 Task: Send an email with the signature Alan Parker with the subject Follow up on our last conversation and the message Could you please clarify your request? from softage.1@softage.net to softage.4@softage.net and softage.5@softage.net with an attached document Proposal.doc
Action: Mouse moved to (472, 777)
Screenshot: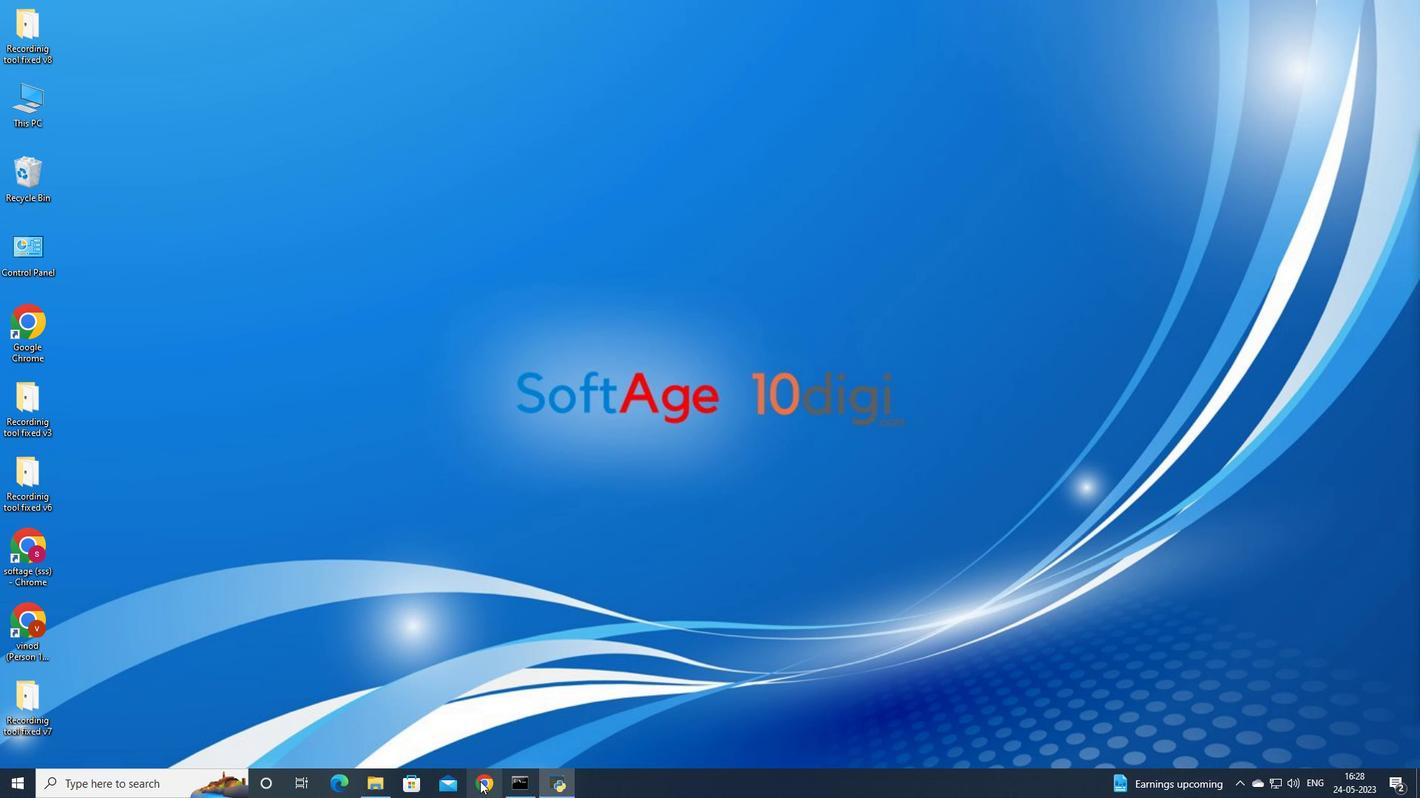 
Action: Mouse pressed left at (480, 781)
Screenshot: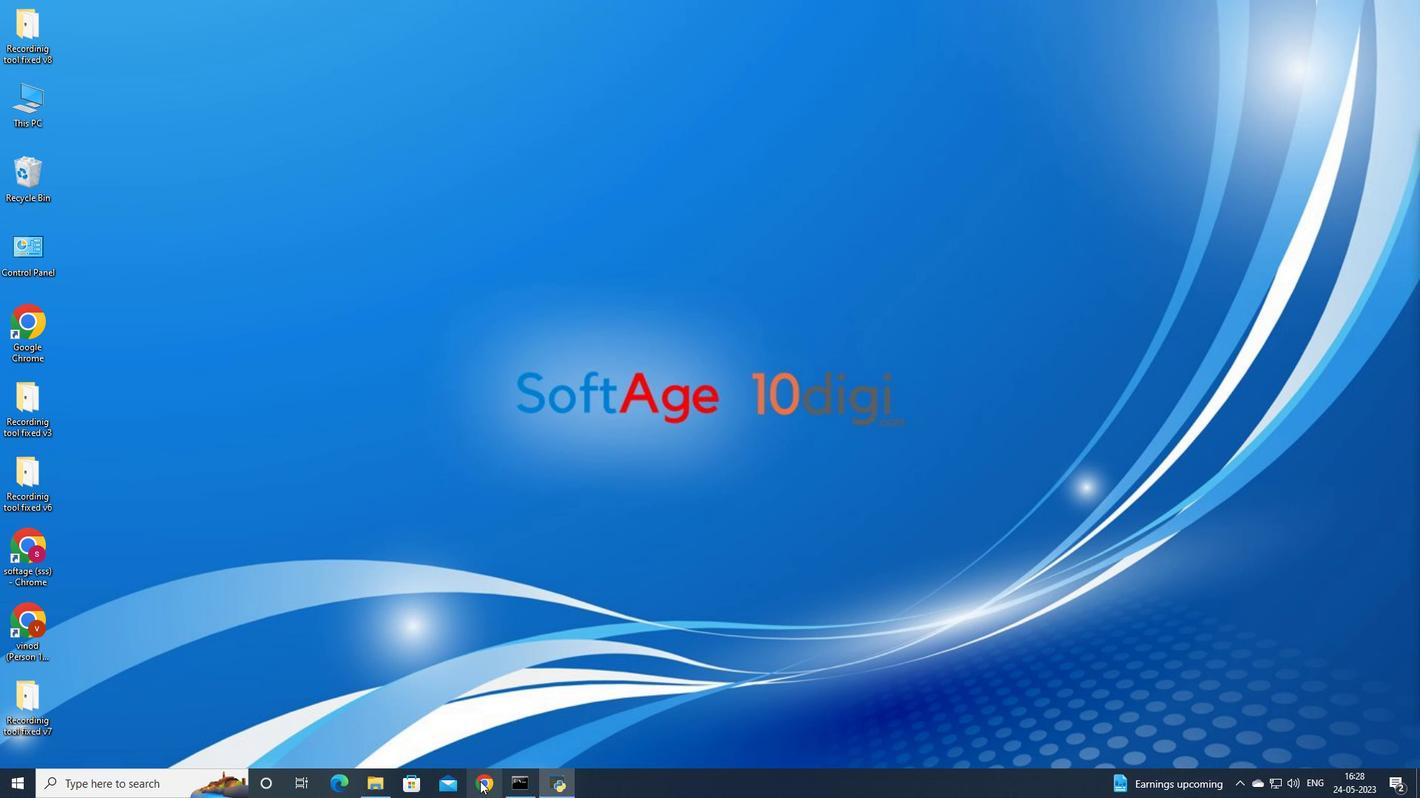 
Action: Mouse moved to (628, 500)
Screenshot: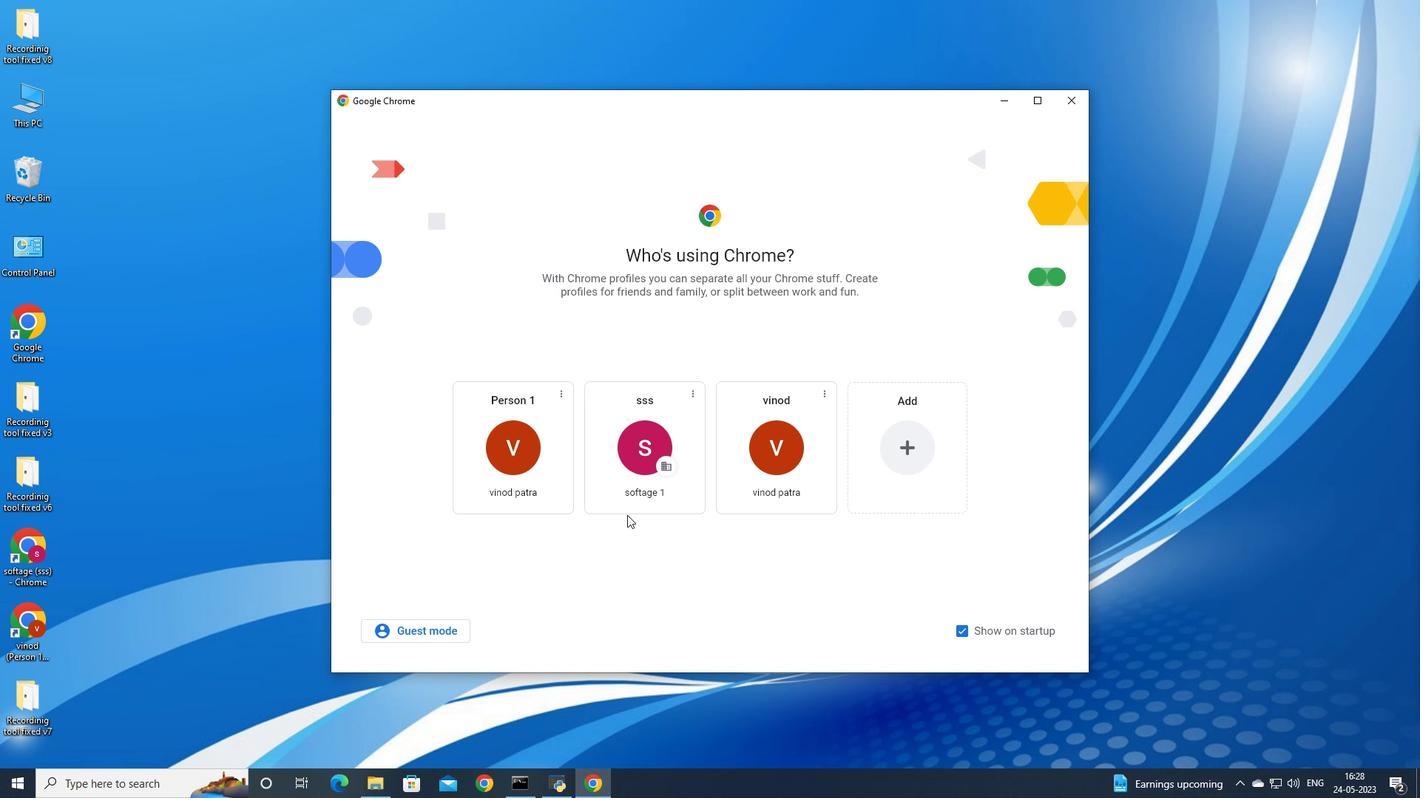 
Action: Mouse pressed left at (628, 500)
Screenshot: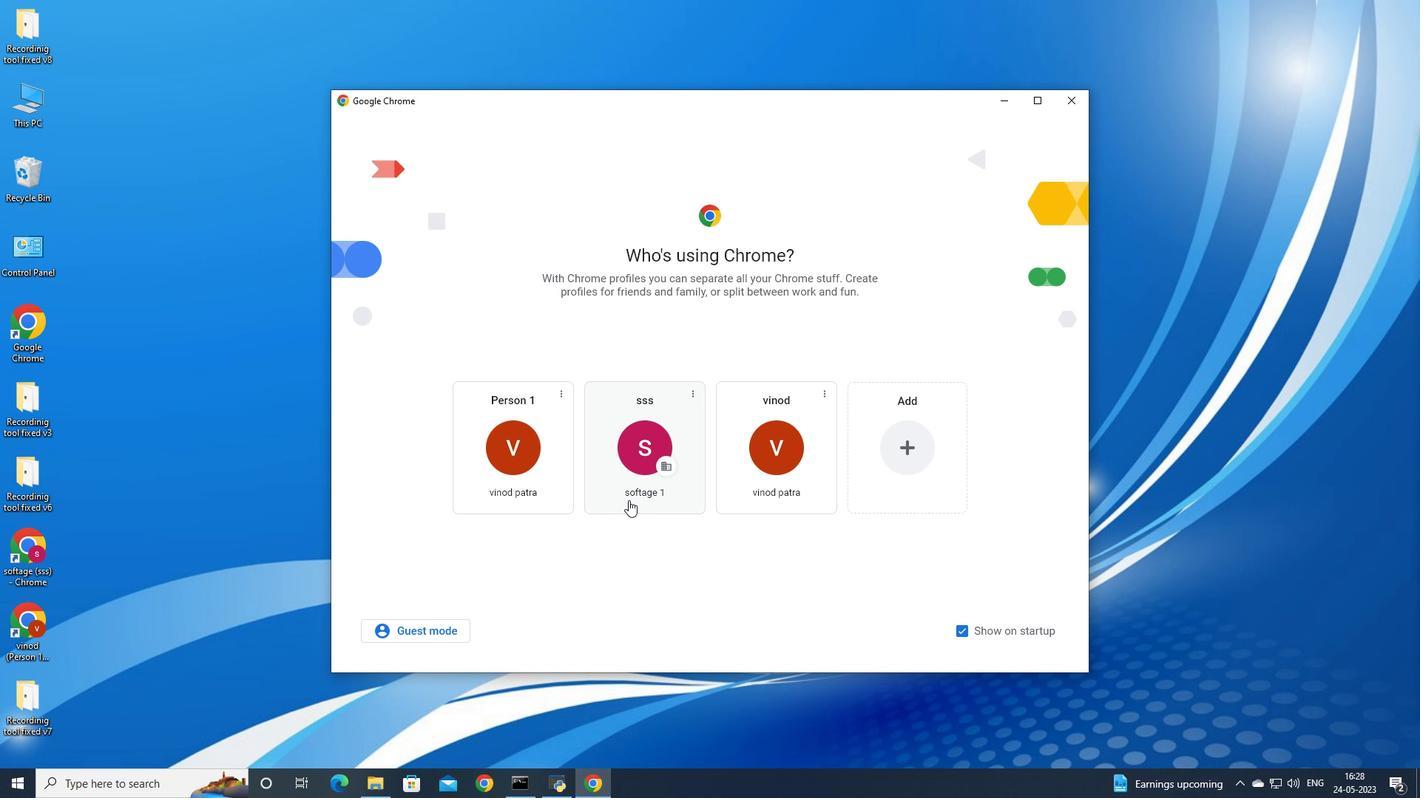 
Action: Mouse moved to (1276, 77)
Screenshot: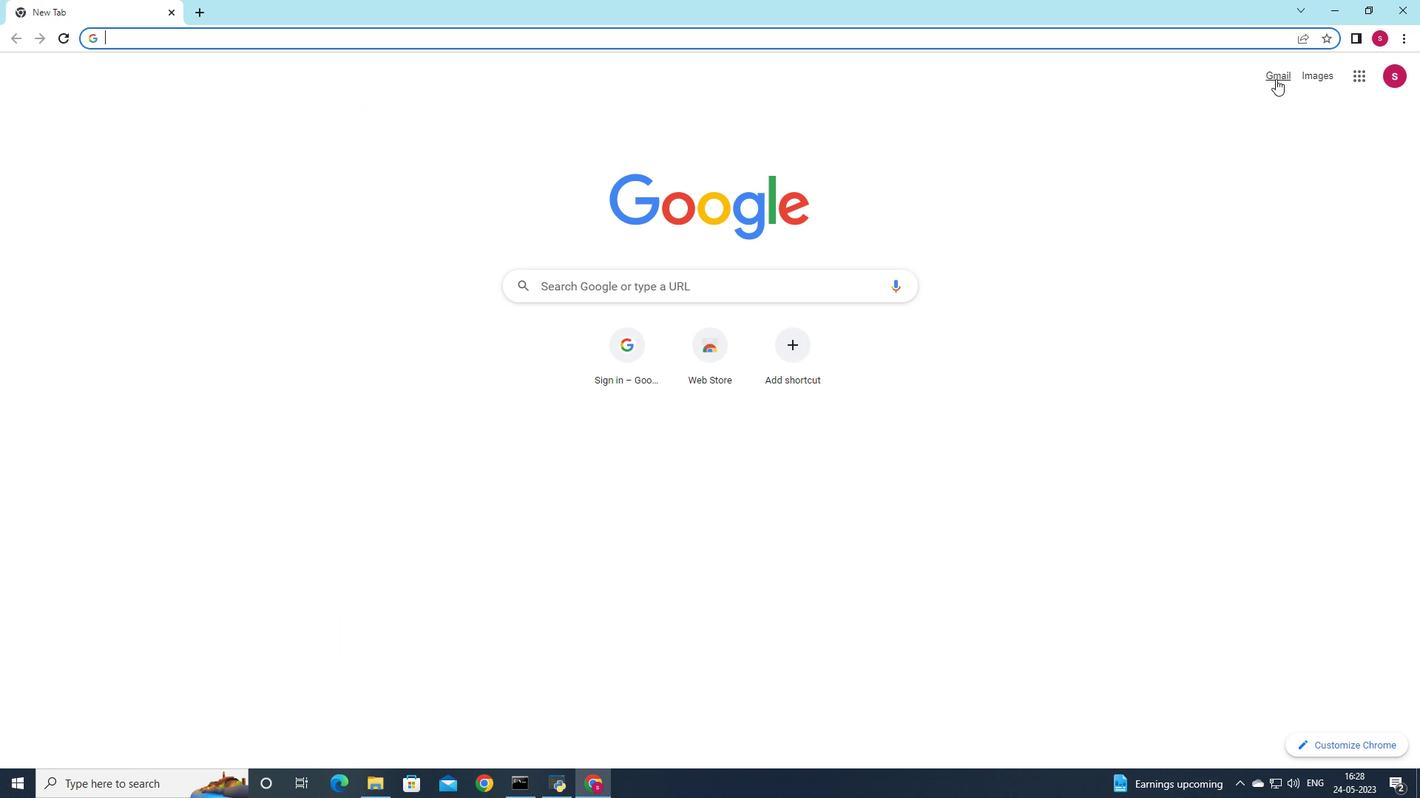 
Action: Mouse pressed left at (1276, 77)
Screenshot: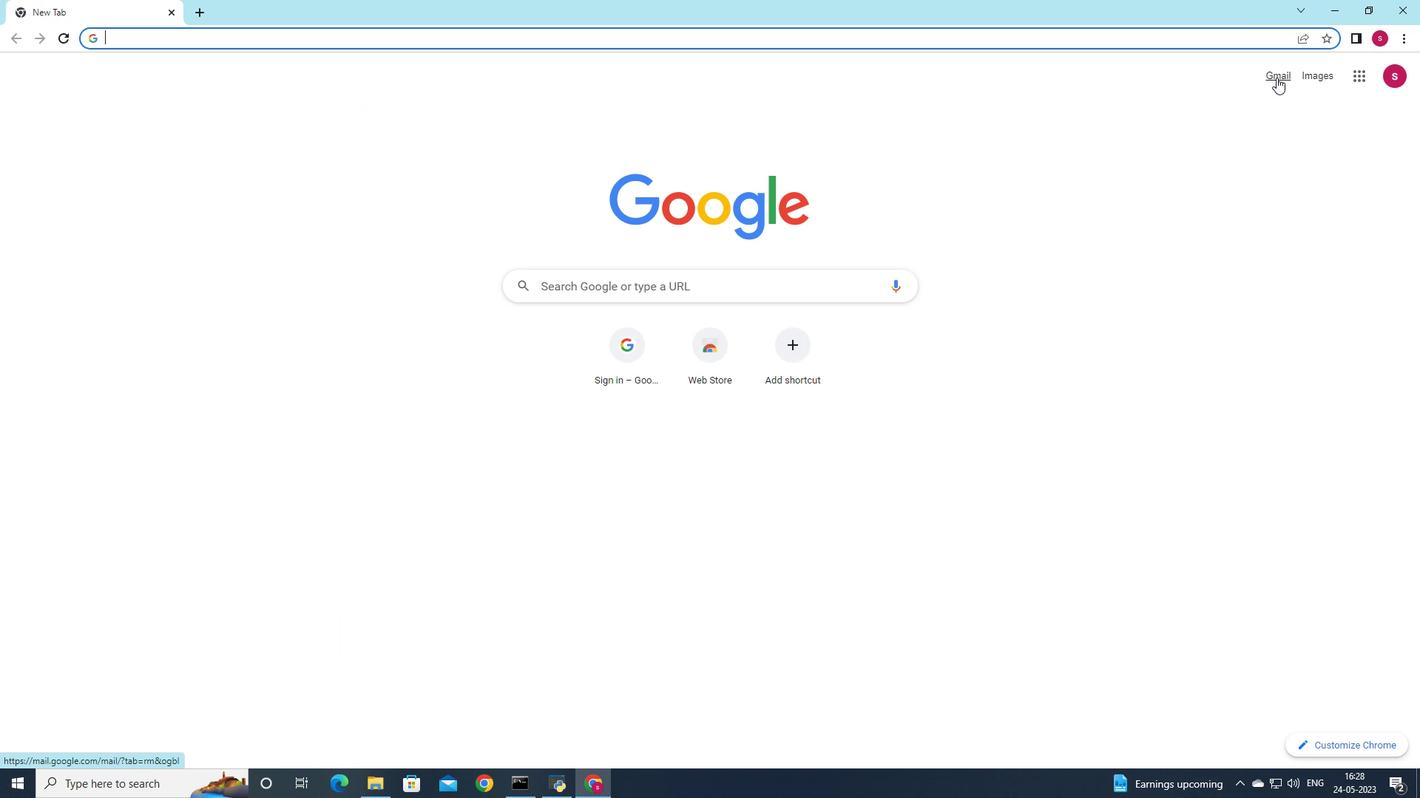 
Action: Mouse moved to (1261, 98)
Screenshot: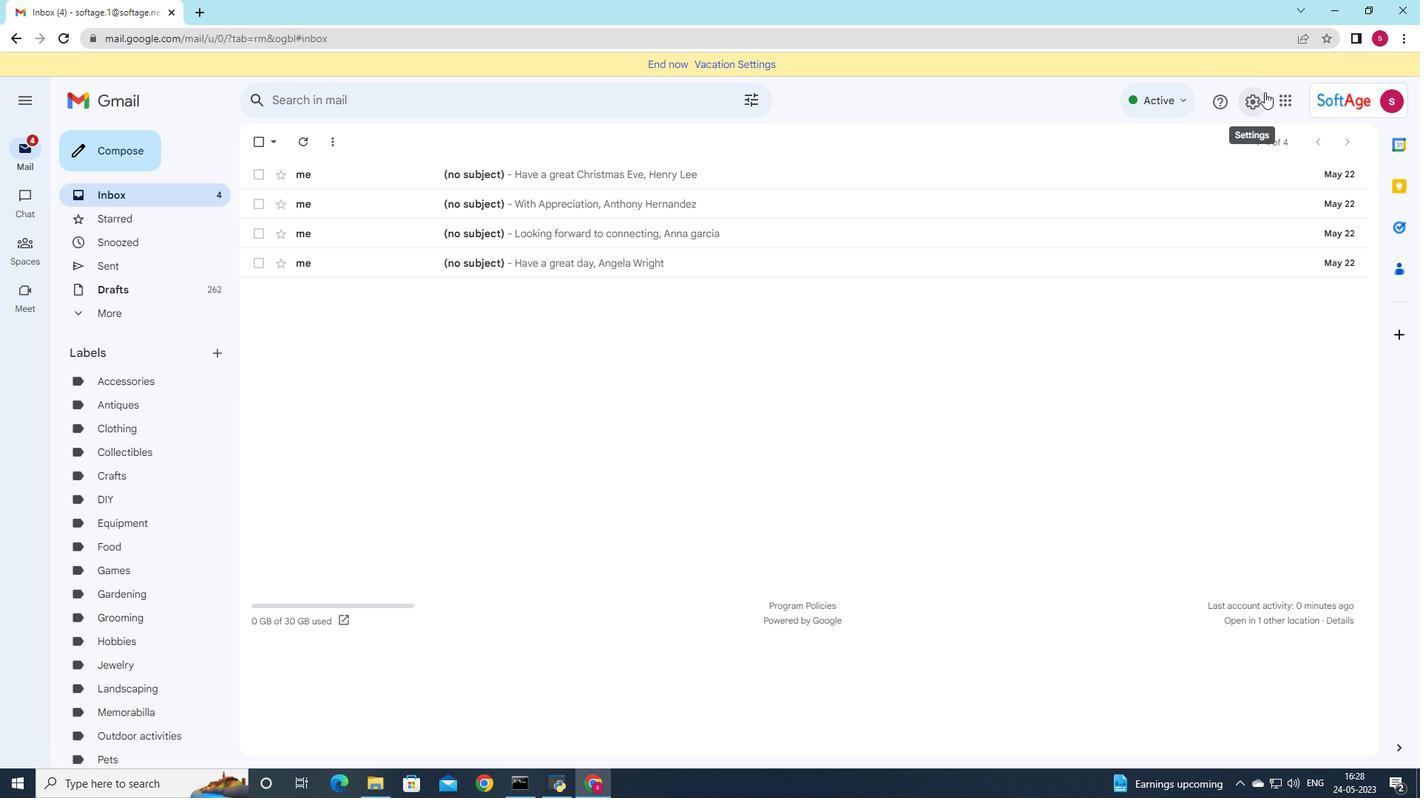 
Action: Mouse pressed left at (1261, 98)
Screenshot: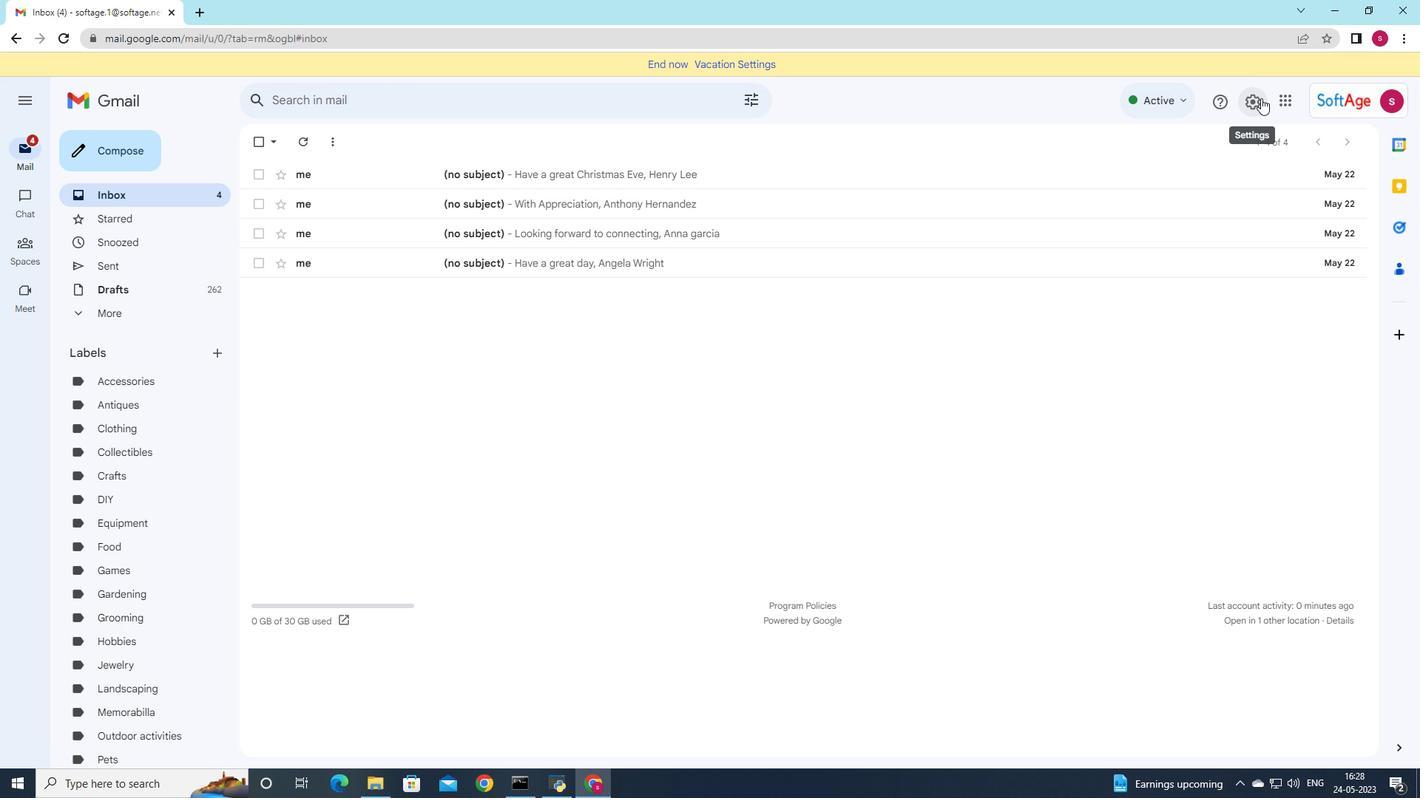 
Action: Mouse moved to (1281, 172)
Screenshot: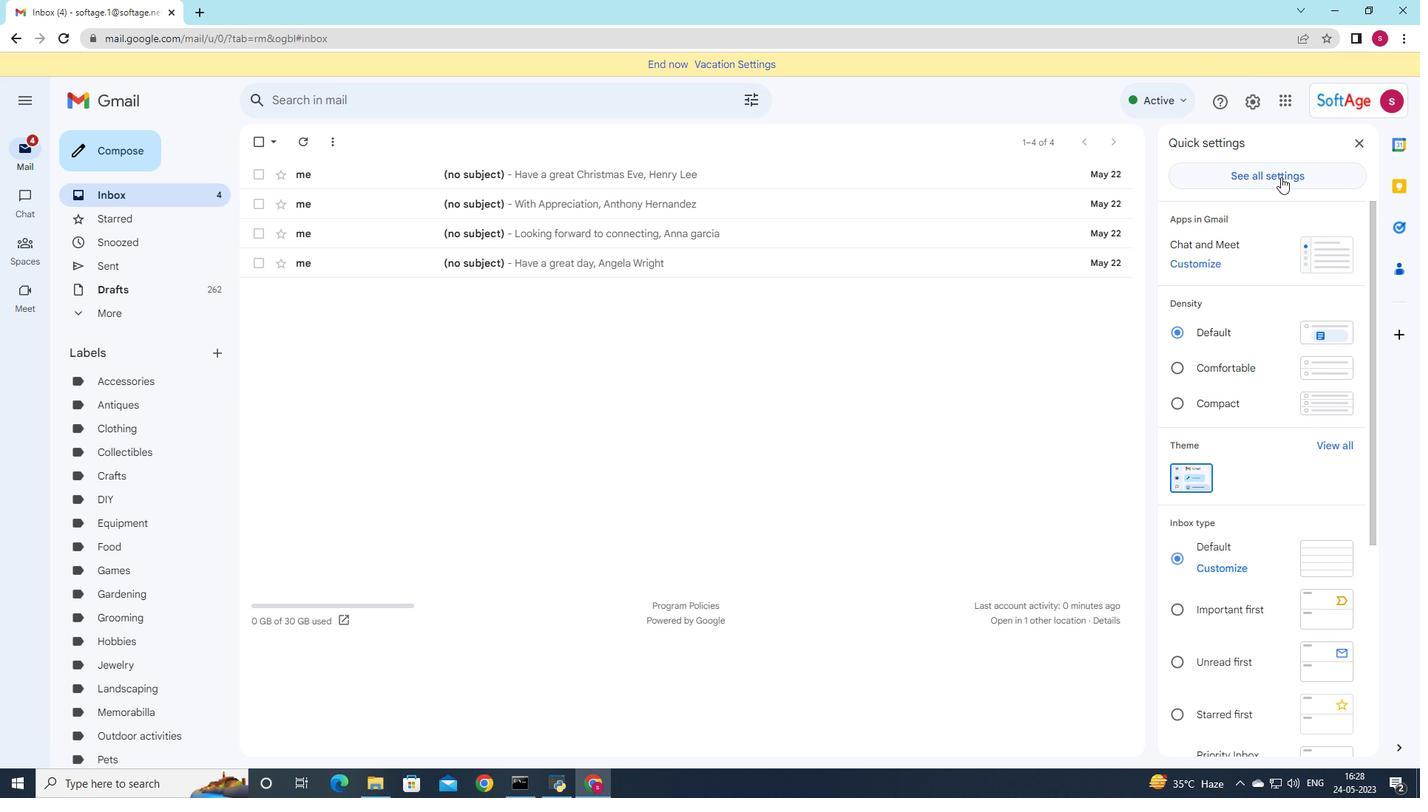 
Action: Mouse pressed left at (1281, 172)
Screenshot: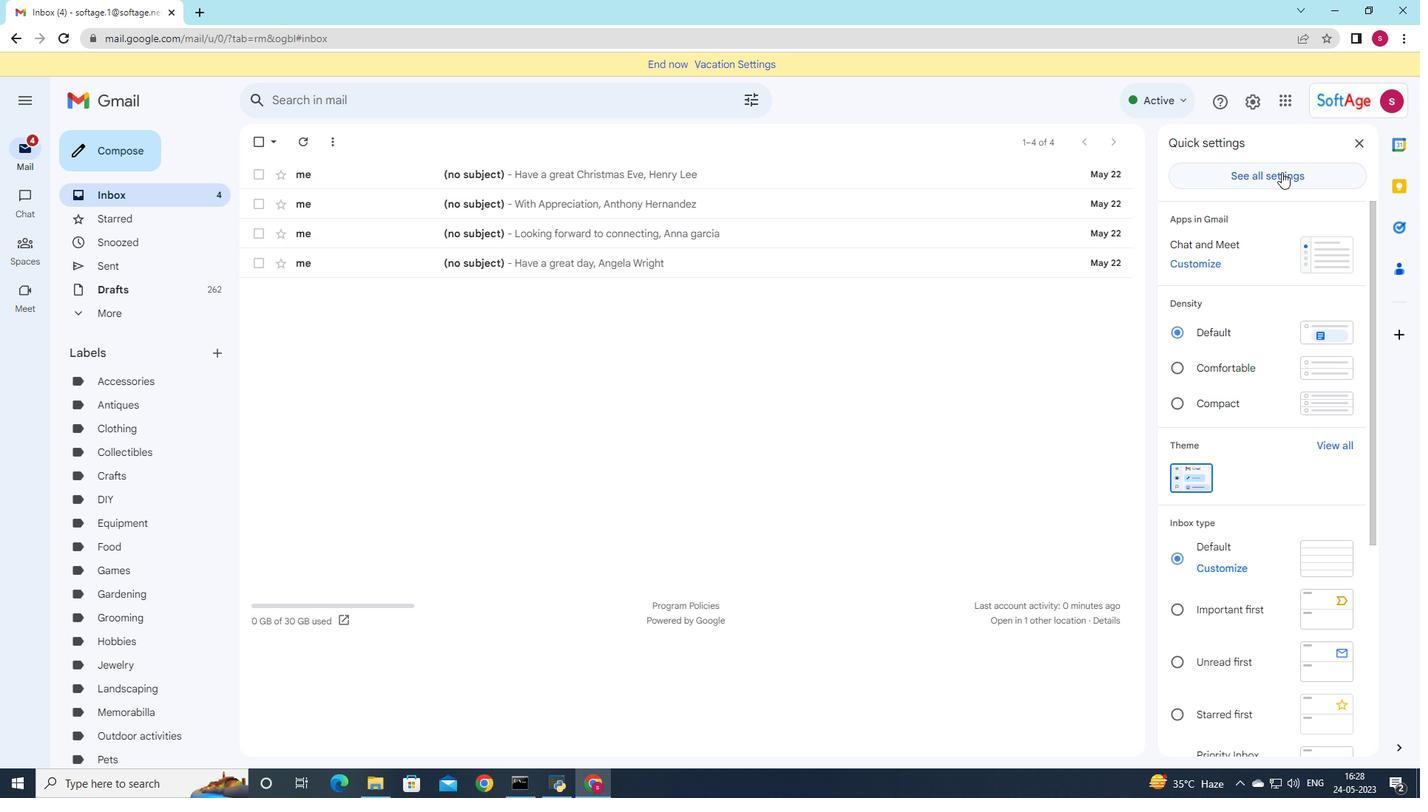 
Action: Mouse moved to (700, 247)
Screenshot: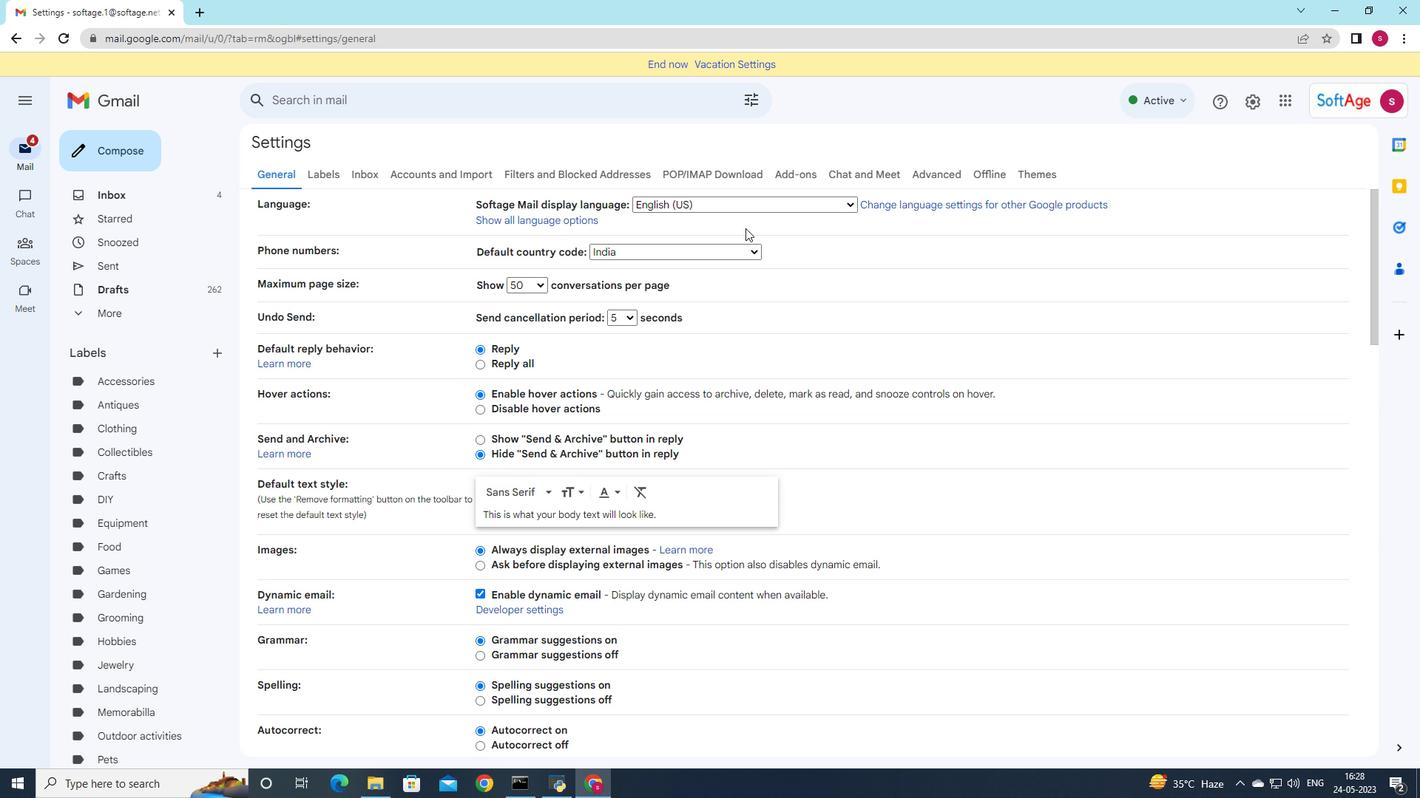 
Action: Mouse scrolled (700, 246) with delta (0, 0)
Screenshot: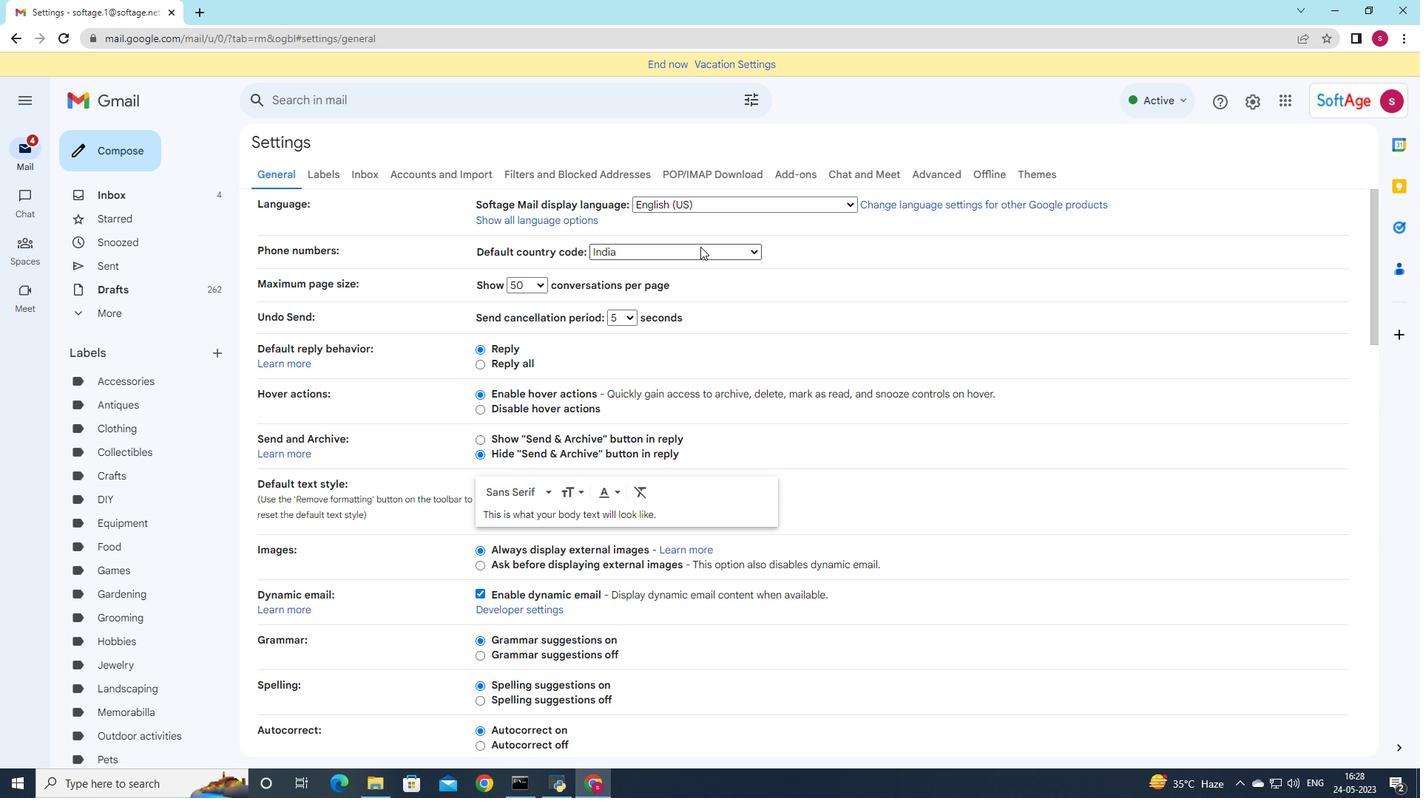 
Action: Mouse scrolled (700, 246) with delta (0, 0)
Screenshot: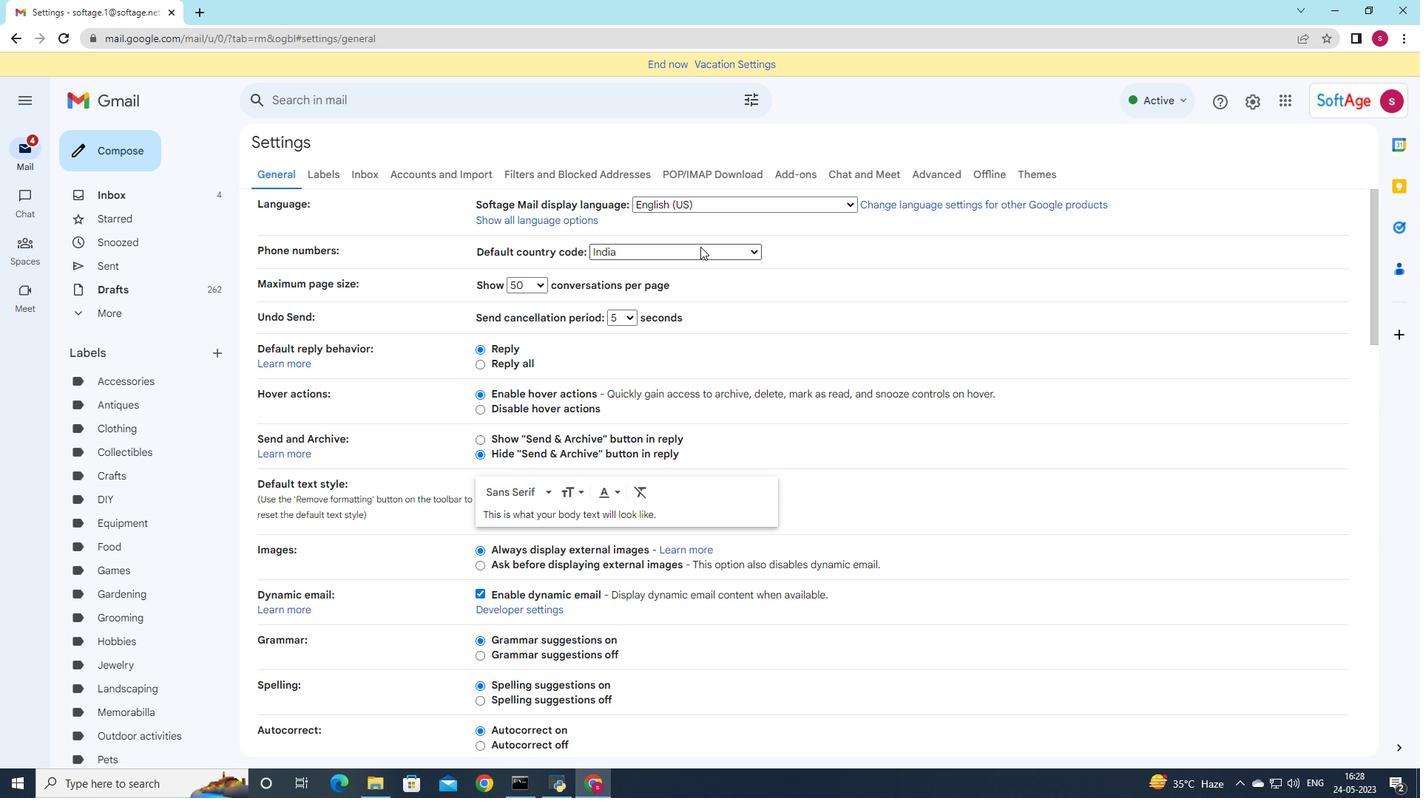 
Action: Mouse scrolled (700, 246) with delta (0, 0)
Screenshot: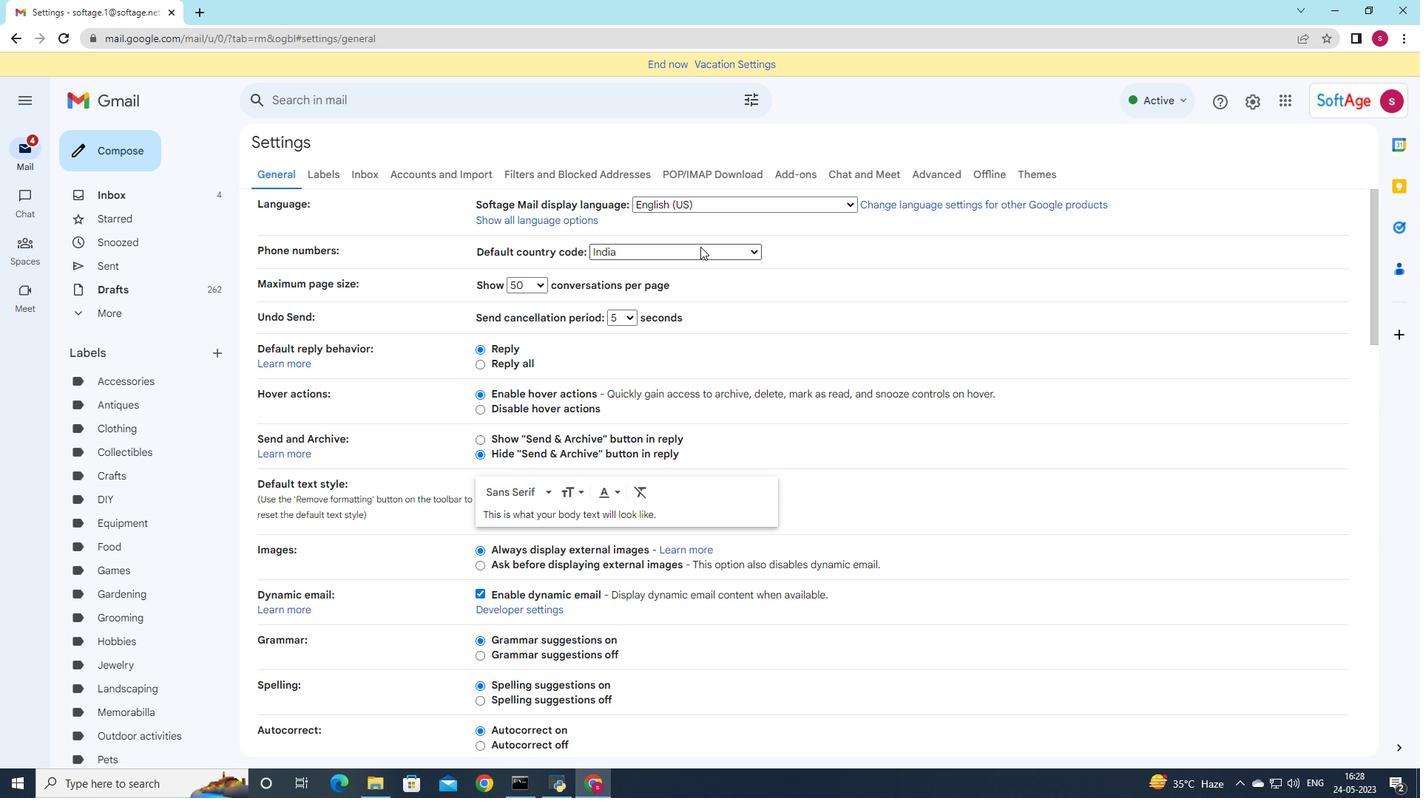 
Action: Mouse scrolled (700, 246) with delta (0, 0)
Screenshot: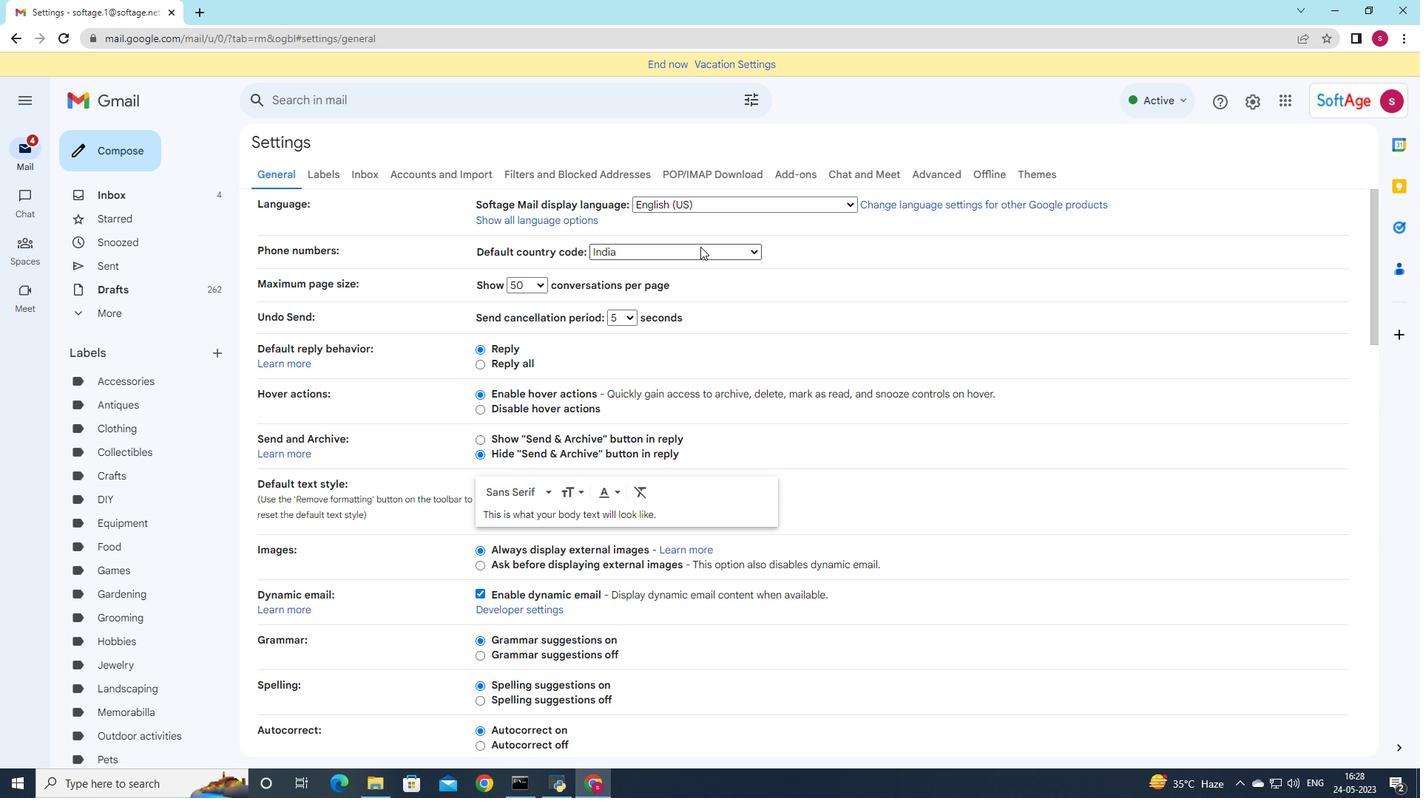 
Action: Mouse scrolled (700, 246) with delta (0, 0)
Screenshot: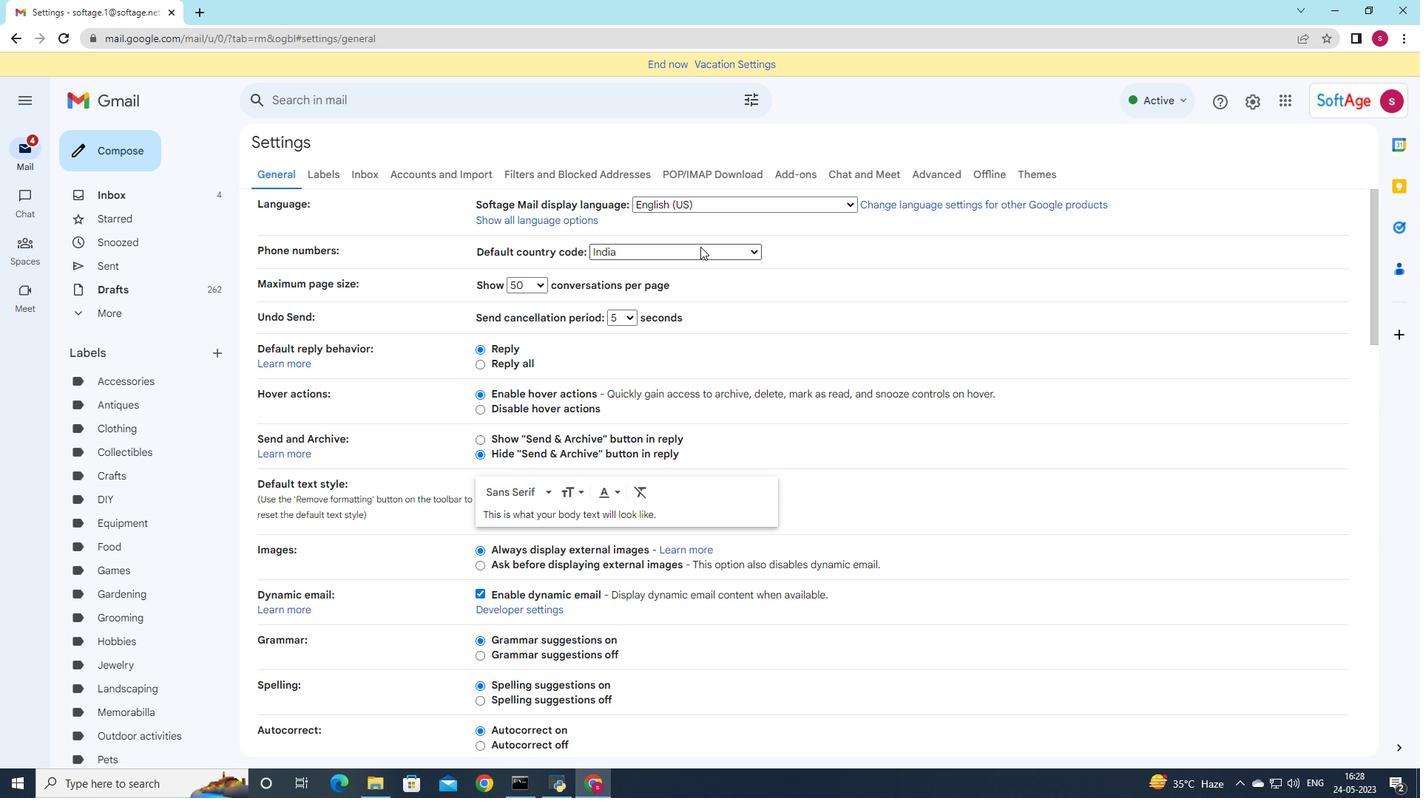 
Action: Mouse scrolled (700, 246) with delta (0, 0)
Screenshot: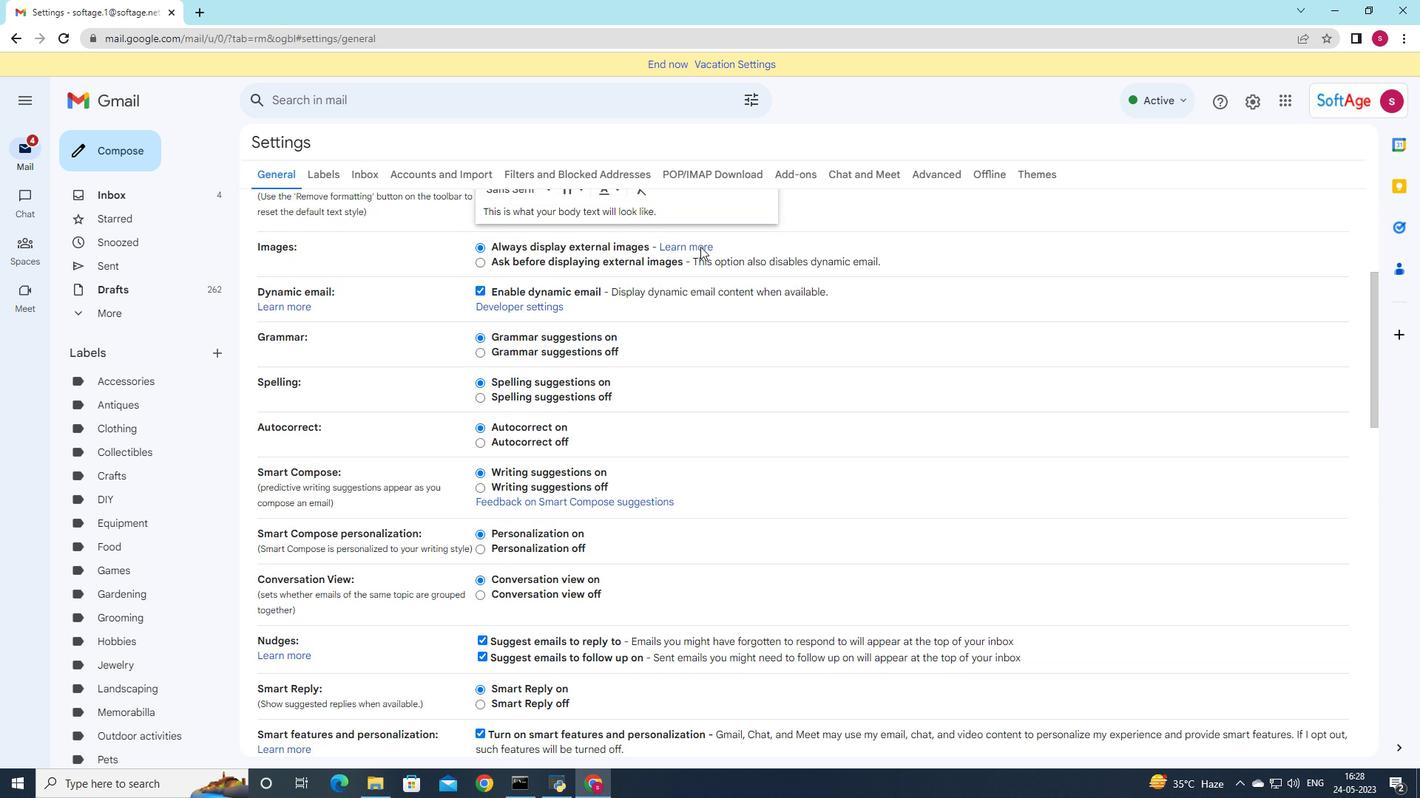 
Action: Mouse scrolled (700, 246) with delta (0, 0)
Screenshot: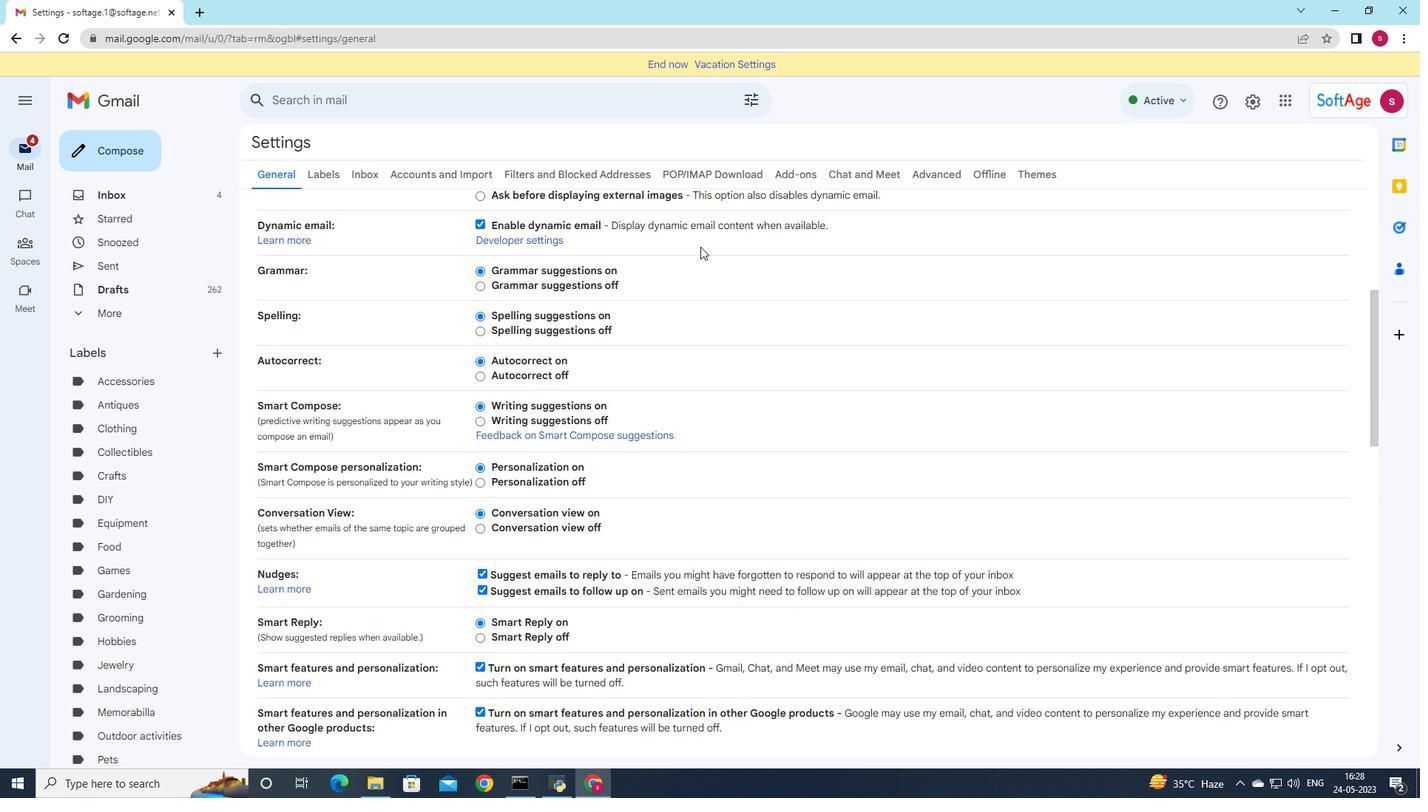 
Action: Mouse scrolled (700, 246) with delta (0, 0)
Screenshot: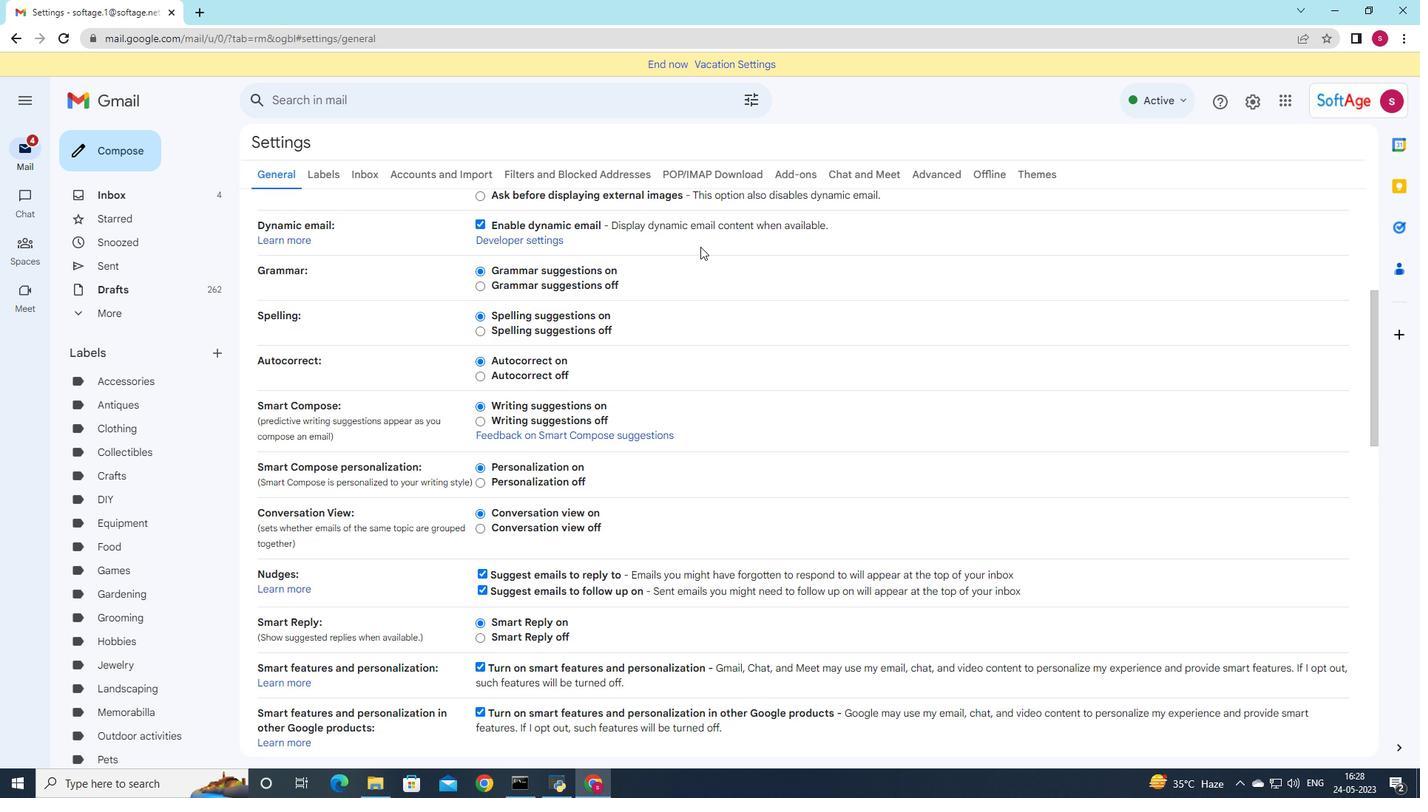 
Action: Mouse scrolled (700, 246) with delta (0, 0)
Screenshot: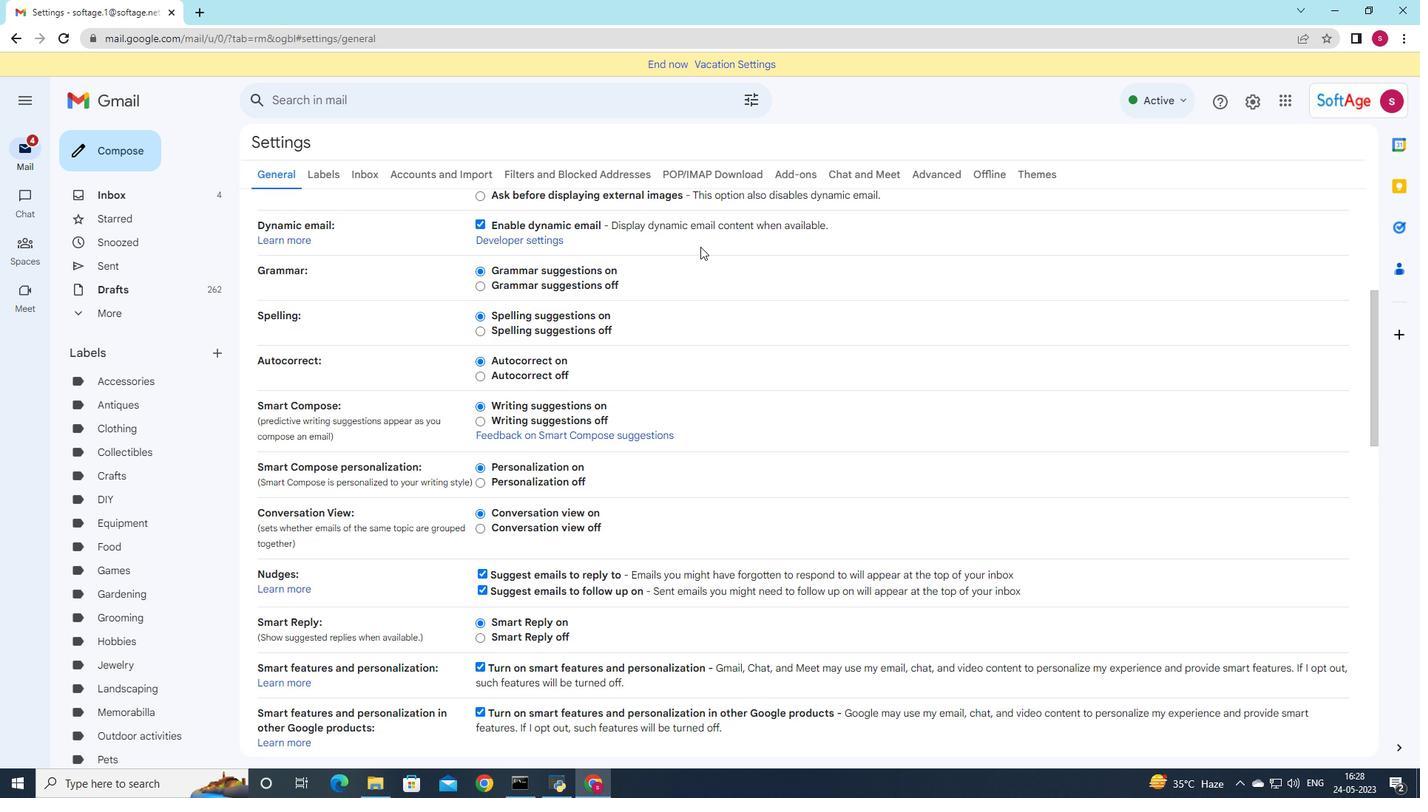 
Action: Mouse scrolled (700, 246) with delta (0, 0)
Screenshot: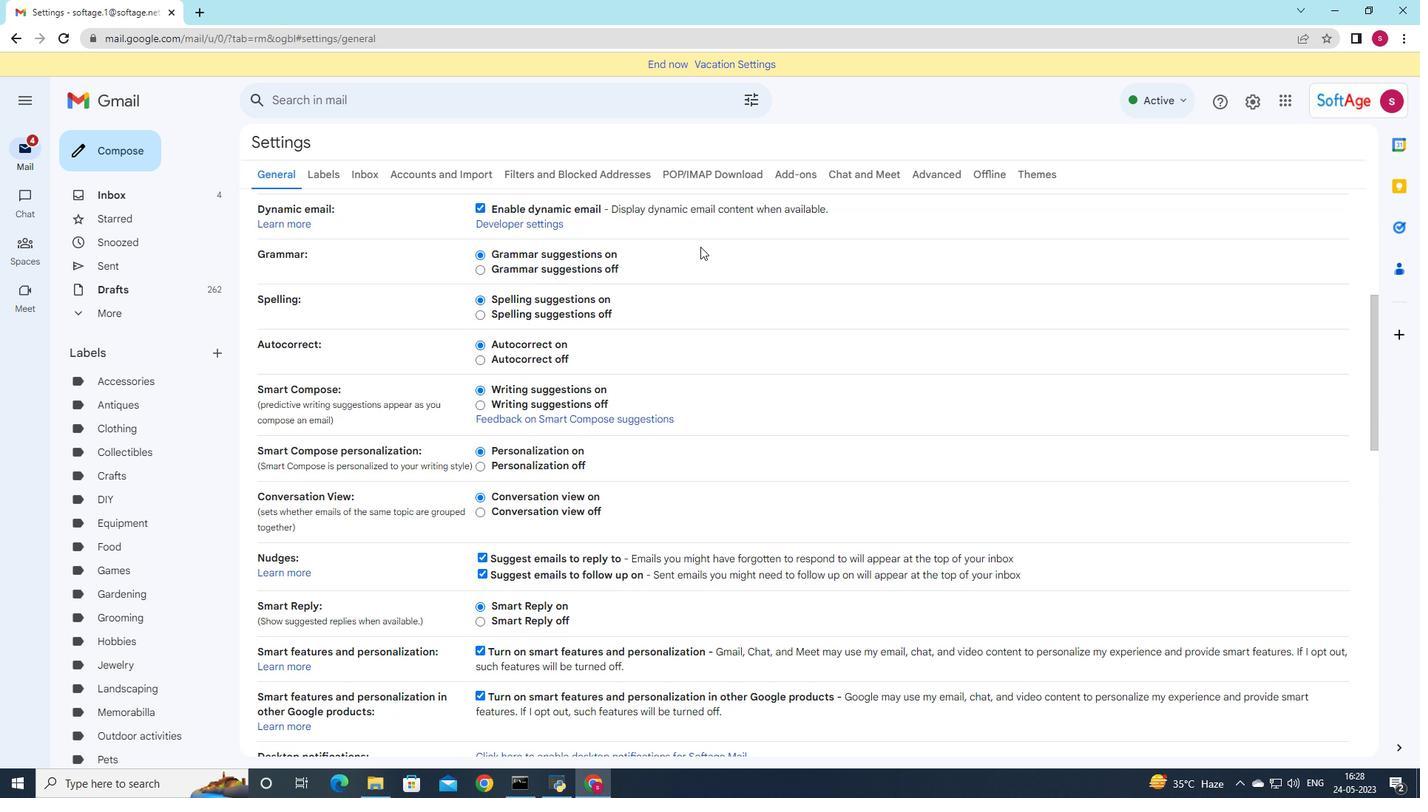 
Action: Mouse scrolled (700, 246) with delta (0, 0)
Screenshot: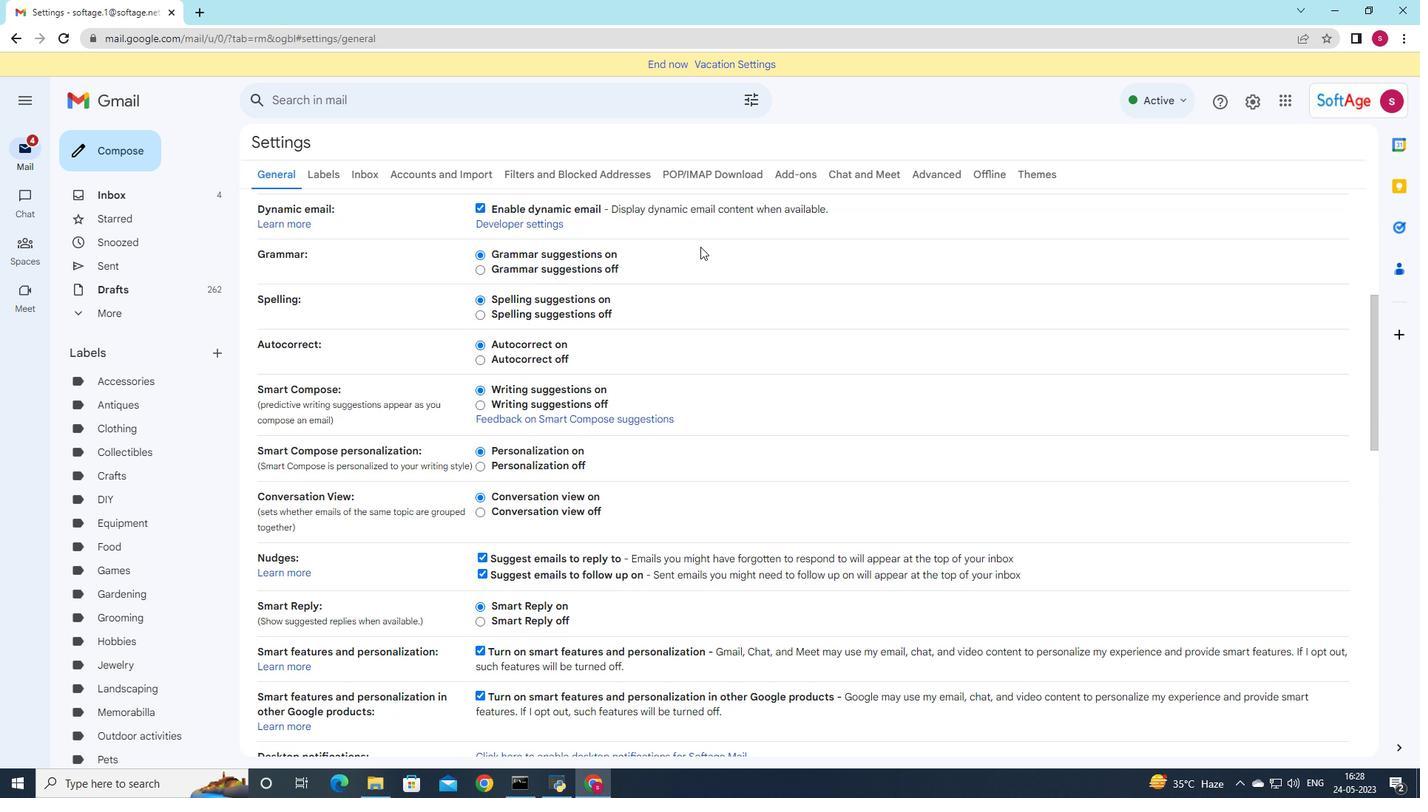 
Action: Mouse scrolled (700, 246) with delta (0, 0)
Screenshot: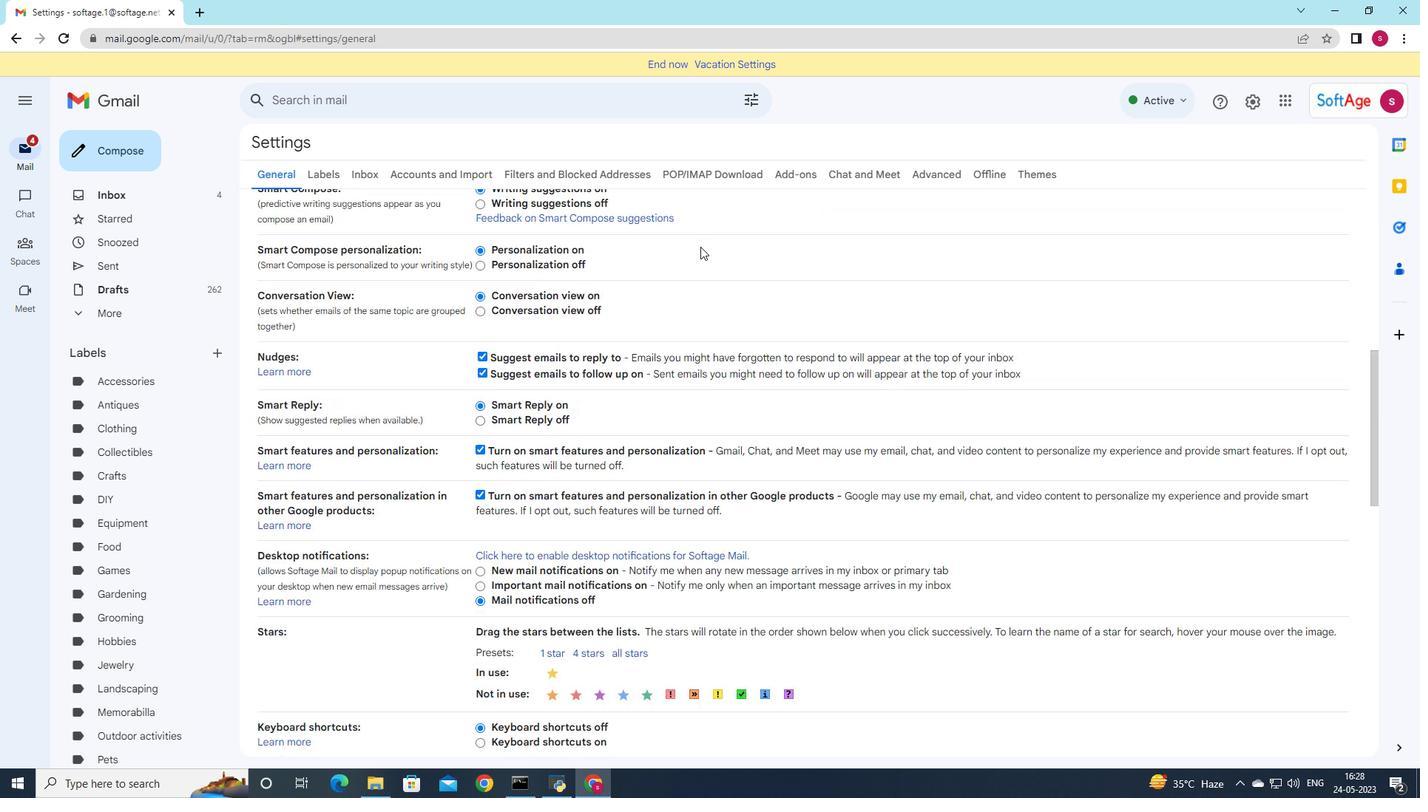 
Action: Mouse scrolled (700, 246) with delta (0, 0)
Screenshot: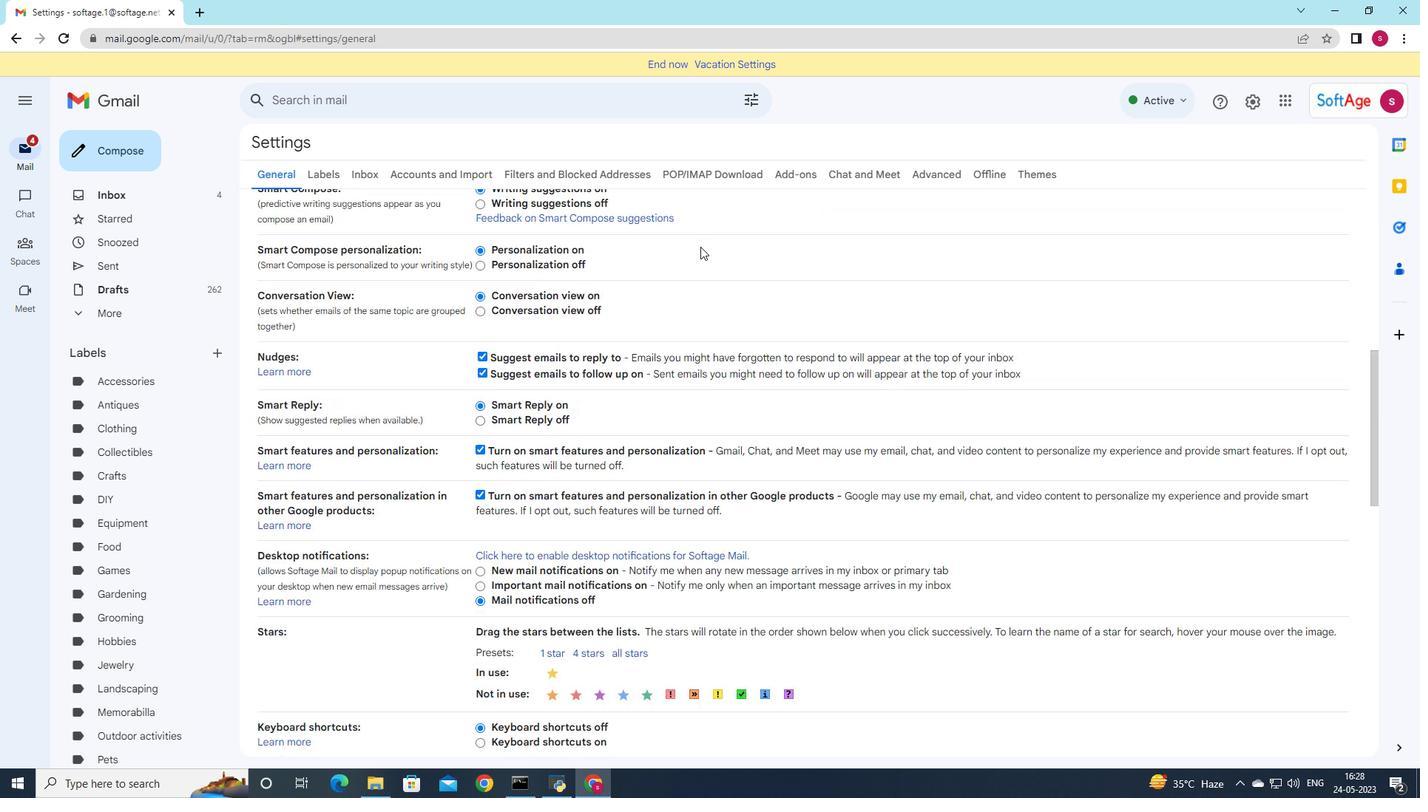 
Action: Mouse moved to (644, 563)
Screenshot: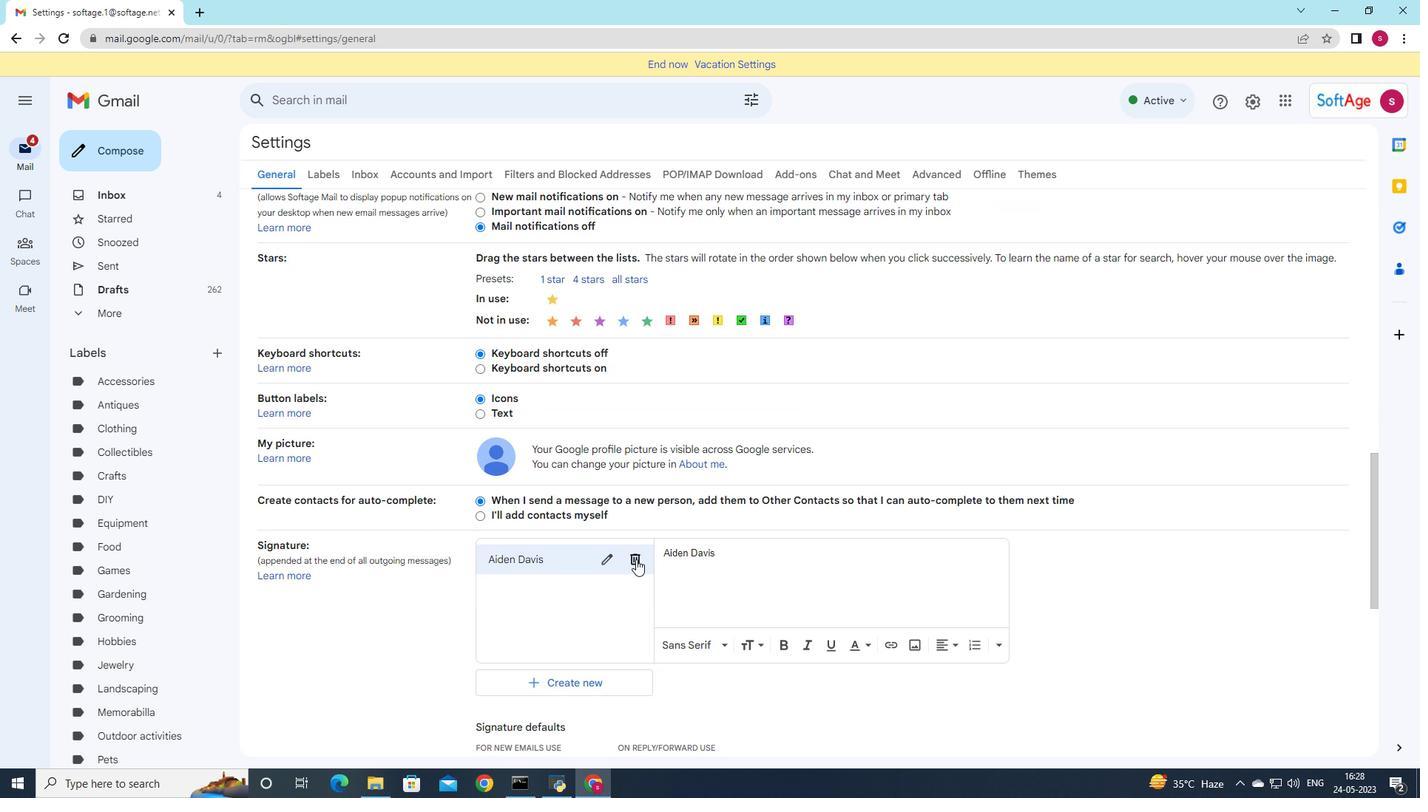 
Action: Mouse pressed left at (644, 563)
Screenshot: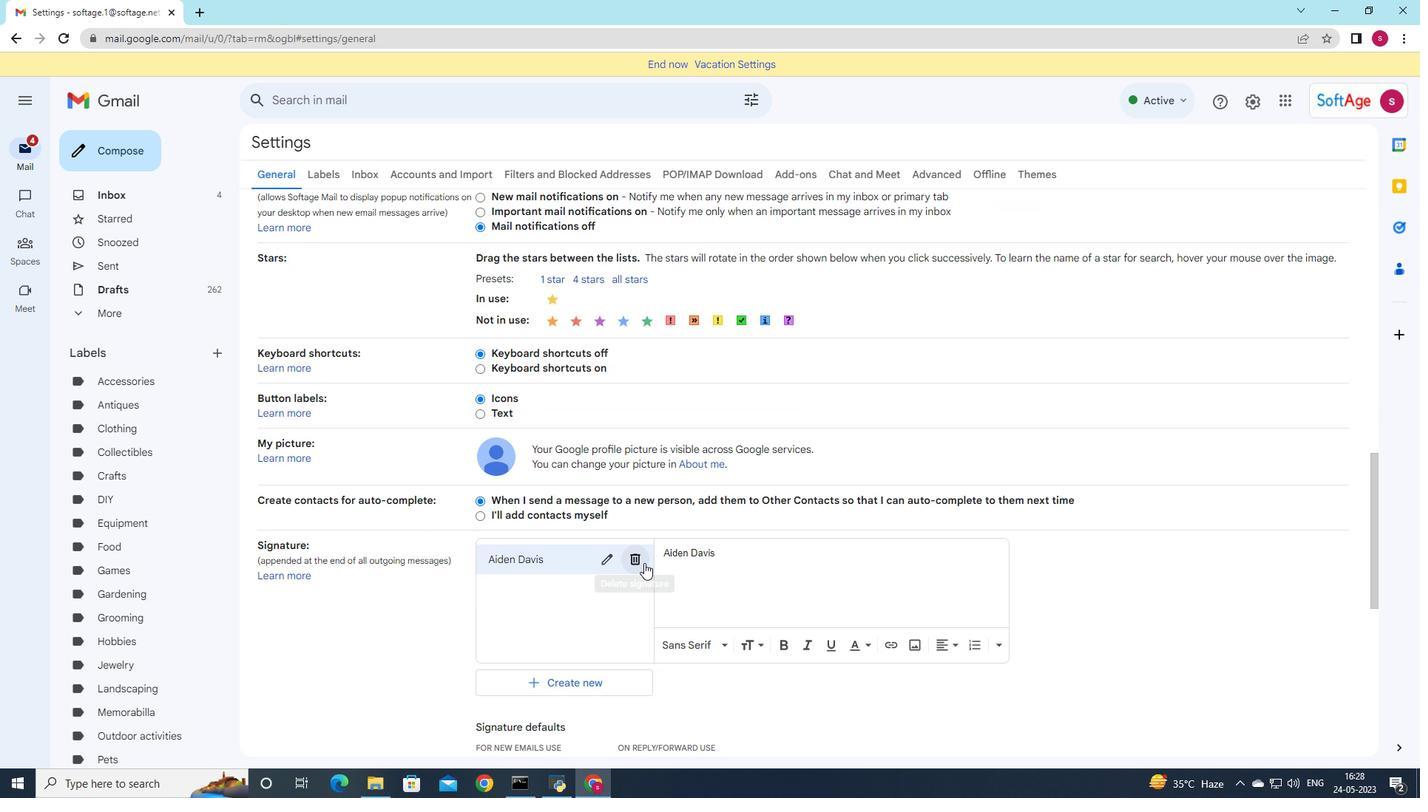 
Action: Mouse moved to (844, 446)
Screenshot: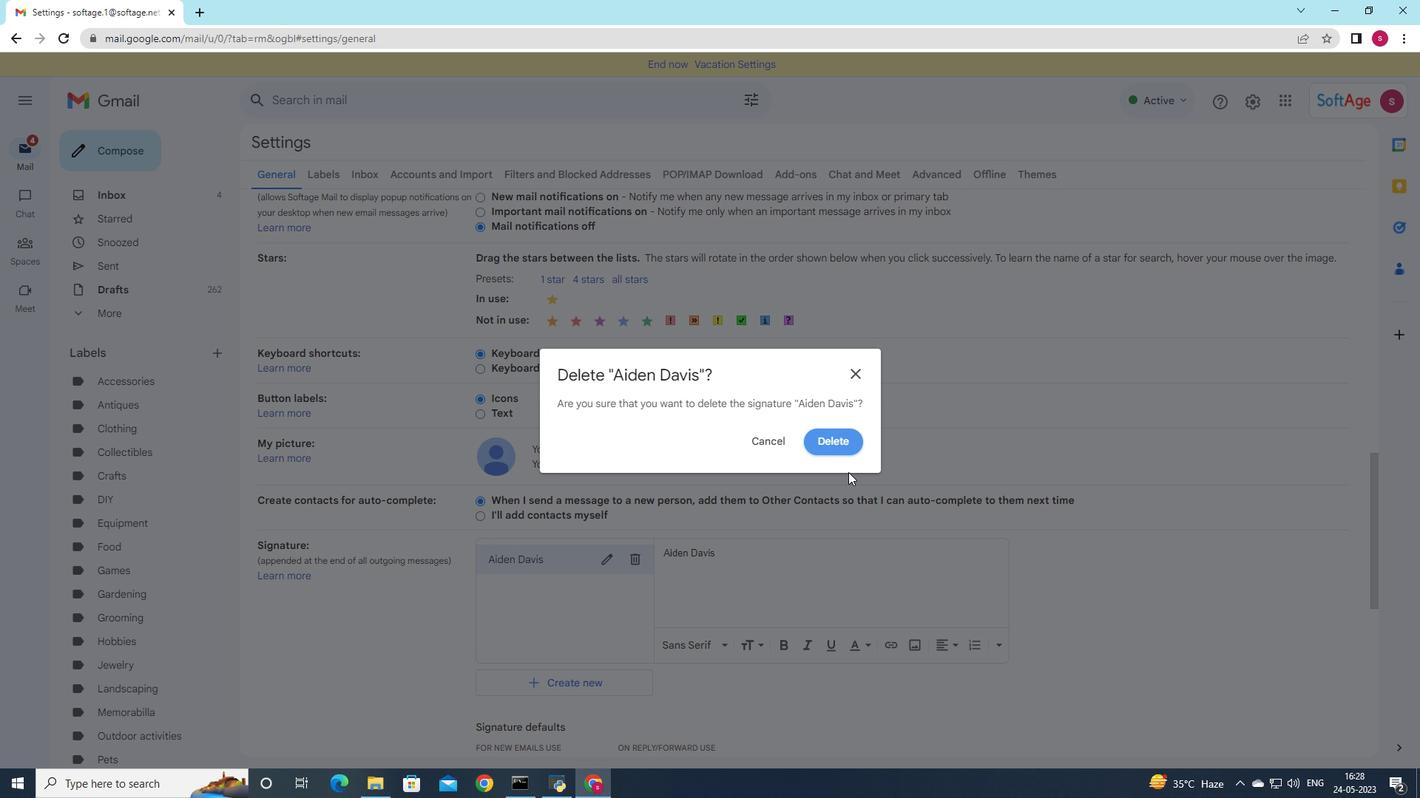 
Action: Mouse pressed left at (844, 446)
Screenshot: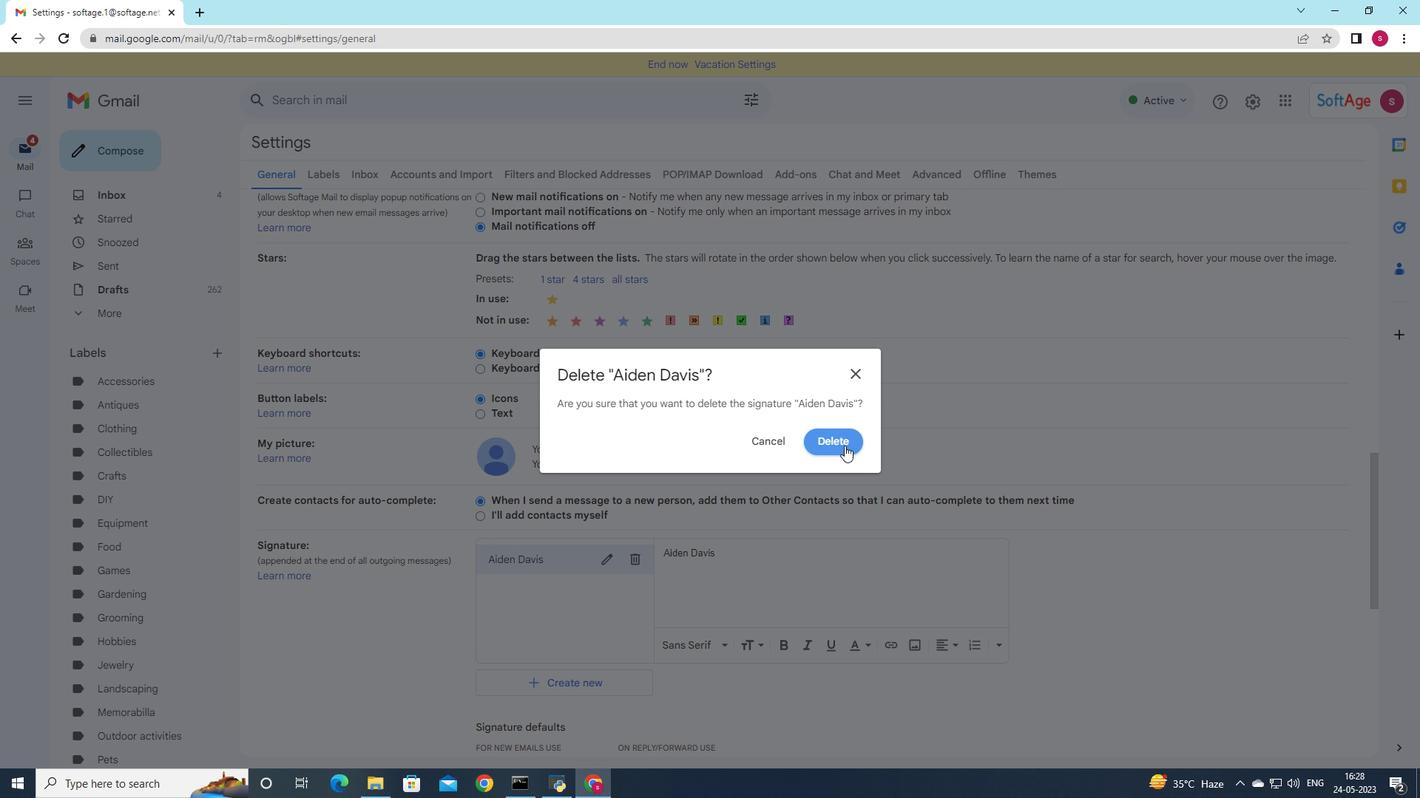 
Action: Mouse moved to (532, 571)
Screenshot: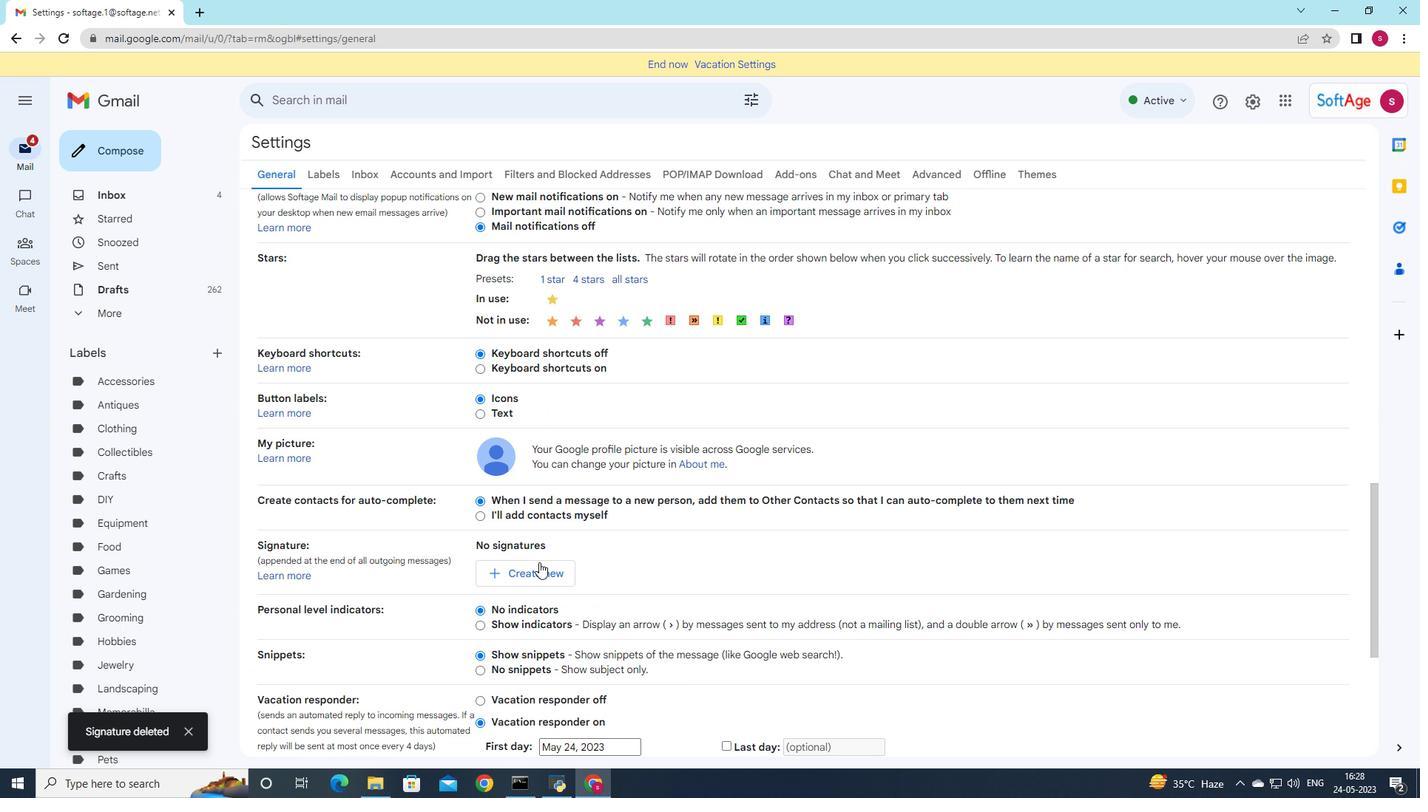 
Action: Mouse pressed left at (532, 571)
Screenshot: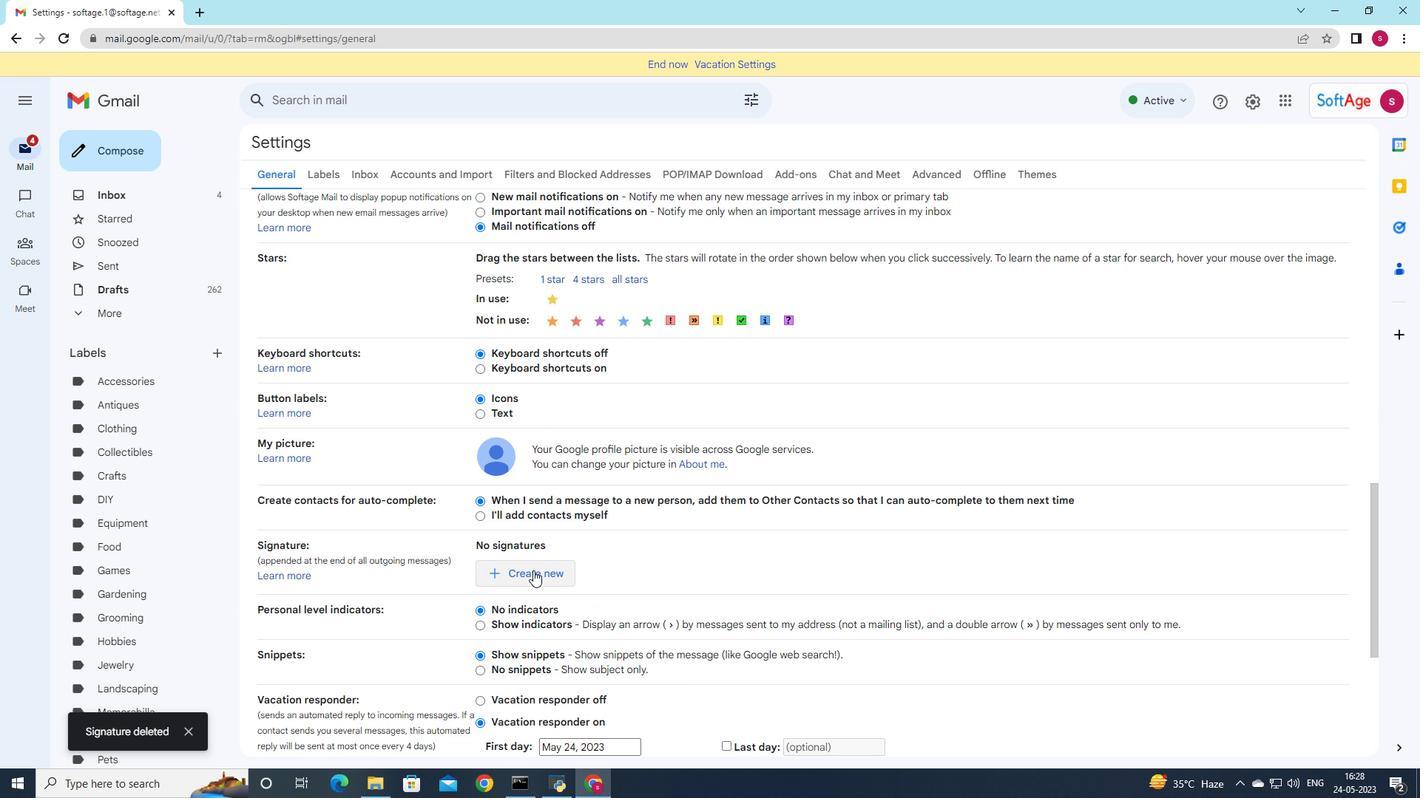 
Action: Mouse moved to (1119, 397)
Screenshot: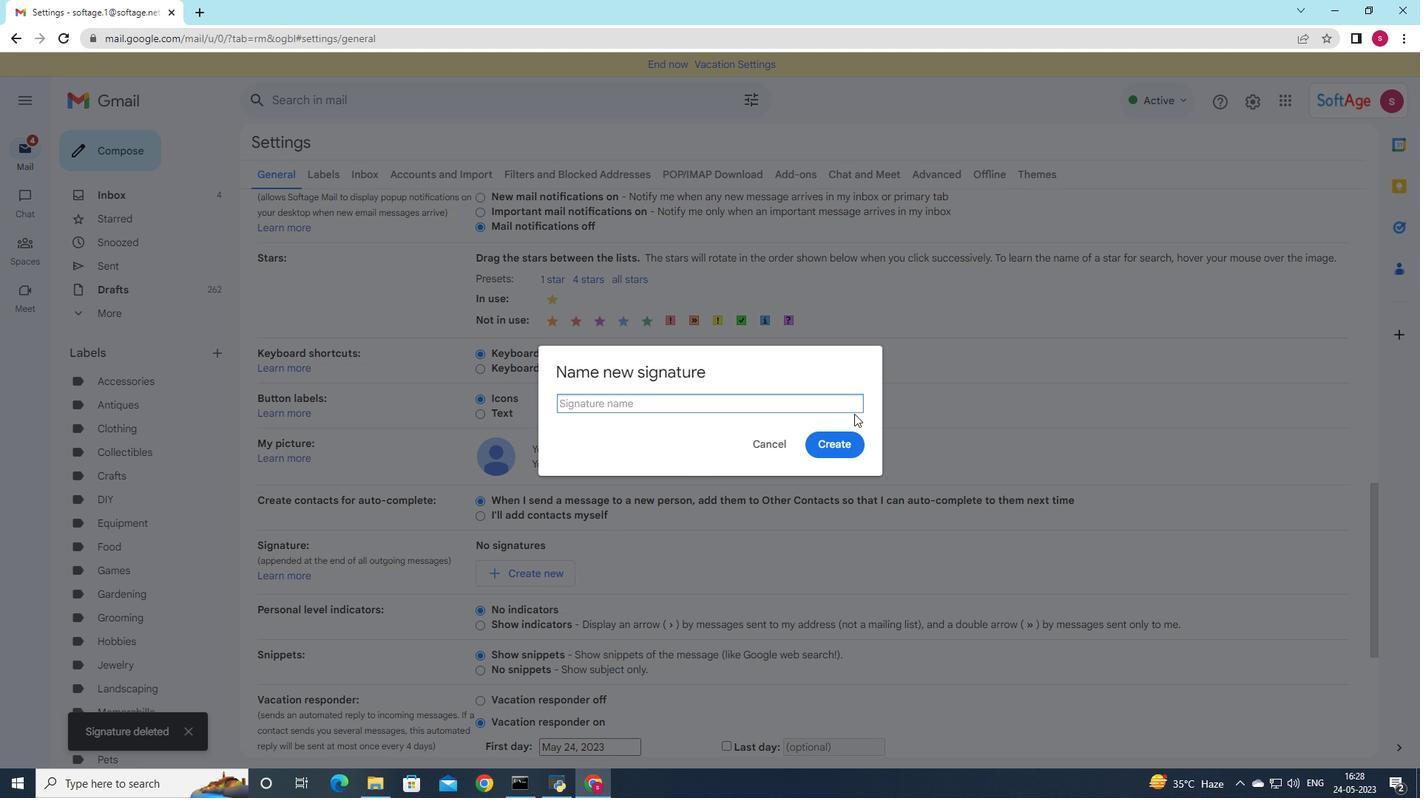 
Action: Key pressed <Key.shift>Alan<Key.space><Key.shift><Key.shift><Key.shift><Key.shift><Key.shift><Key.shift><Key.shift><Key.shift><Key.shift><Key.shift><Key.shift><Key.shift><Key.shift><Key.shift>Parker
Screenshot: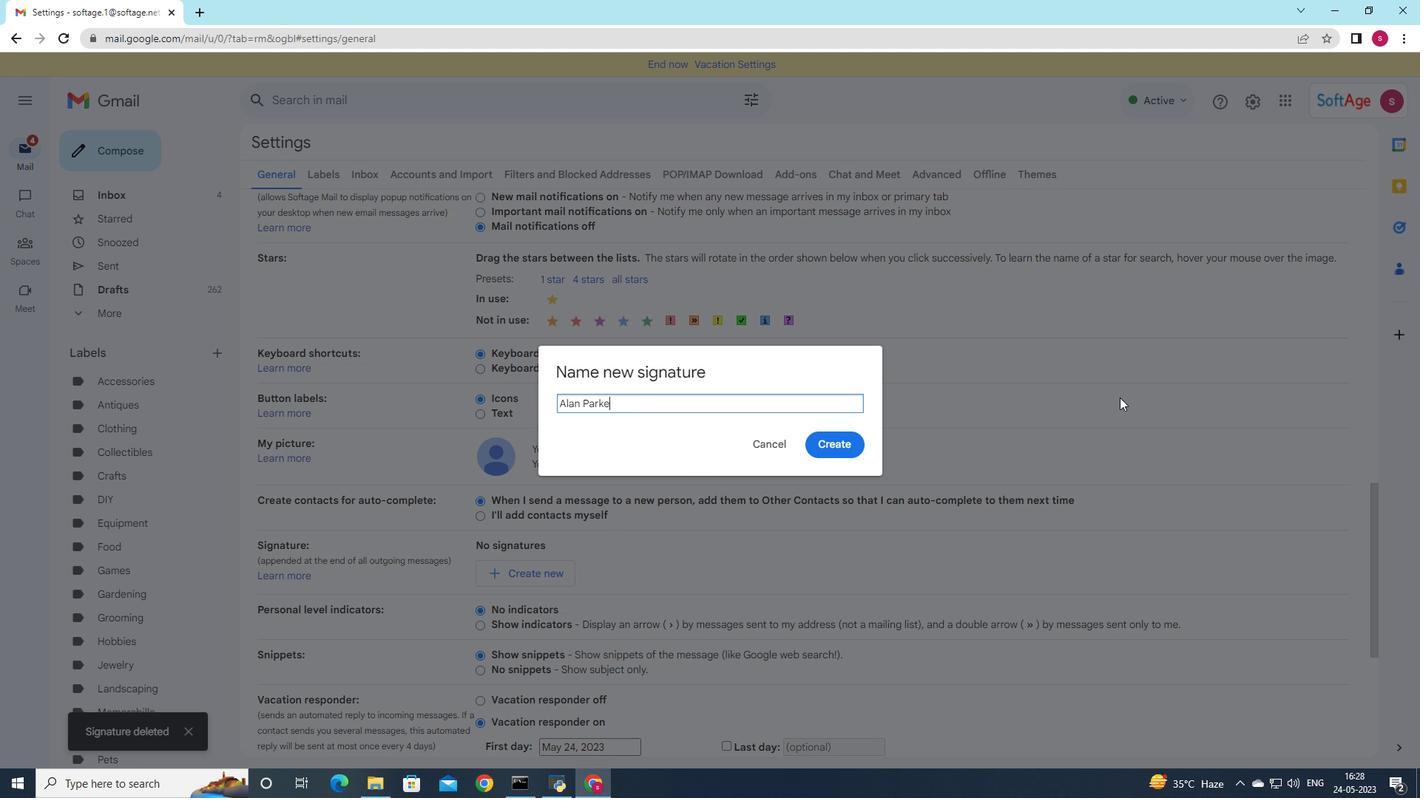 
Action: Mouse moved to (835, 439)
Screenshot: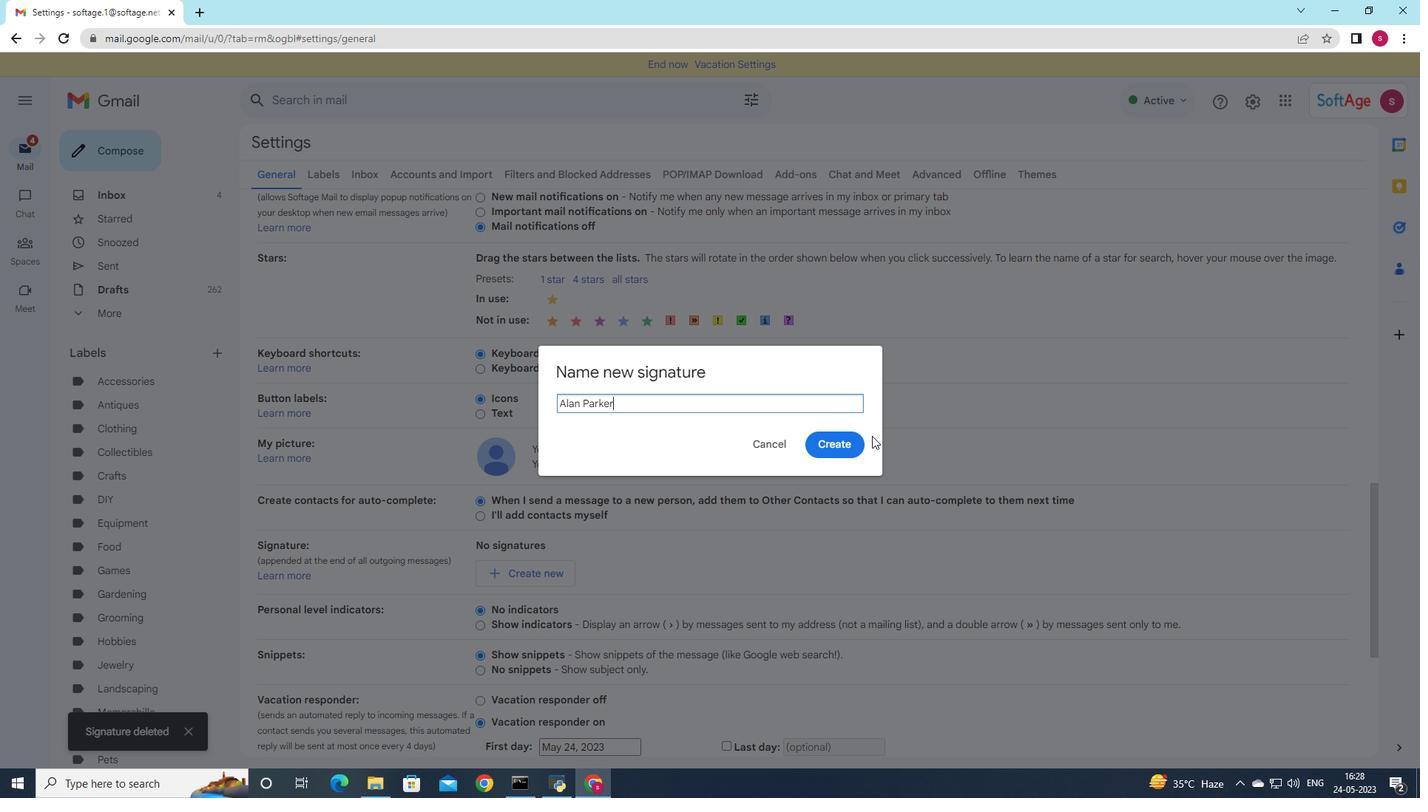 
Action: Mouse pressed left at (835, 439)
Screenshot: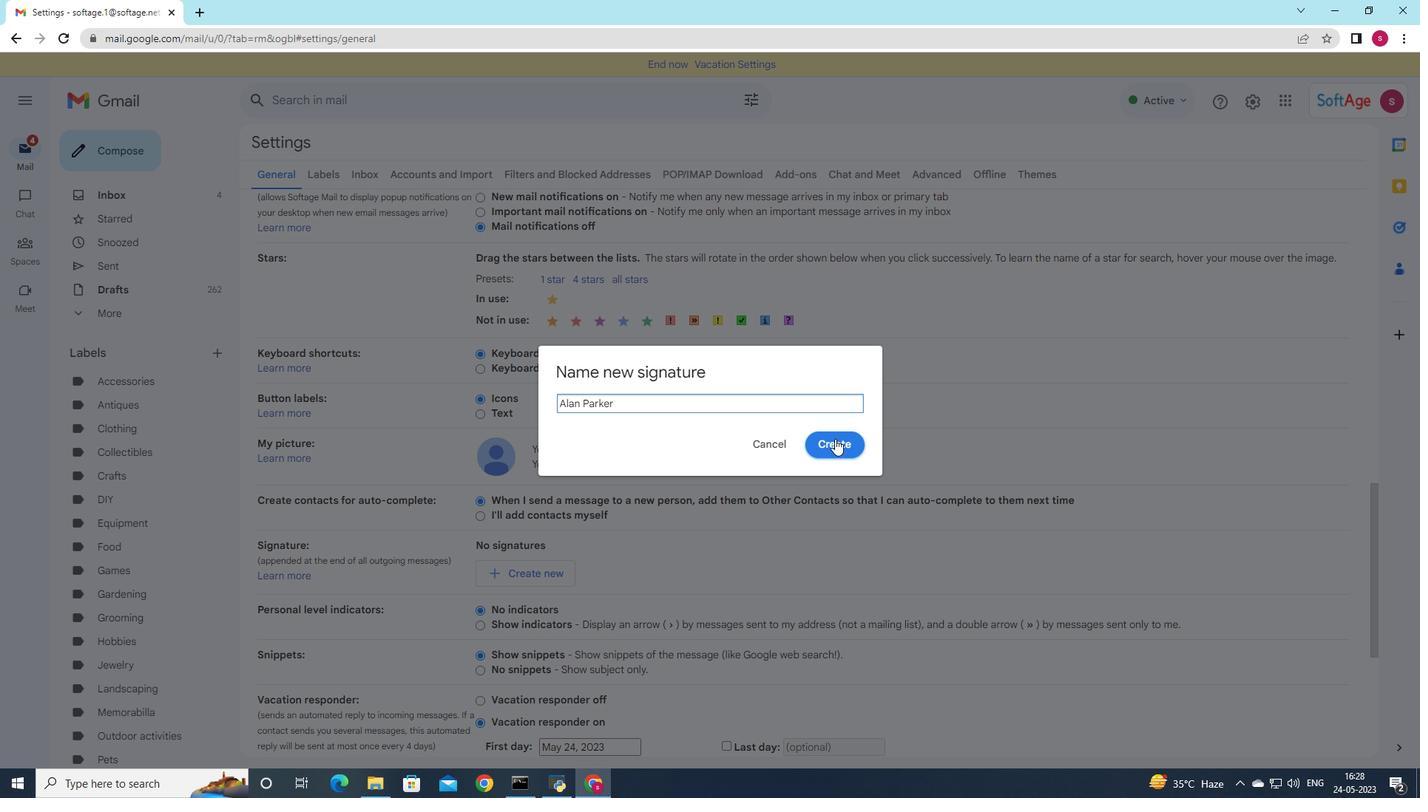 
Action: Mouse moved to (675, 501)
Screenshot: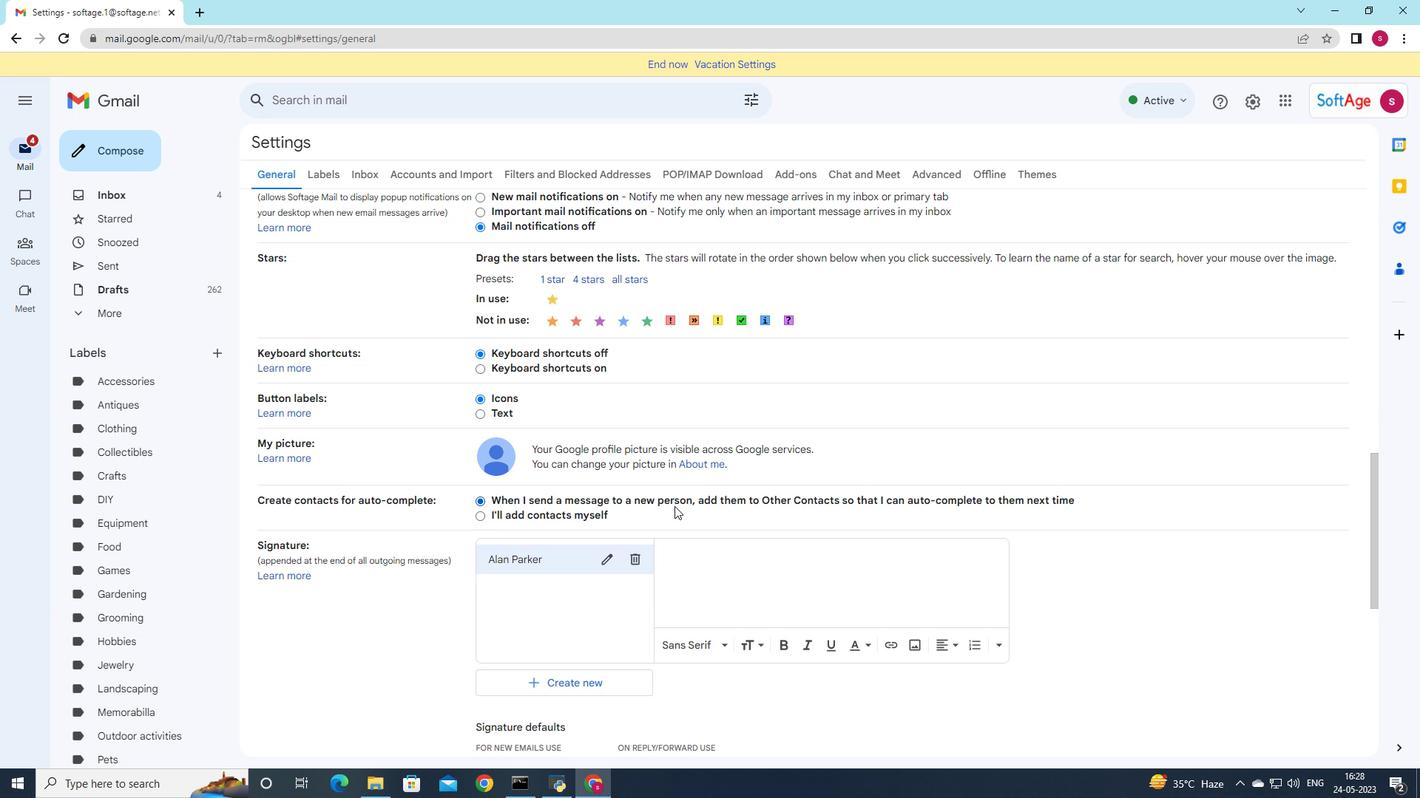 
Action: Mouse scrolled (675, 500) with delta (0, 0)
Screenshot: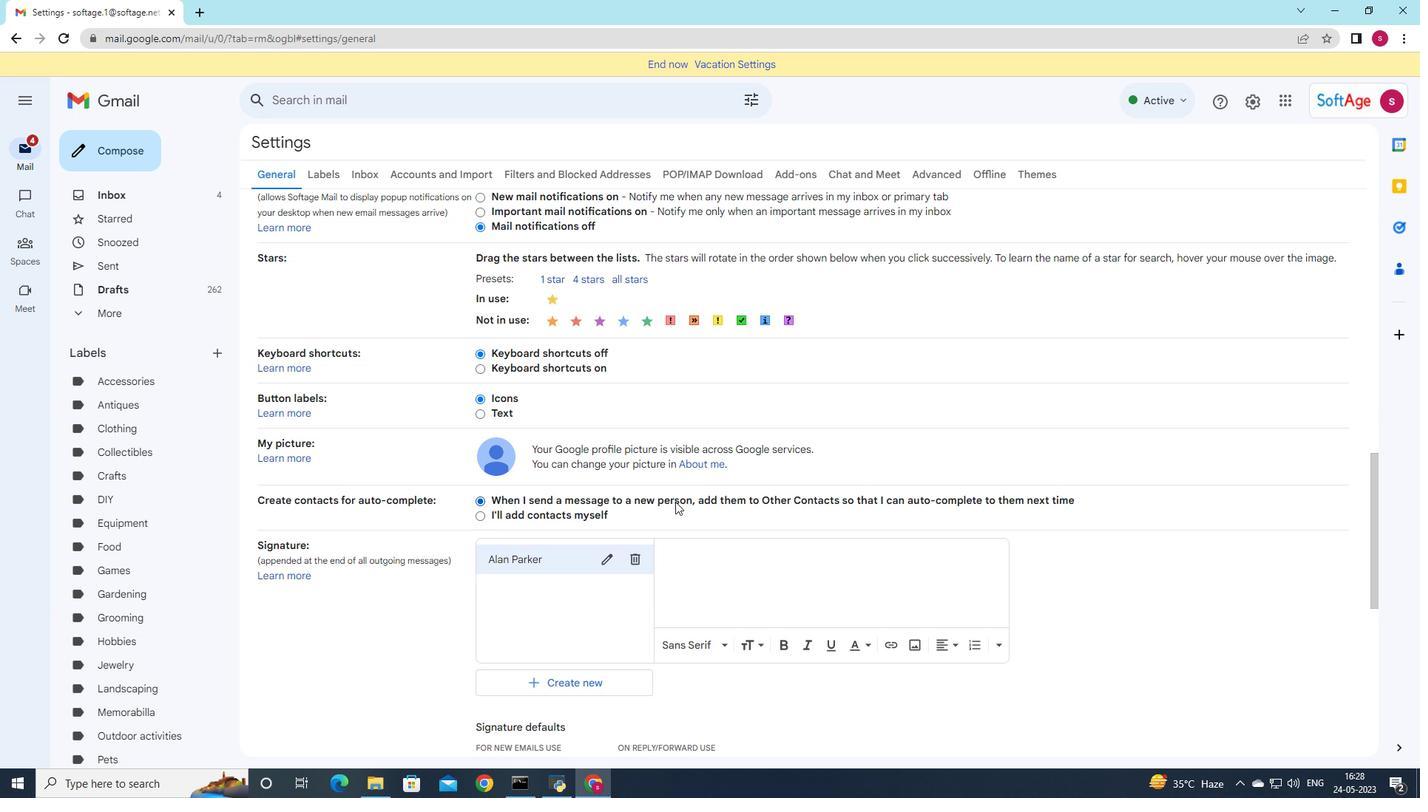 
Action: Mouse scrolled (675, 500) with delta (0, 0)
Screenshot: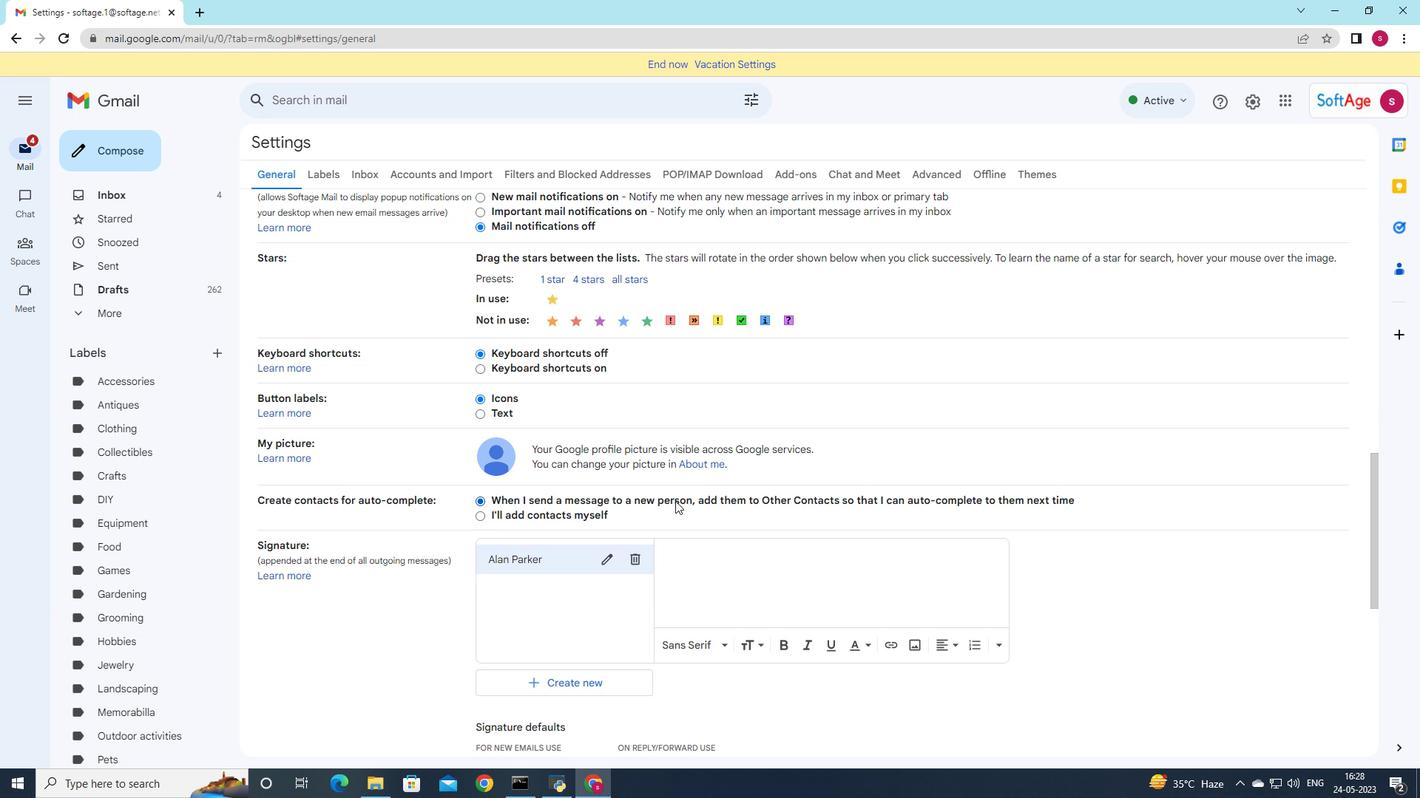
Action: Mouse scrolled (675, 500) with delta (0, 0)
Screenshot: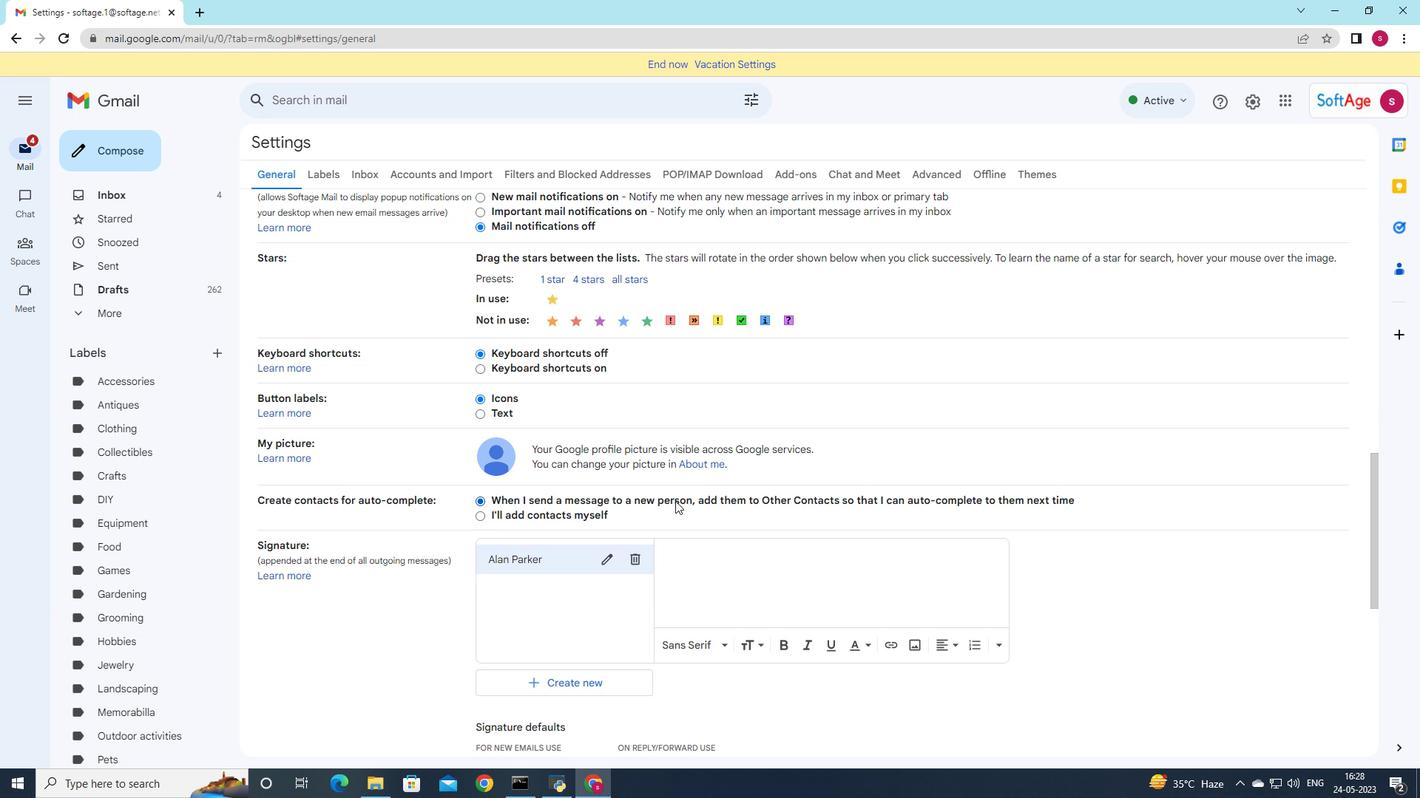
Action: Mouse scrolled (675, 500) with delta (0, 0)
Screenshot: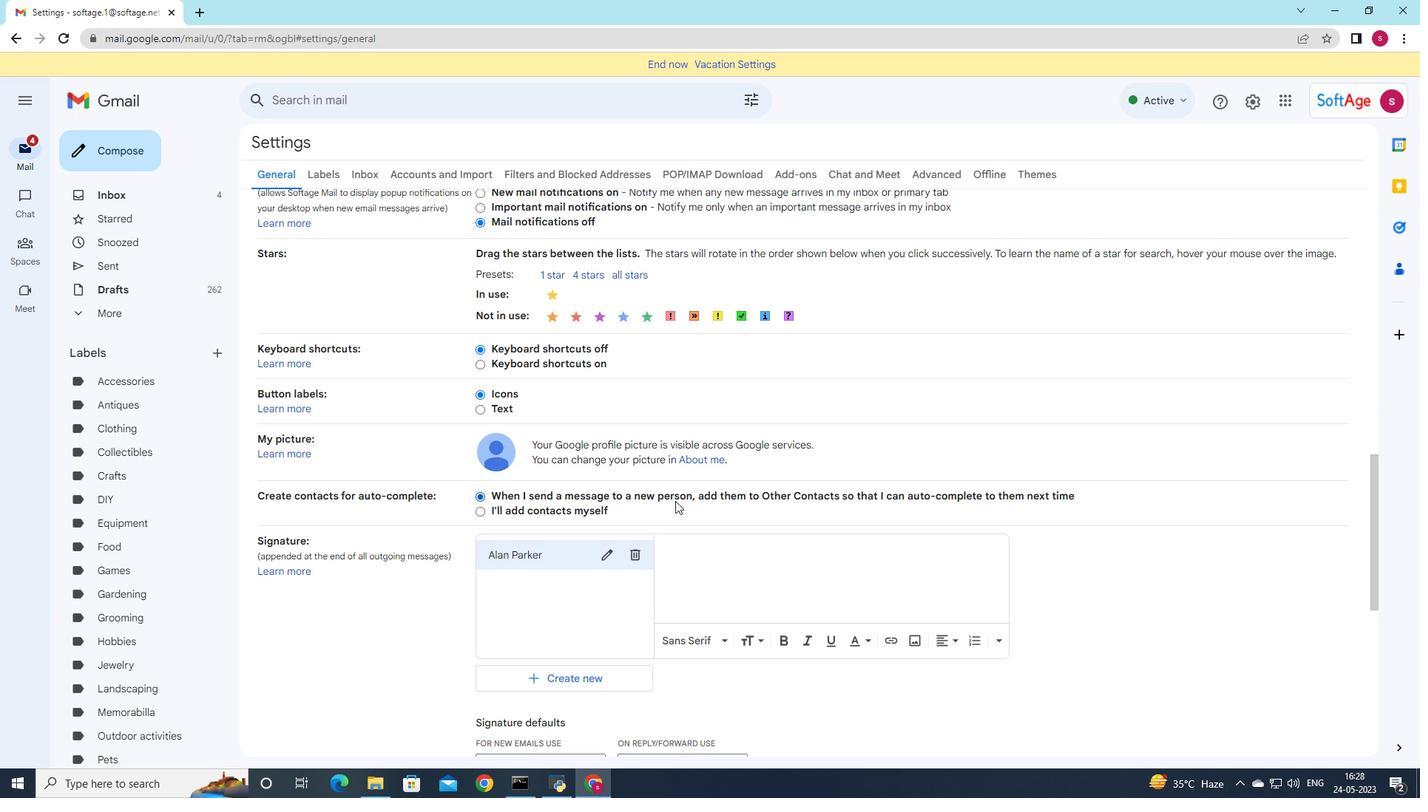 
Action: Mouse moved to (803, 260)
Screenshot: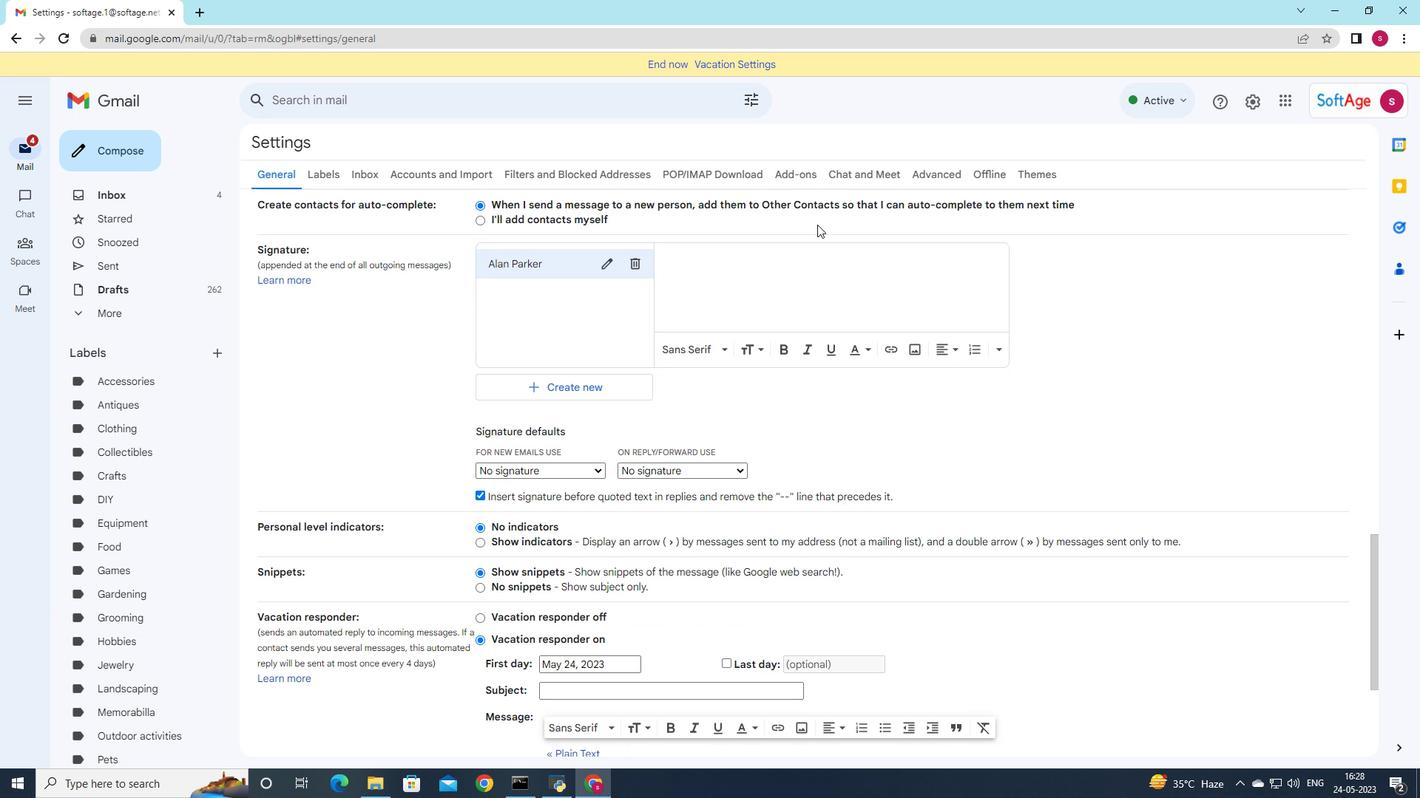 
Action: Mouse pressed left at (803, 260)
Screenshot: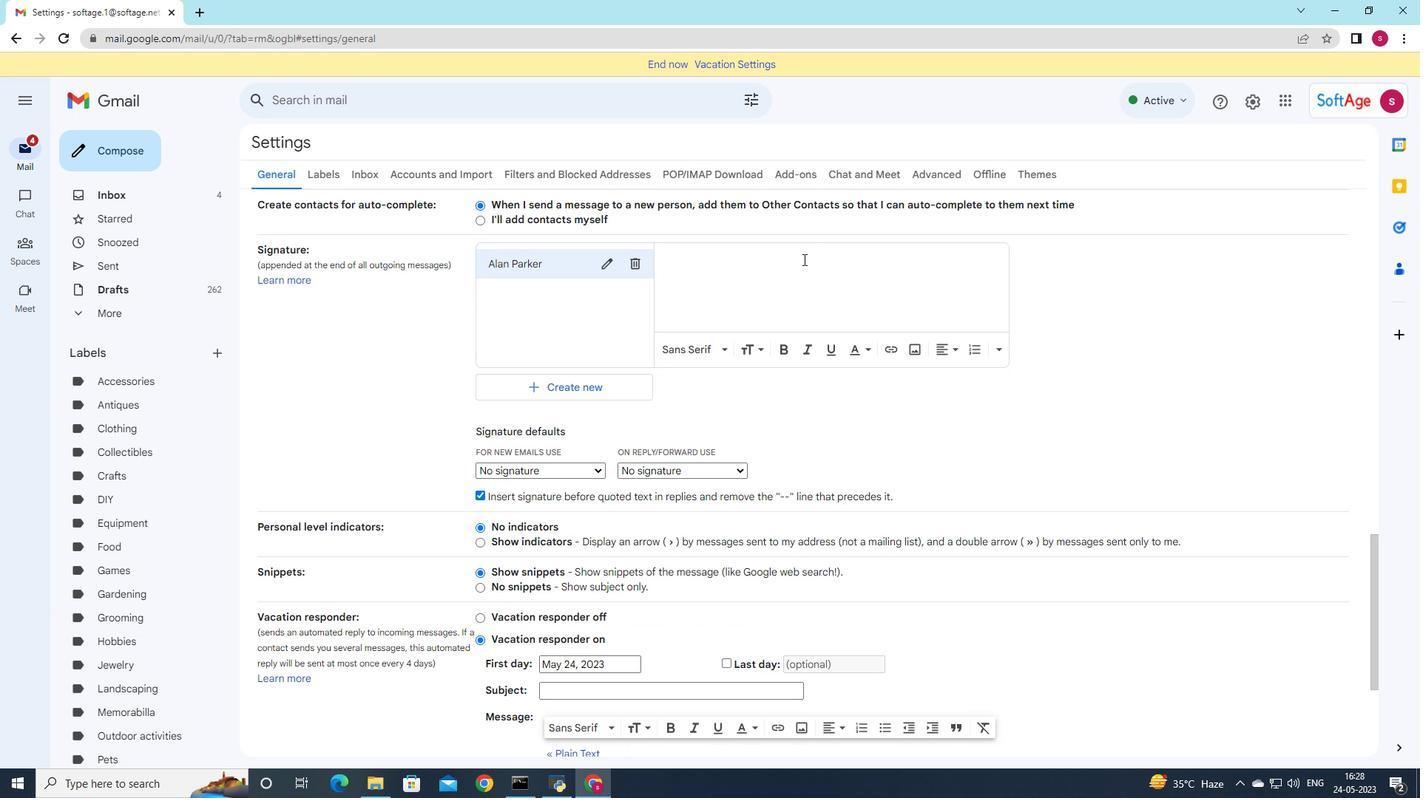 
Action: Key pressed <Key.shift>Alan<Key.space><Key.shift>parker
Screenshot: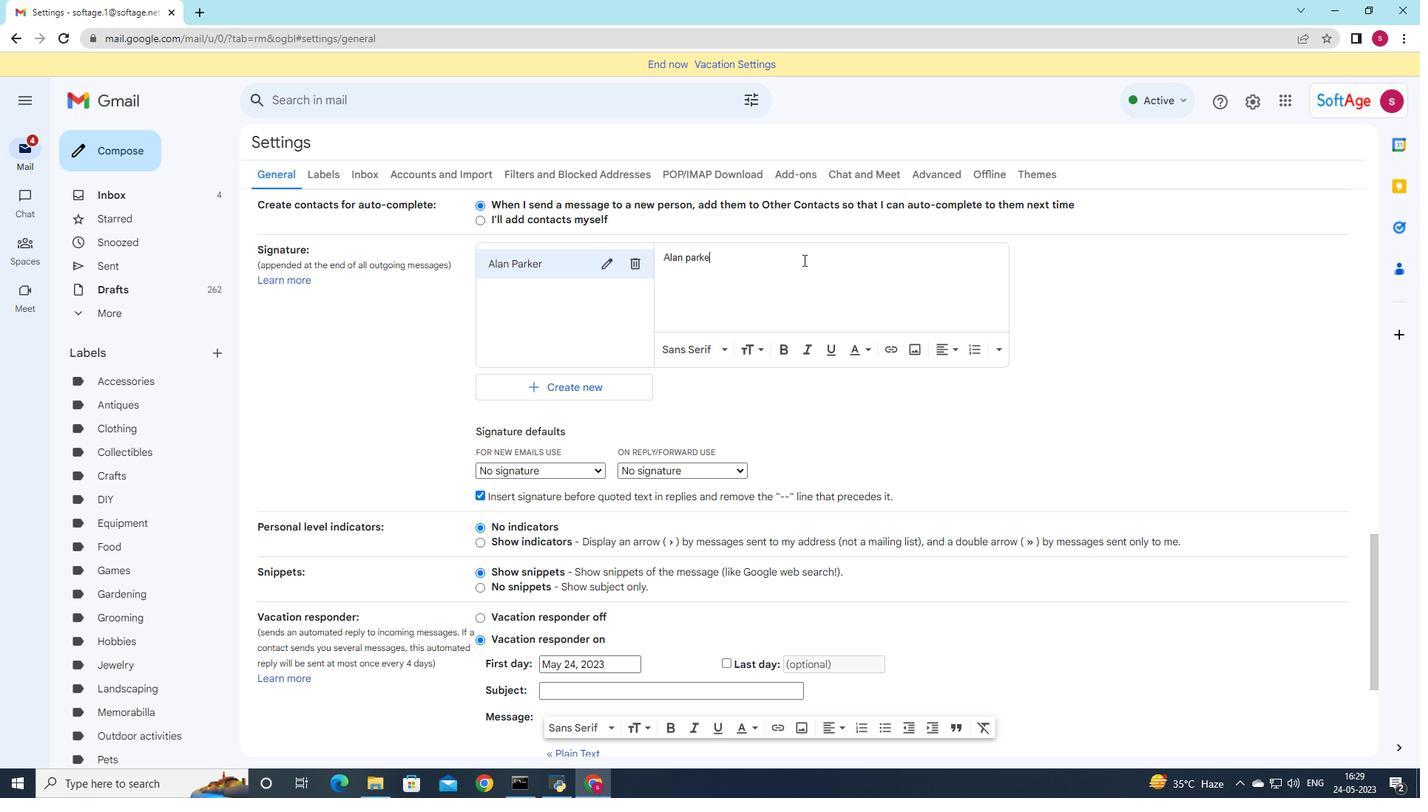 
Action: Mouse moved to (593, 474)
Screenshot: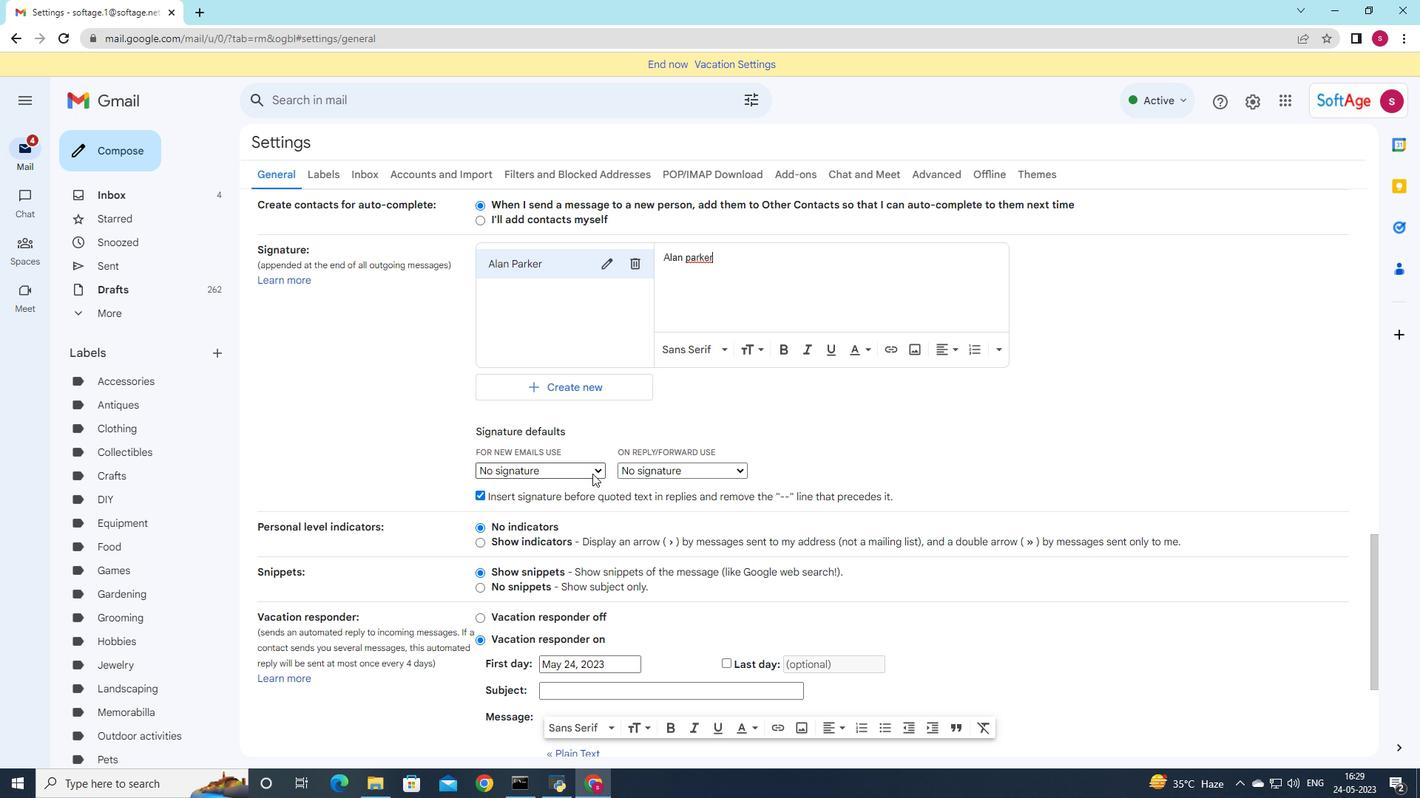 
Action: Mouse pressed left at (593, 474)
Screenshot: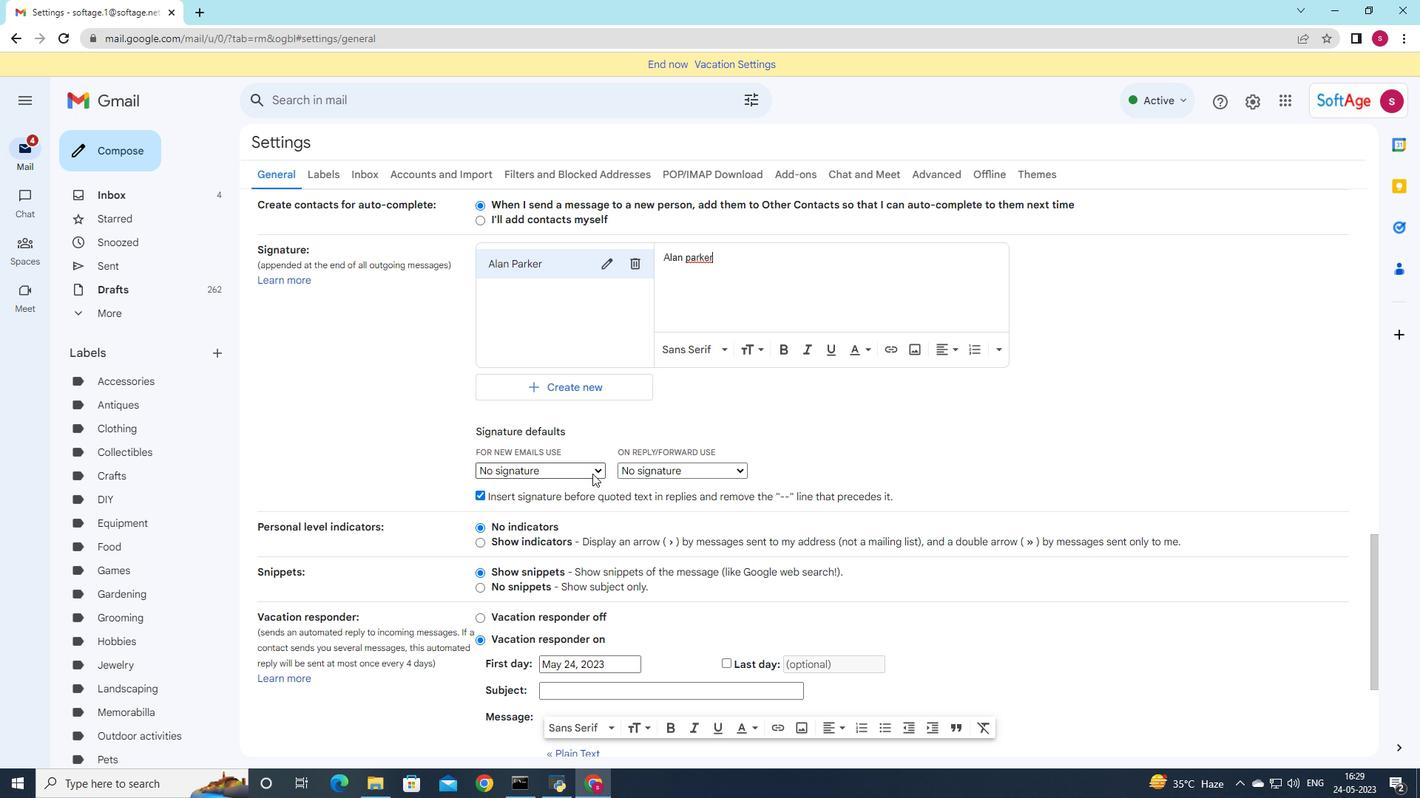 
Action: Mouse moved to (591, 496)
Screenshot: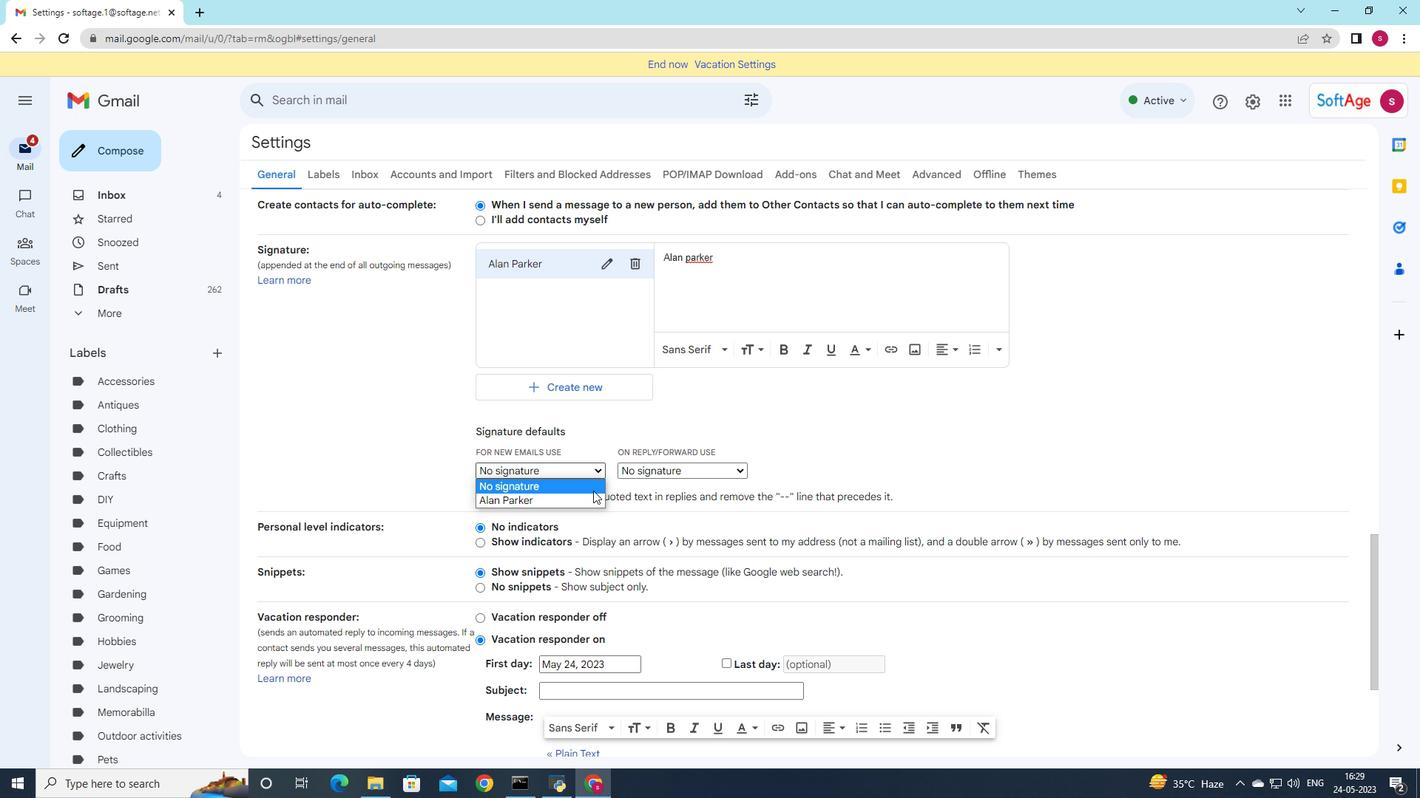 
Action: Mouse pressed left at (591, 496)
Screenshot: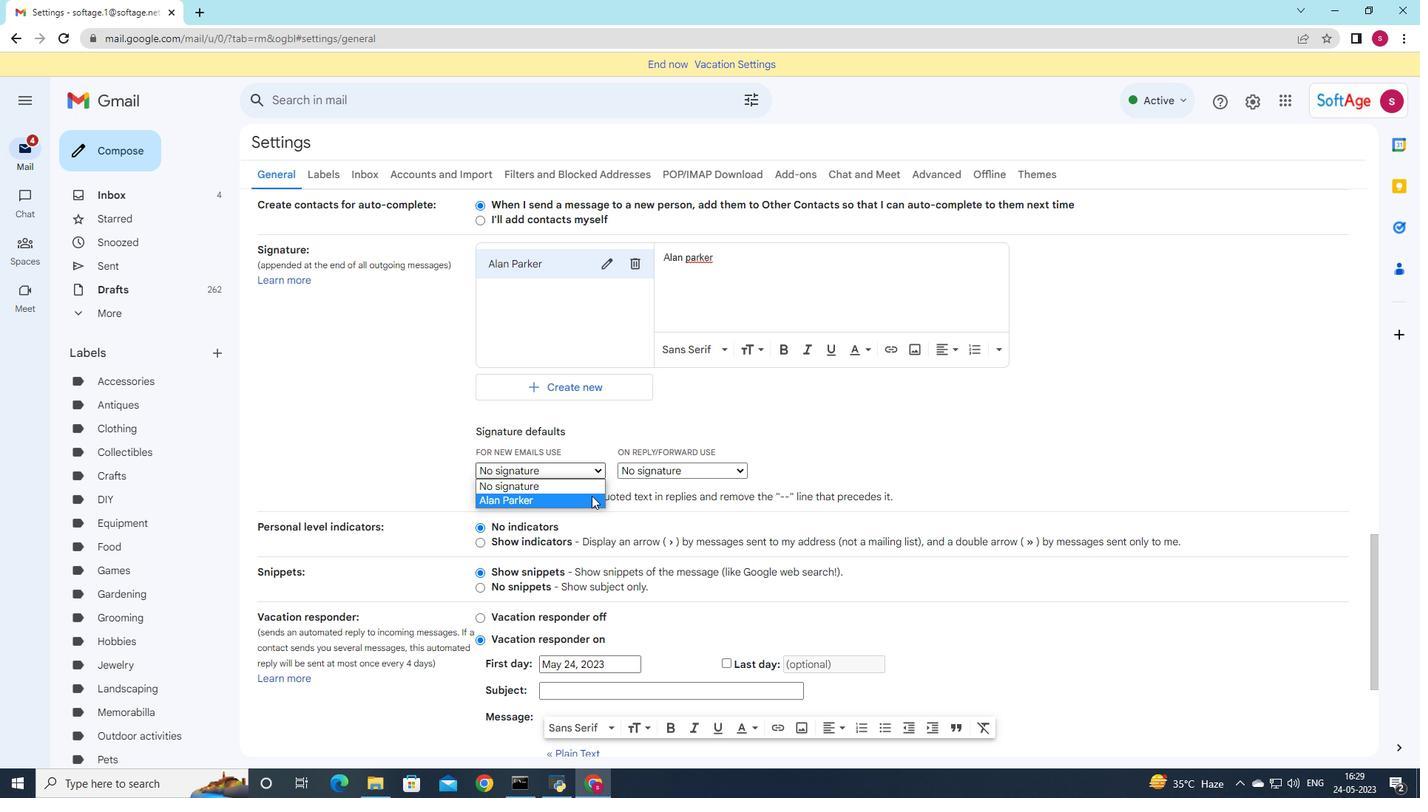 
Action: Mouse moved to (641, 476)
Screenshot: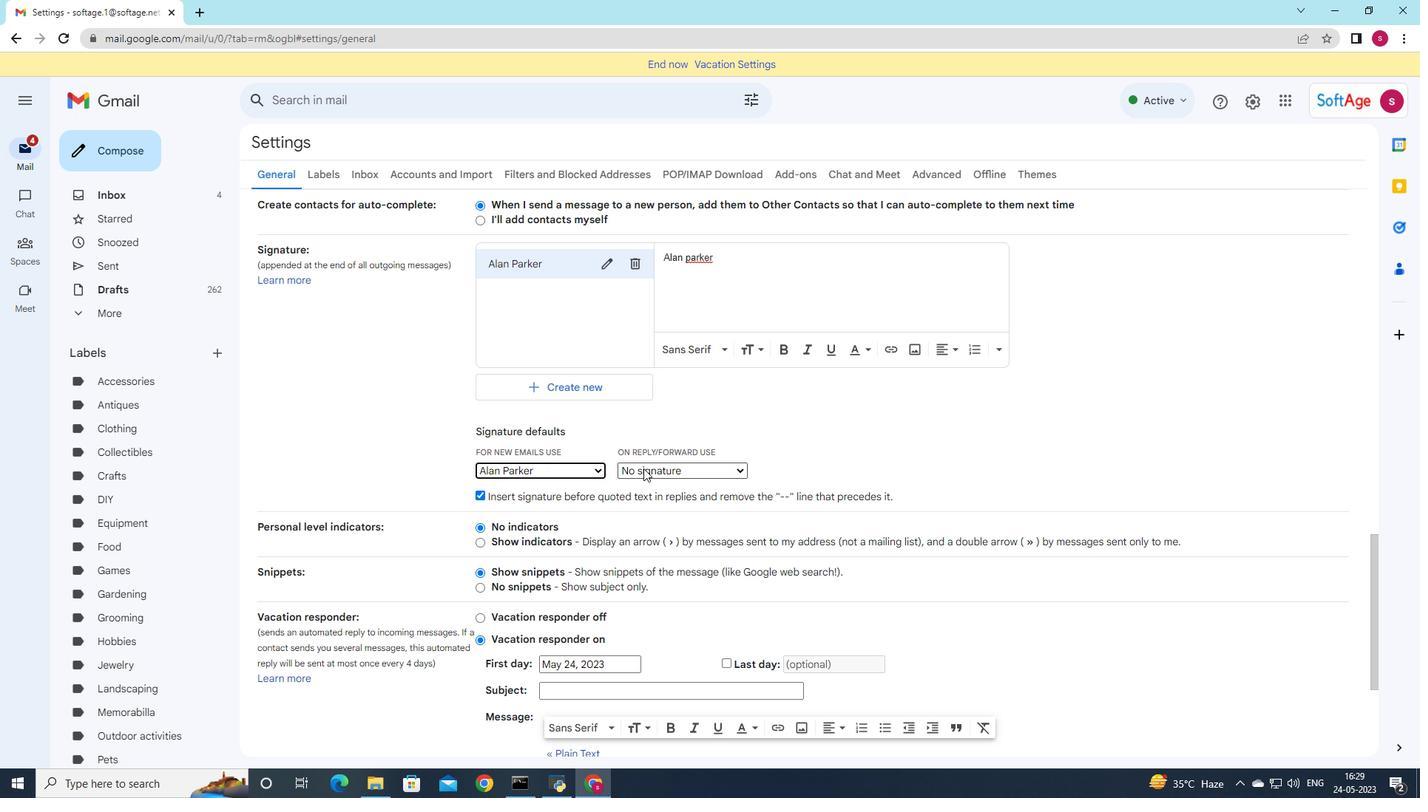 
Action: Mouse pressed left at (643, 468)
Screenshot: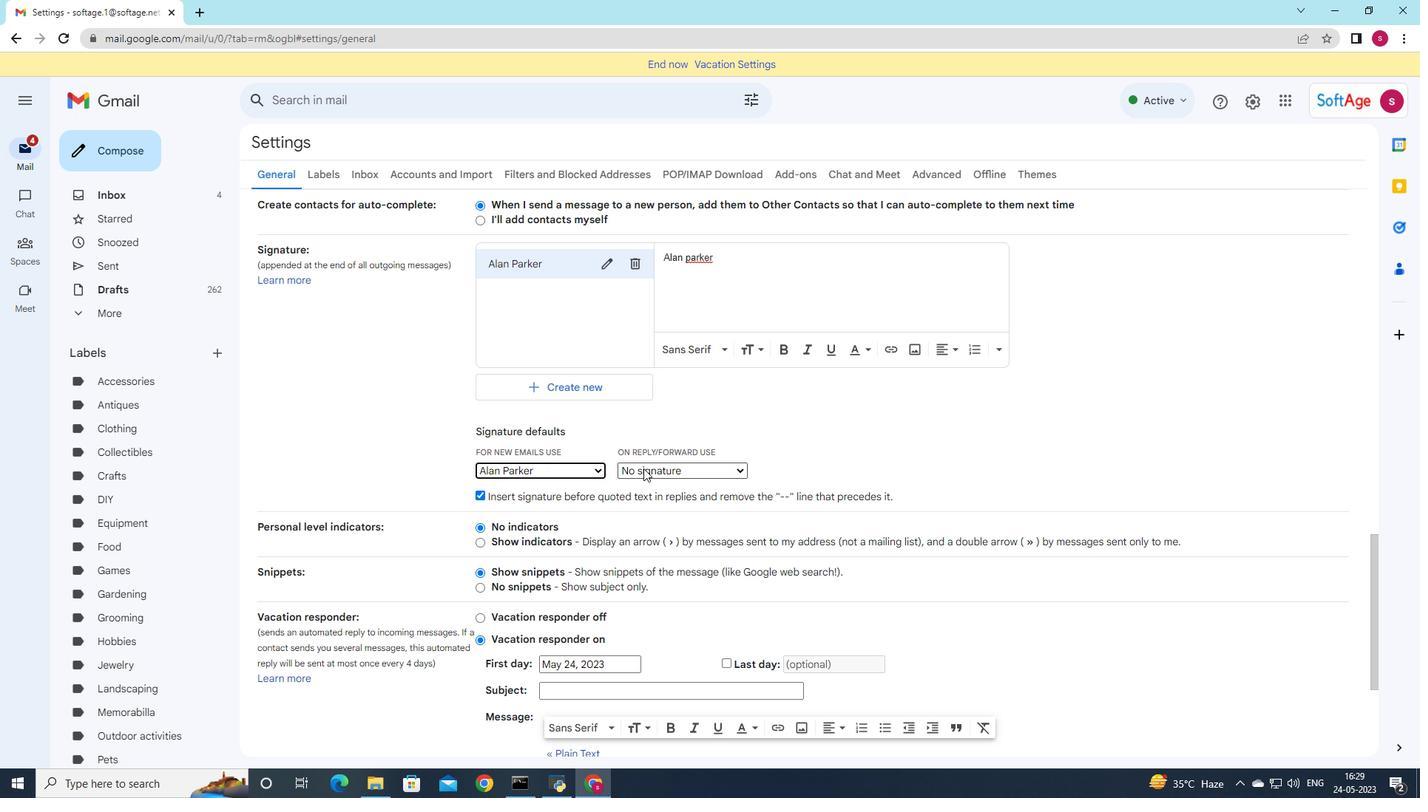 
Action: Mouse moved to (634, 496)
Screenshot: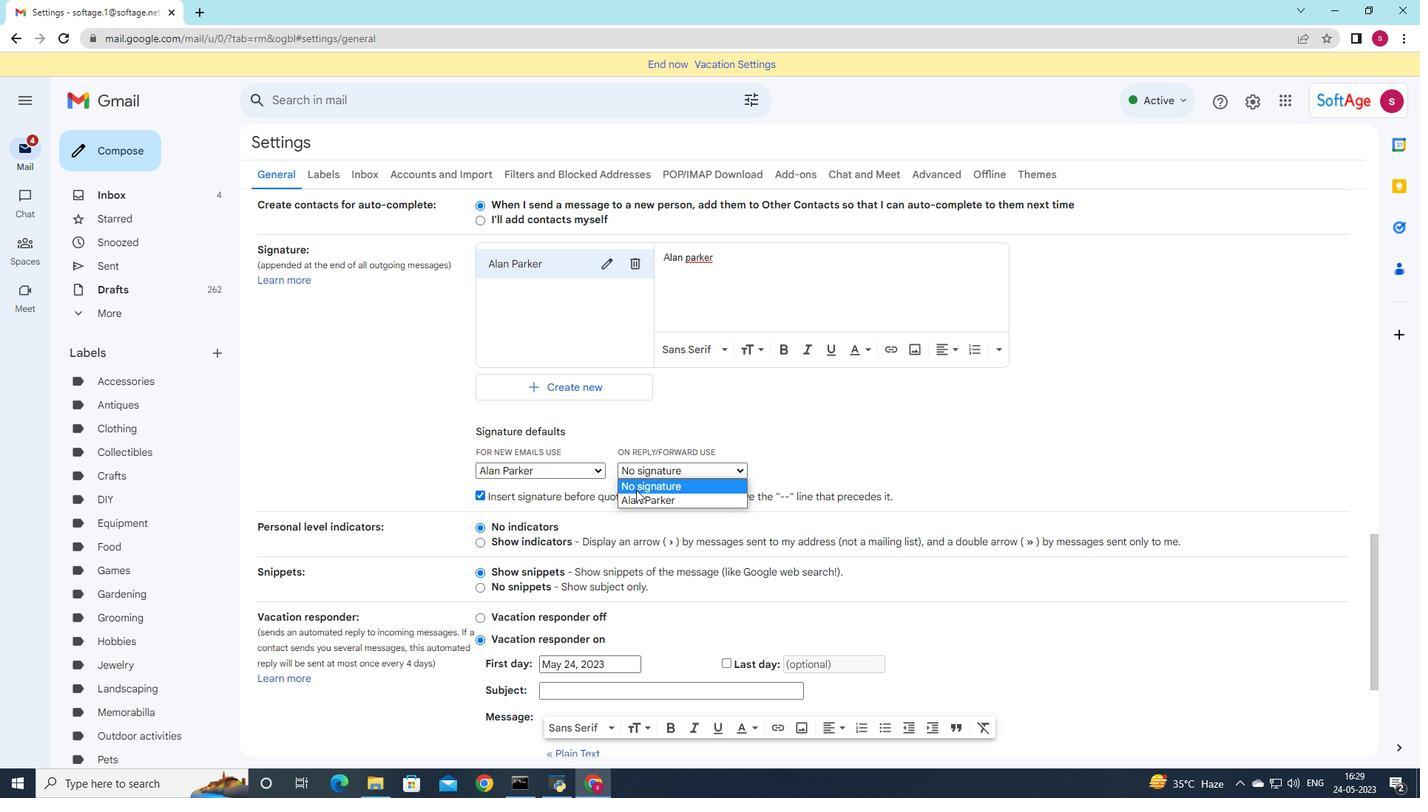 
Action: Mouse pressed left at (634, 496)
Screenshot: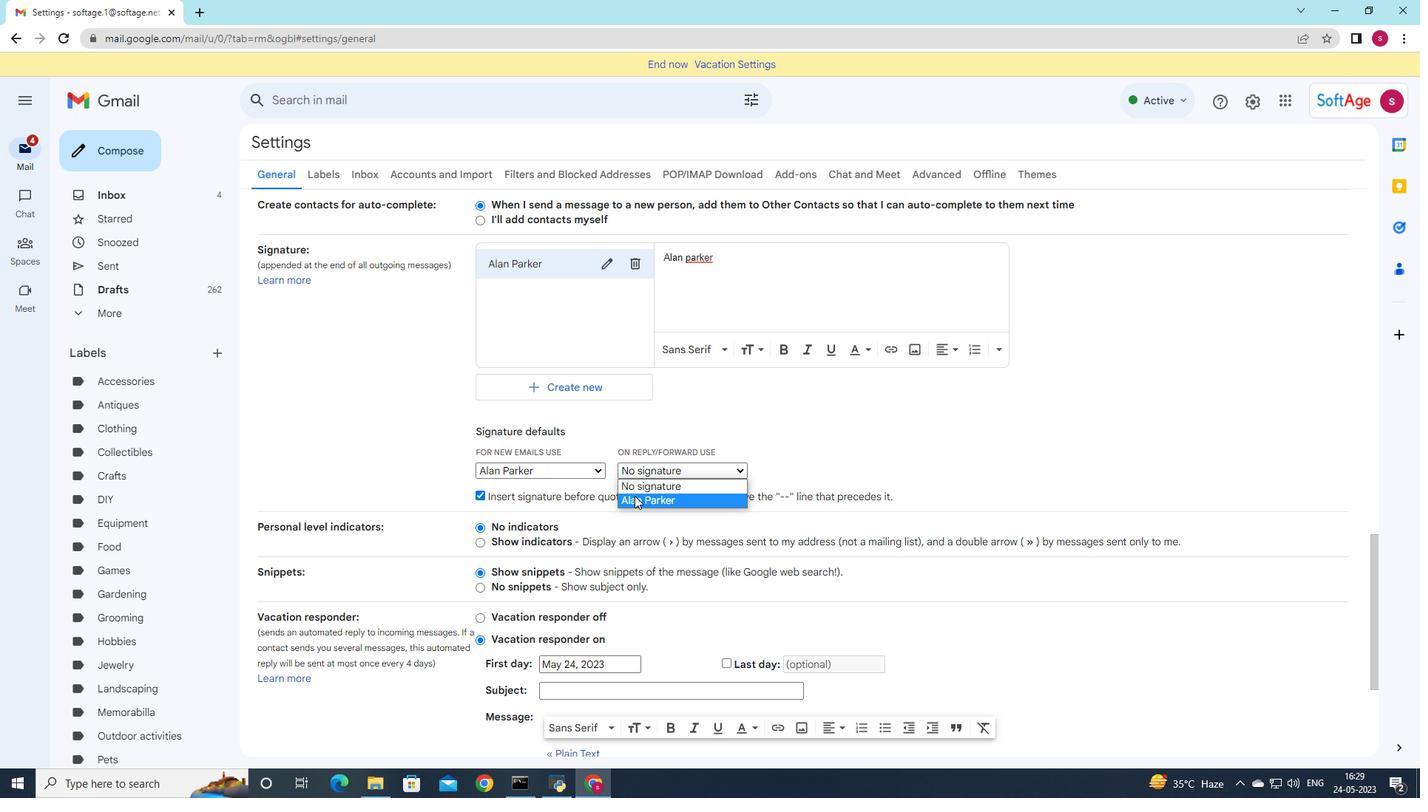 
Action: Mouse moved to (521, 495)
Screenshot: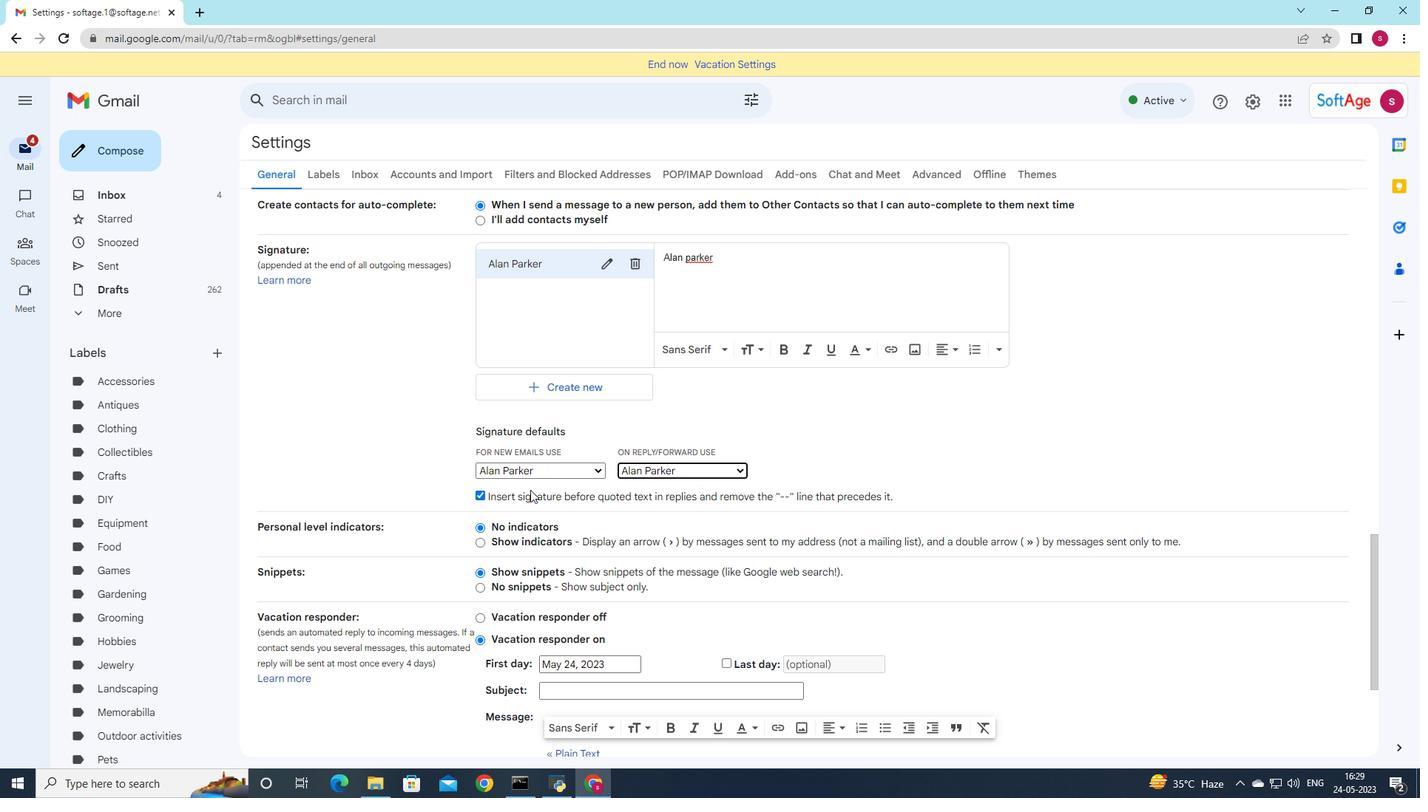 
Action: Mouse scrolled (521, 494) with delta (0, 0)
Screenshot: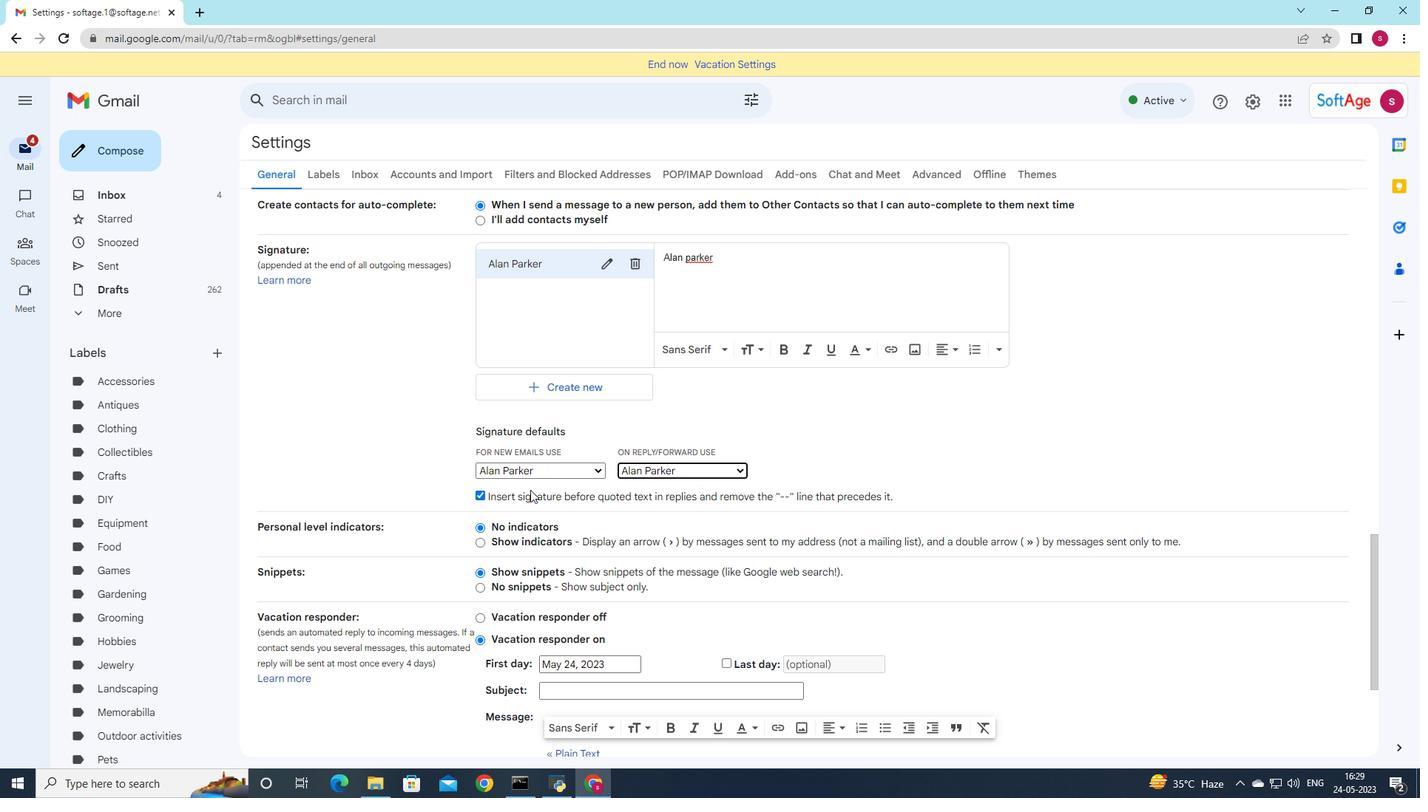
Action: Mouse moved to (519, 500)
Screenshot: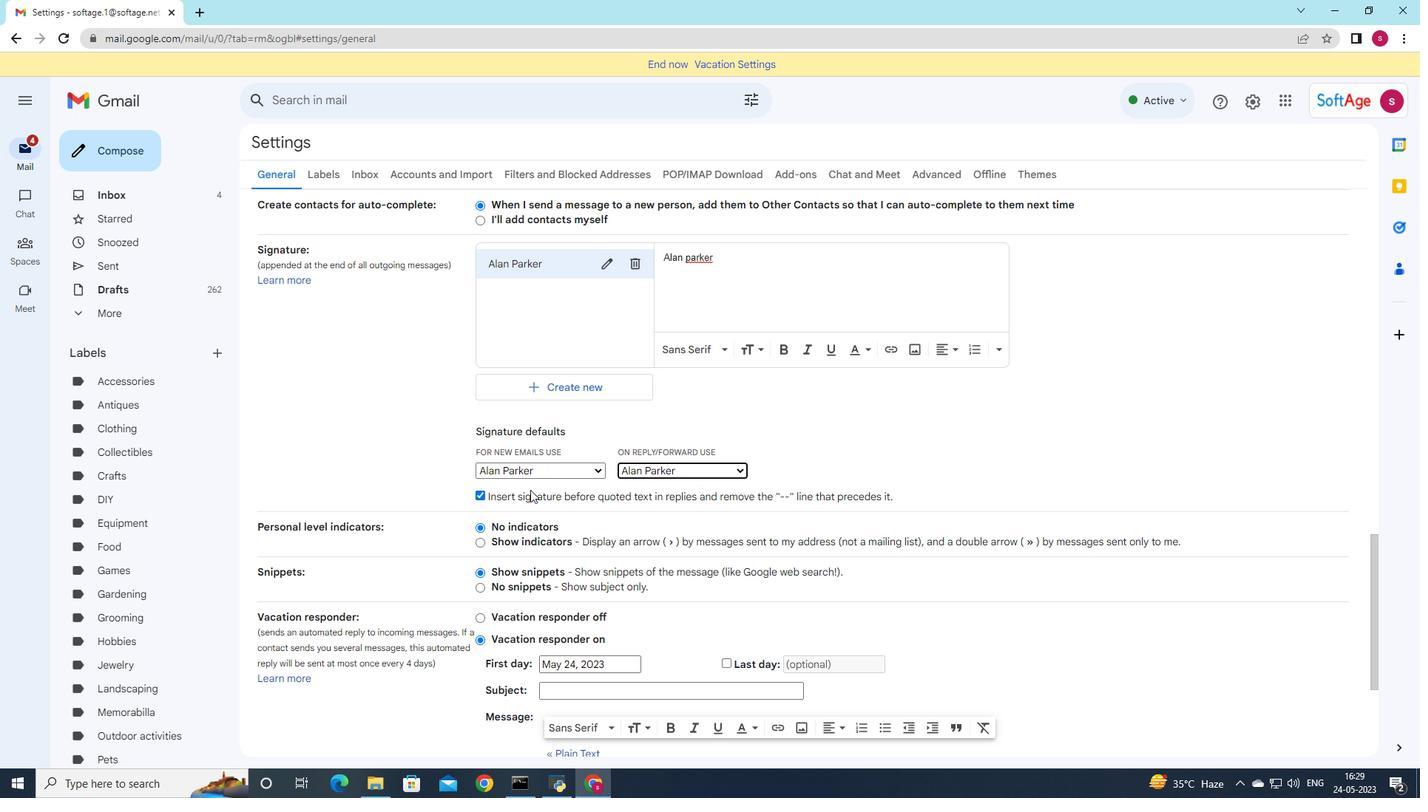 
Action: Mouse scrolled (519, 500) with delta (0, 0)
Screenshot: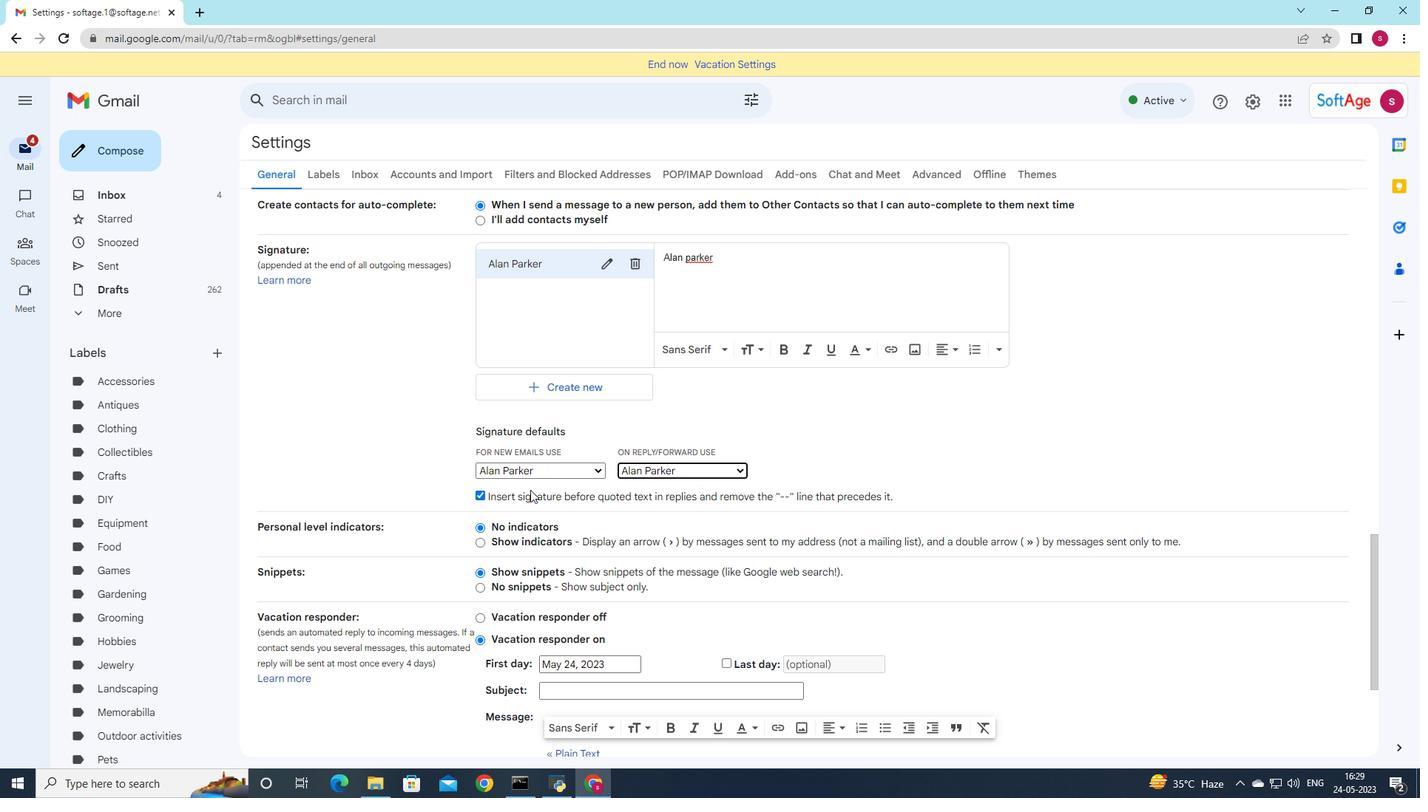 
Action: Mouse moved to (516, 505)
Screenshot: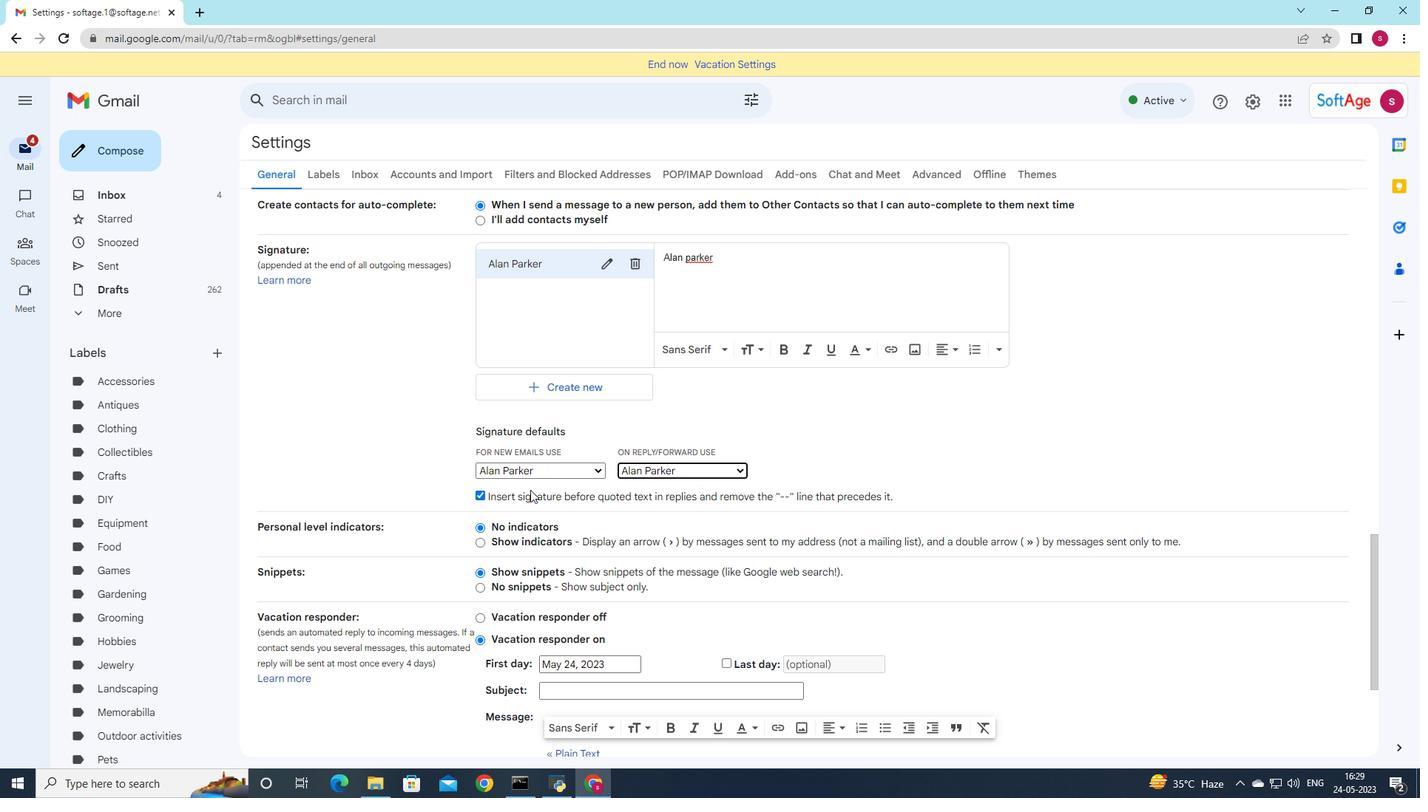 
Action: Mouse scrolled (516, 505) with delta (0, 0)
Screenshot: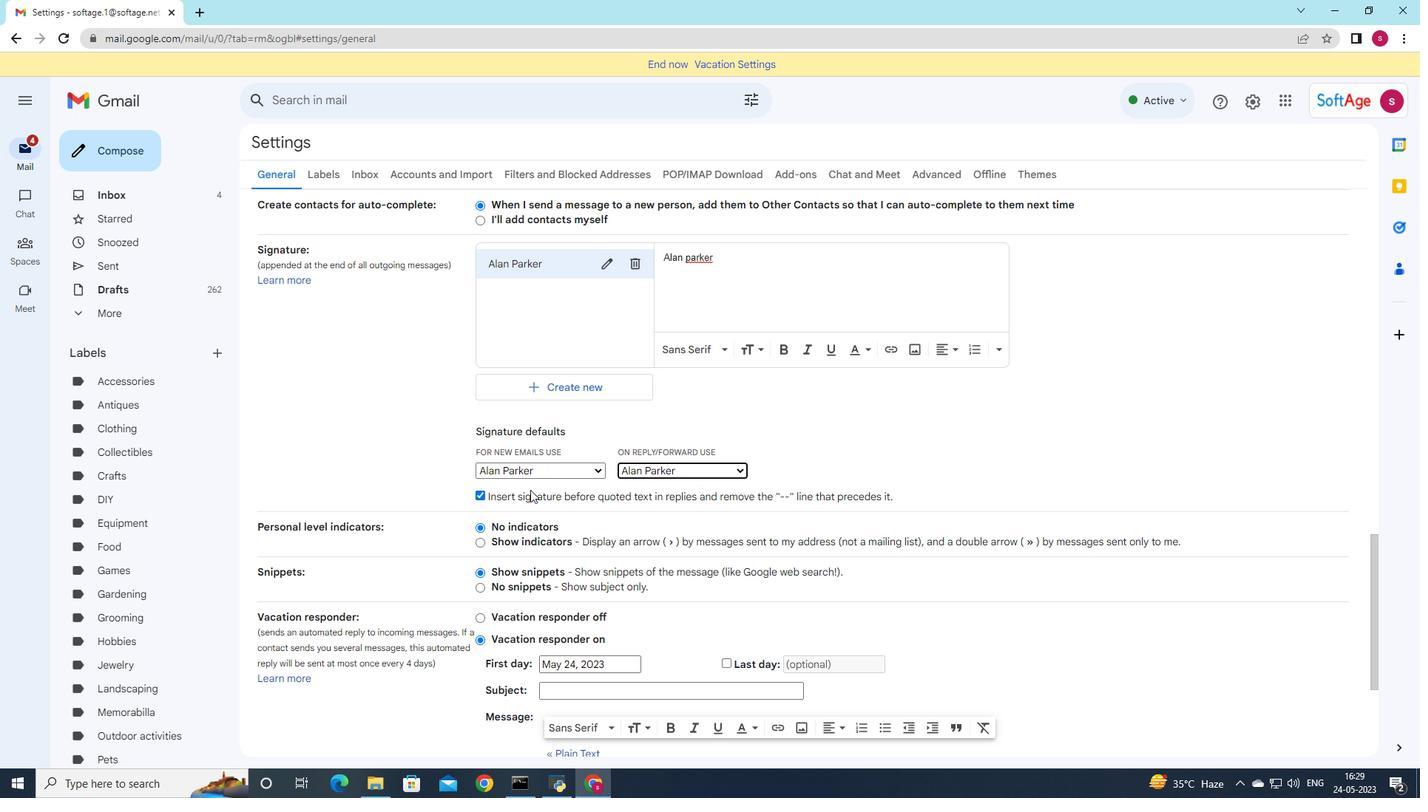 
Action: Mouse moved to (515, 508)
Screenshot: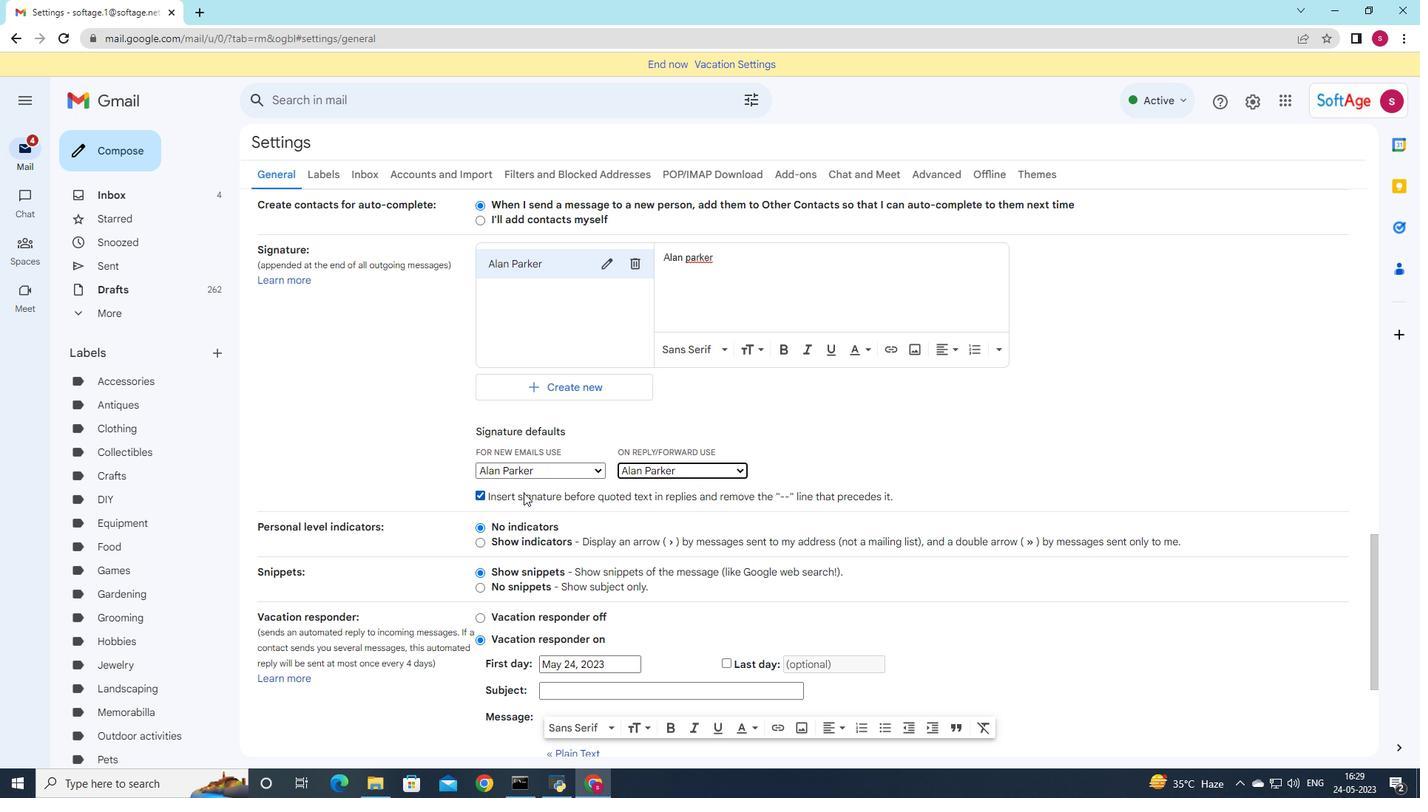 
Action: Mouse scrolled (515, 508) with delta (0, 0)
Screenshot: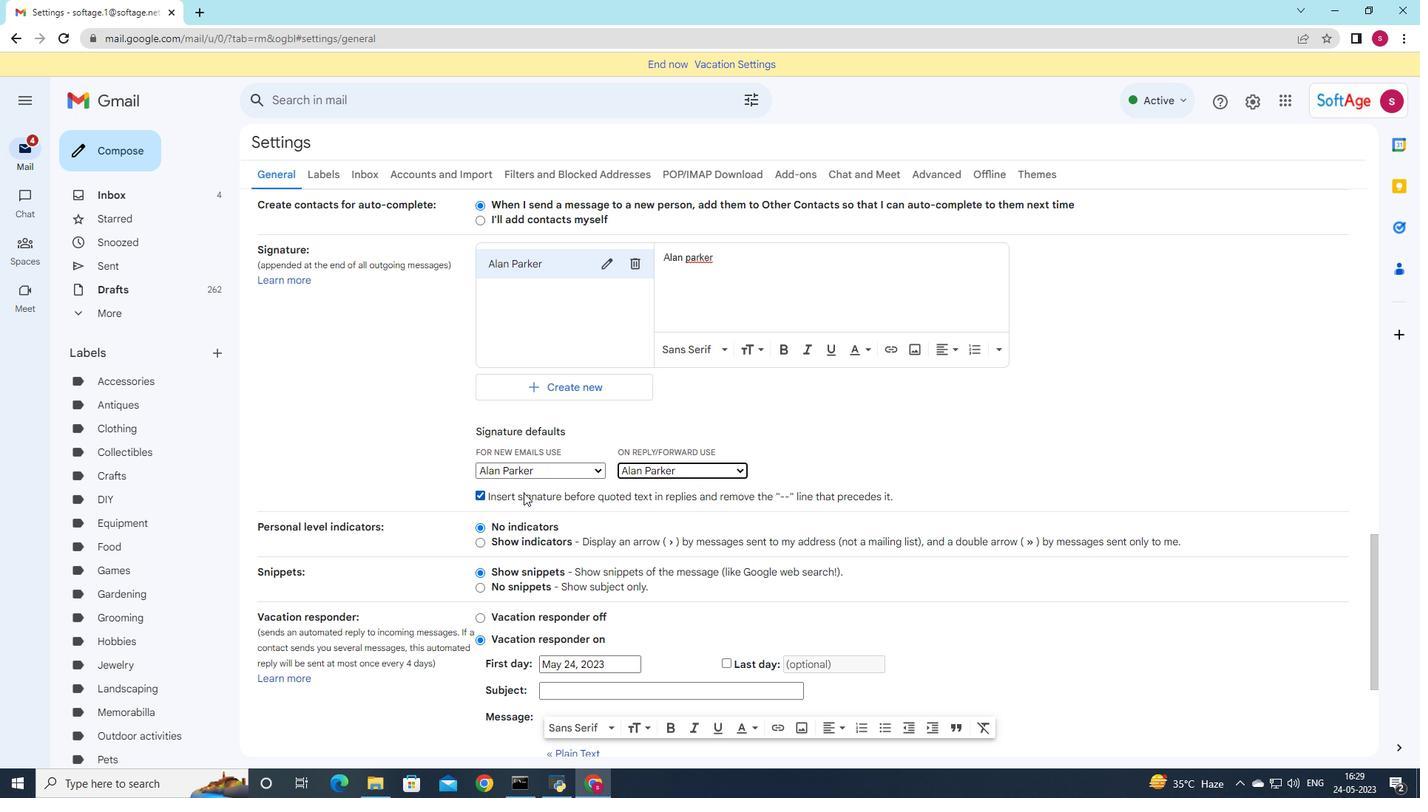 
Action: Mouse moved to (513, 511)
Screenshot: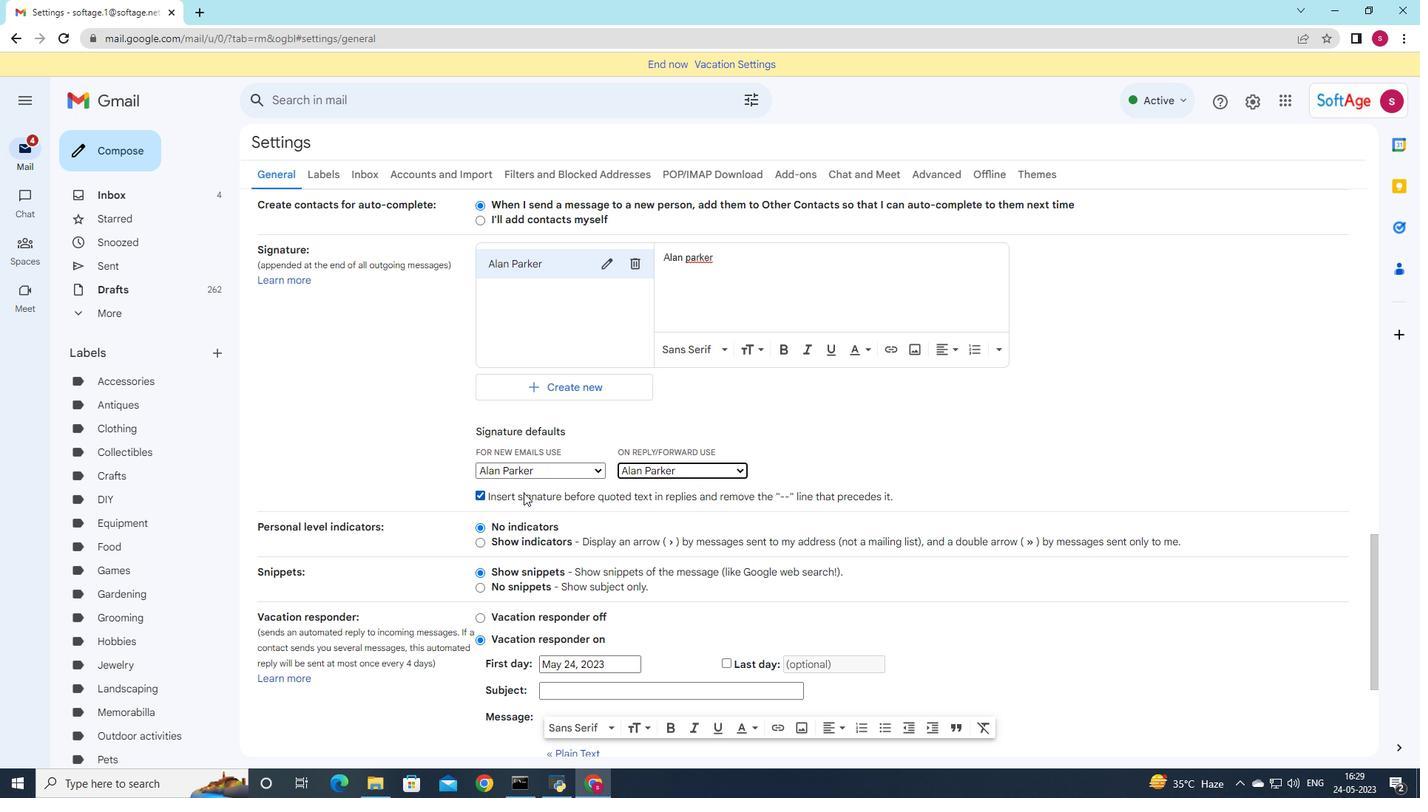 
Action: Mouse scrolled (513, 511) with delta (0, 0)
Screenshot: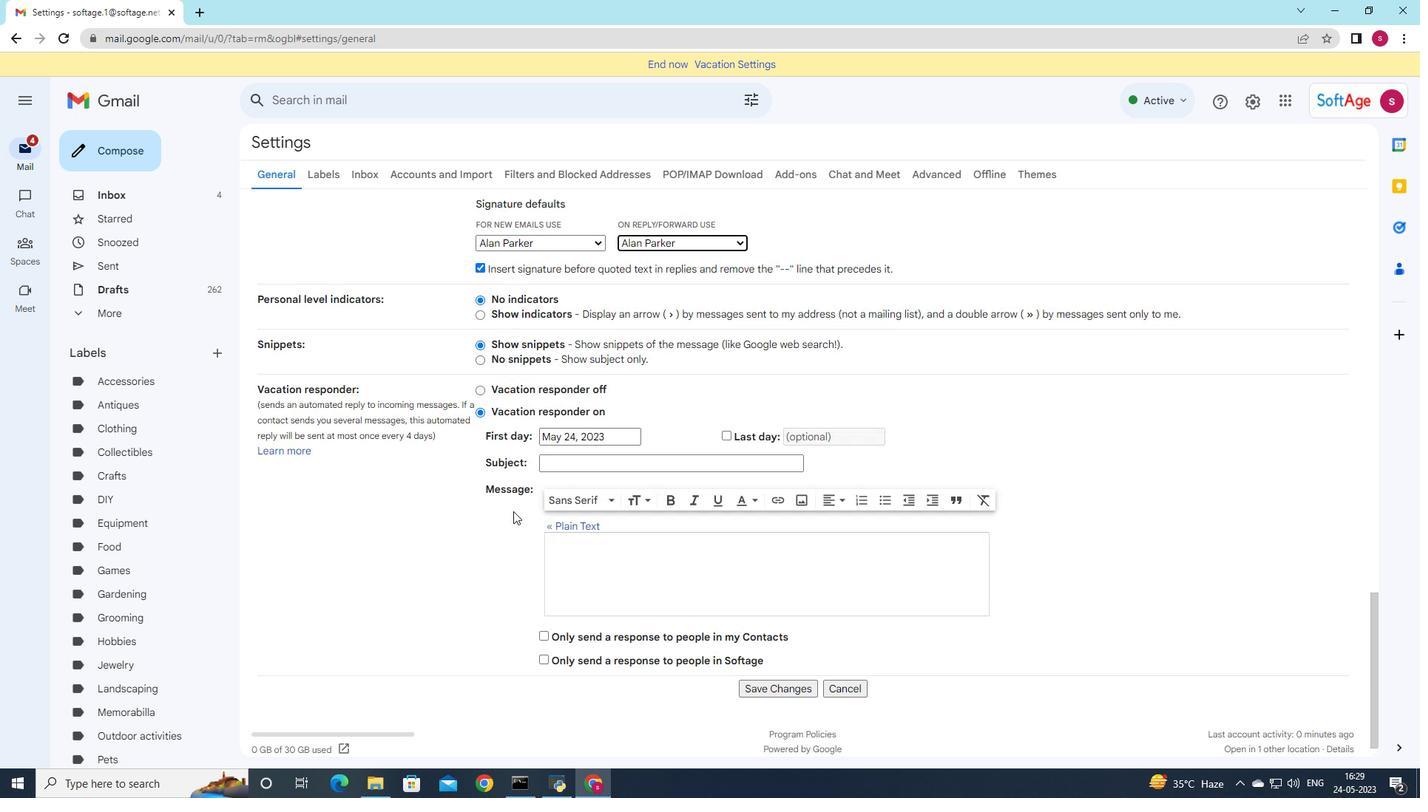
Action: Mouse scrolled (513, 511) with delta (0, 0)
Screenshot: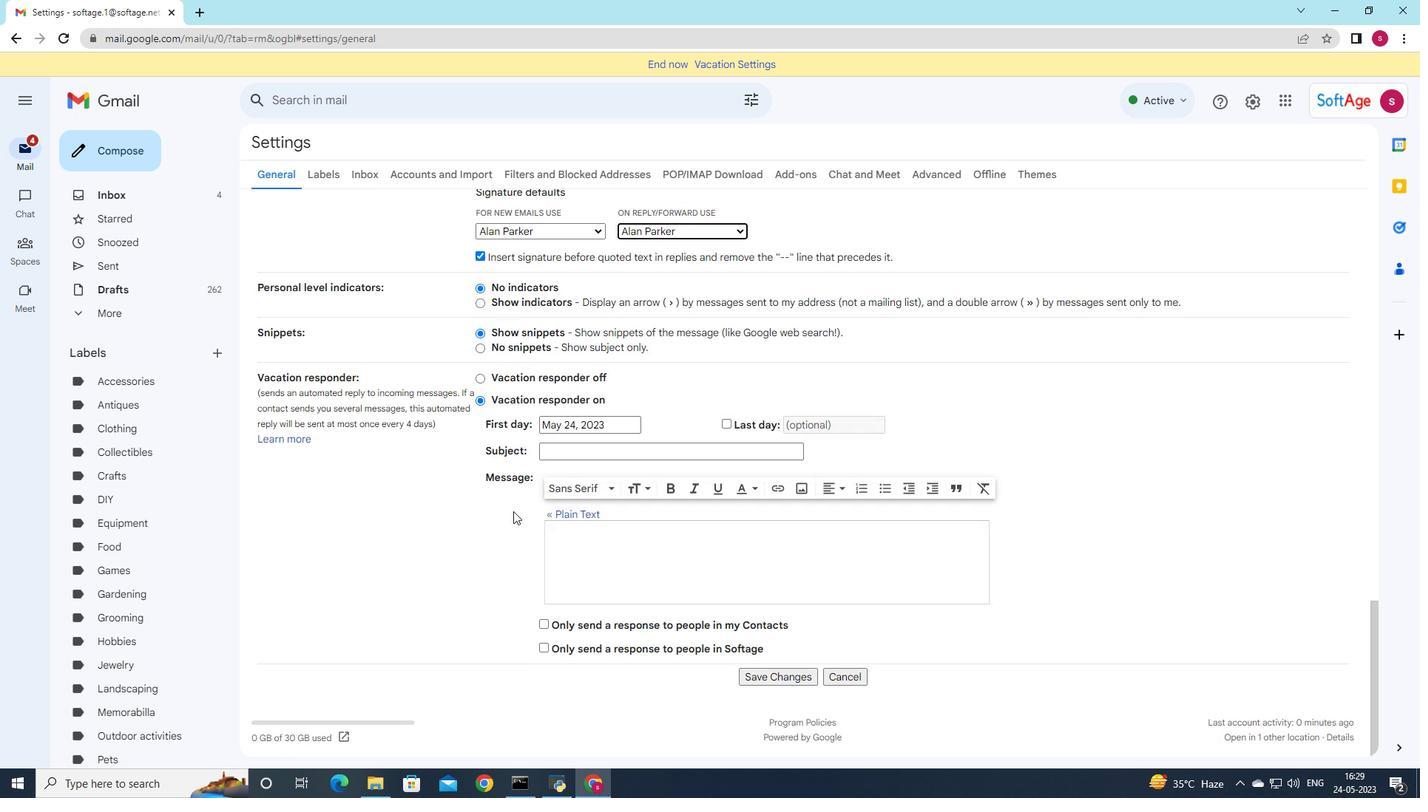 
Action: Mouse scrolled (513, 511) with delta (0, 0)
Screenshot: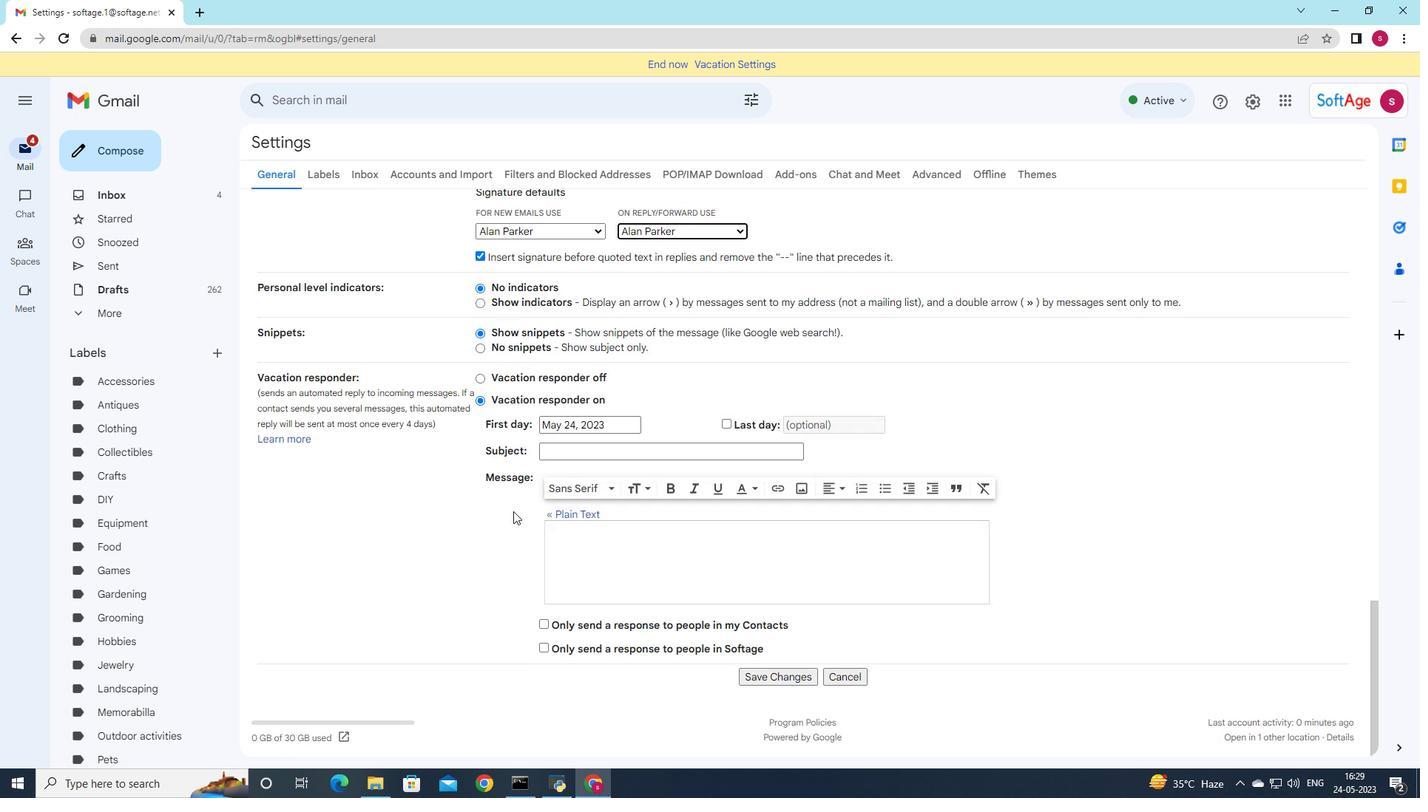 
Action: Mouse moved to (513, 512)
Screenshot: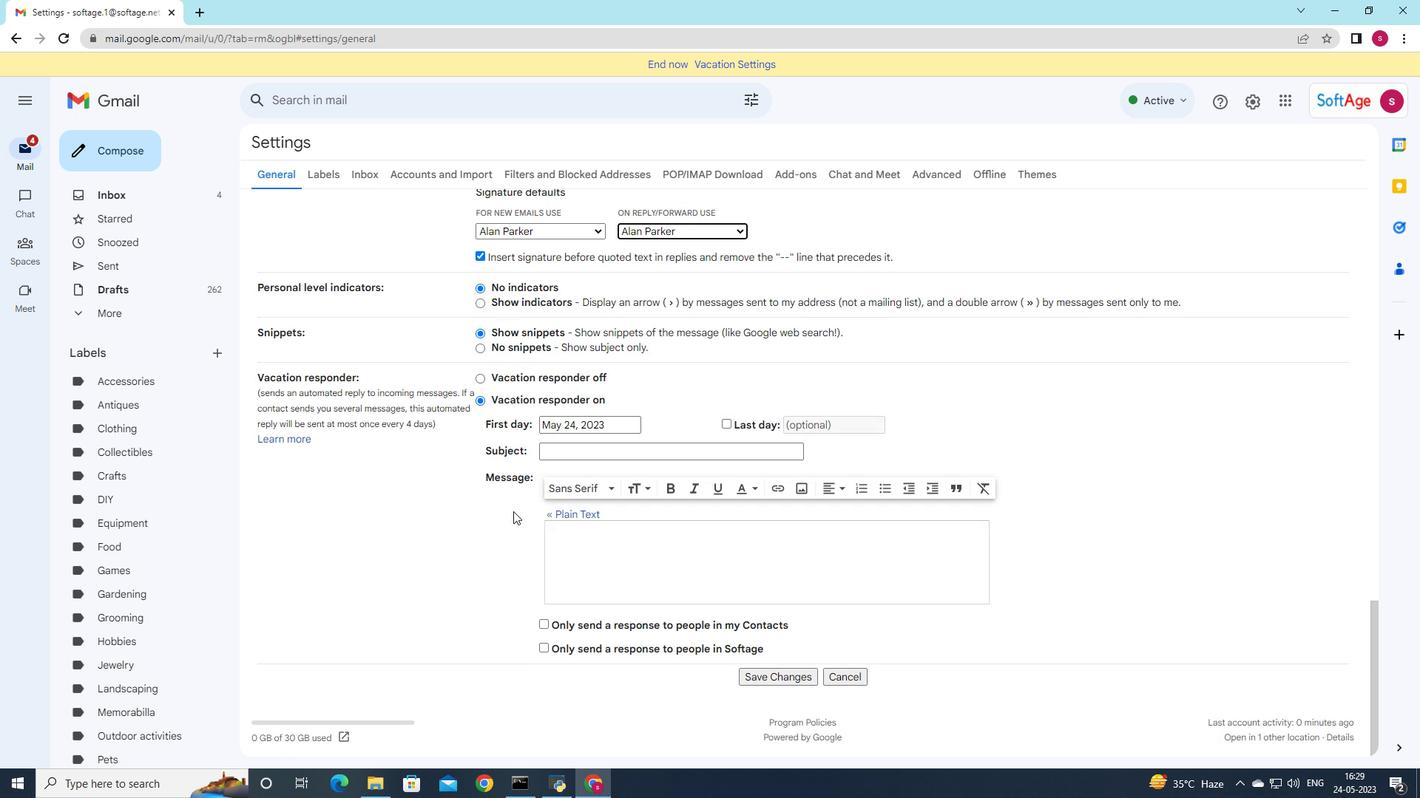 
Action: Mouse scrolled (513, 511) with delta (0, 0)
Screenshot: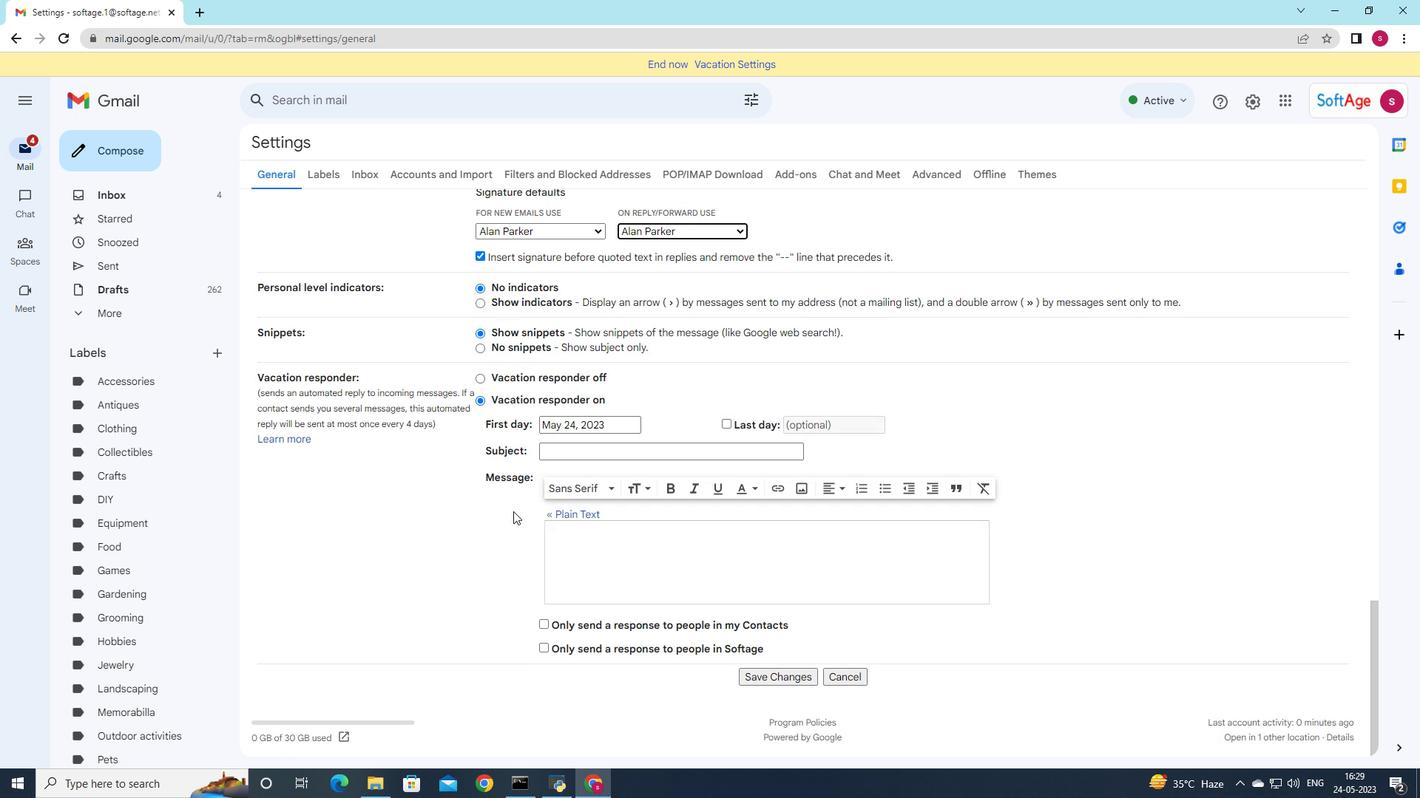 
Action: Mouse moved to (738, 681)
Screenshot: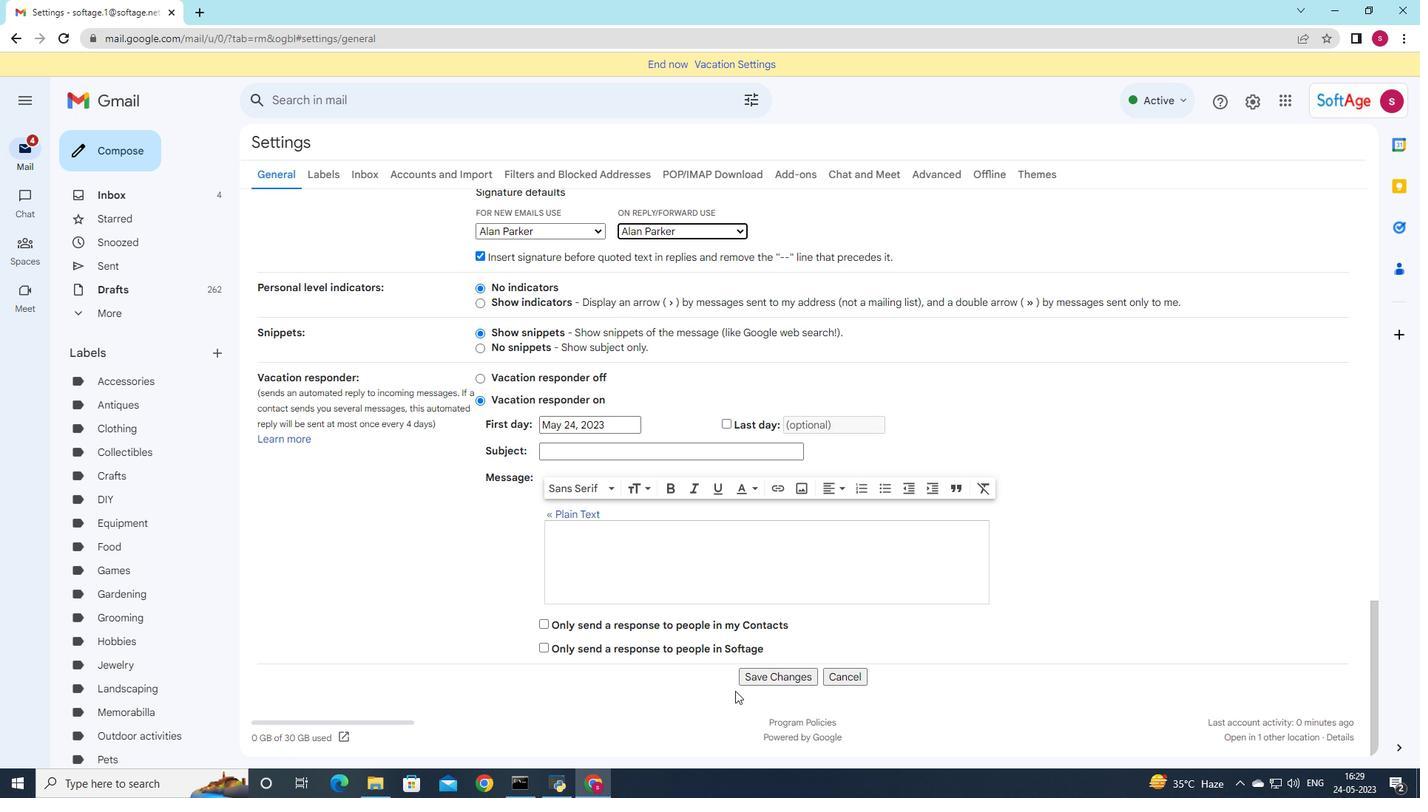 
Action: Mouse pressed left at (738, 681)
Screenshot: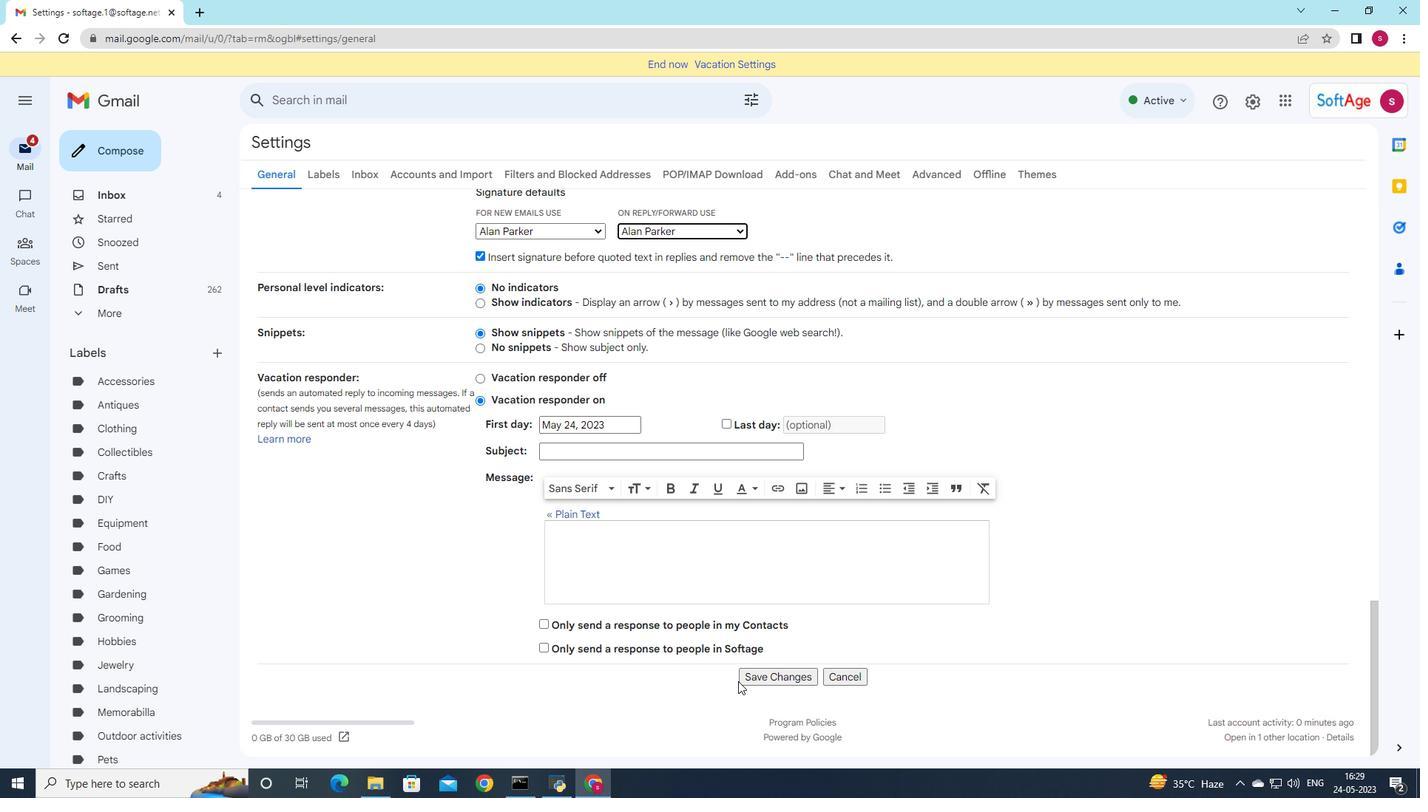 
Action: Mouse moved to (752, 679)
Screenshot: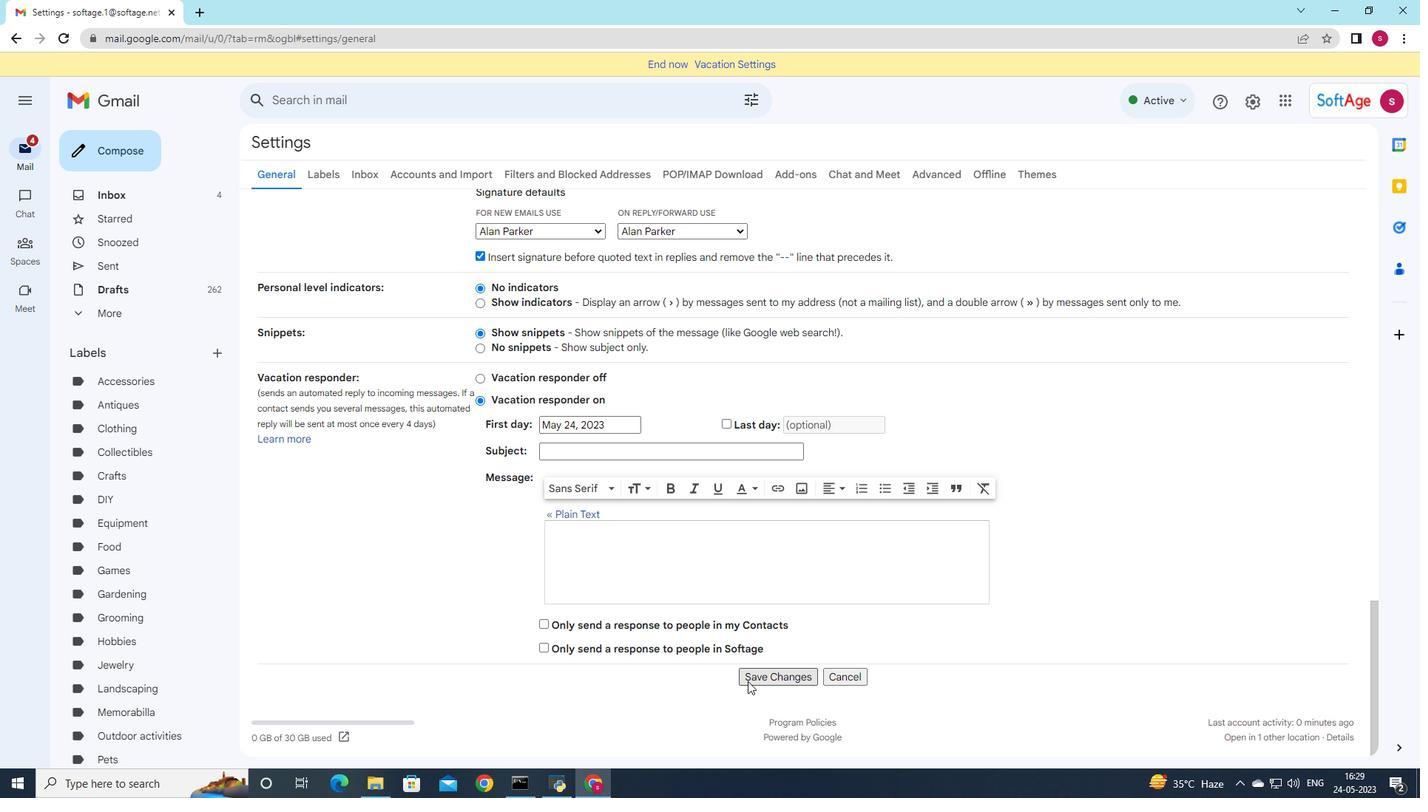 
Action: Mouse pressed left at (752, 679)
Screenshot: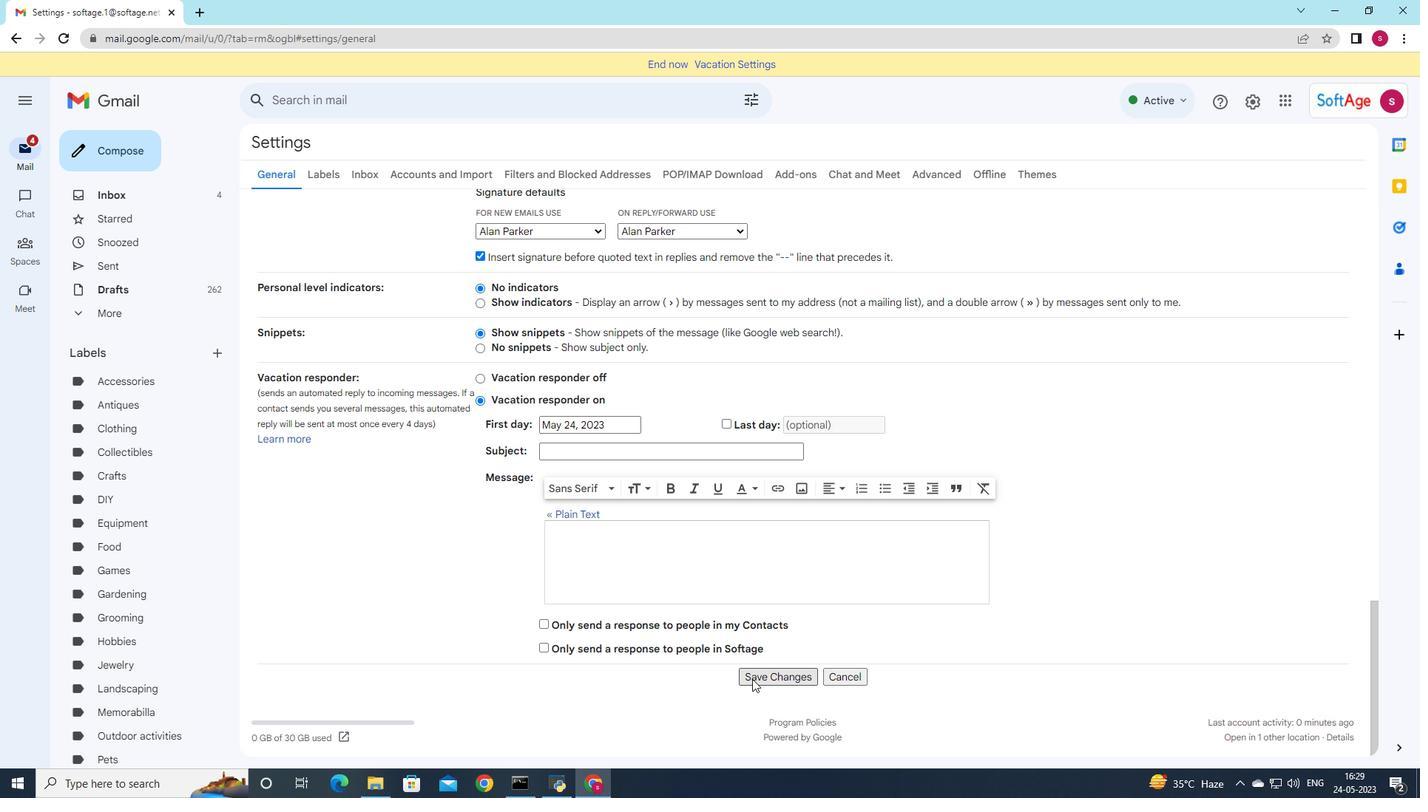 
Action: Mouse moved to (94, 142)
Screenshot: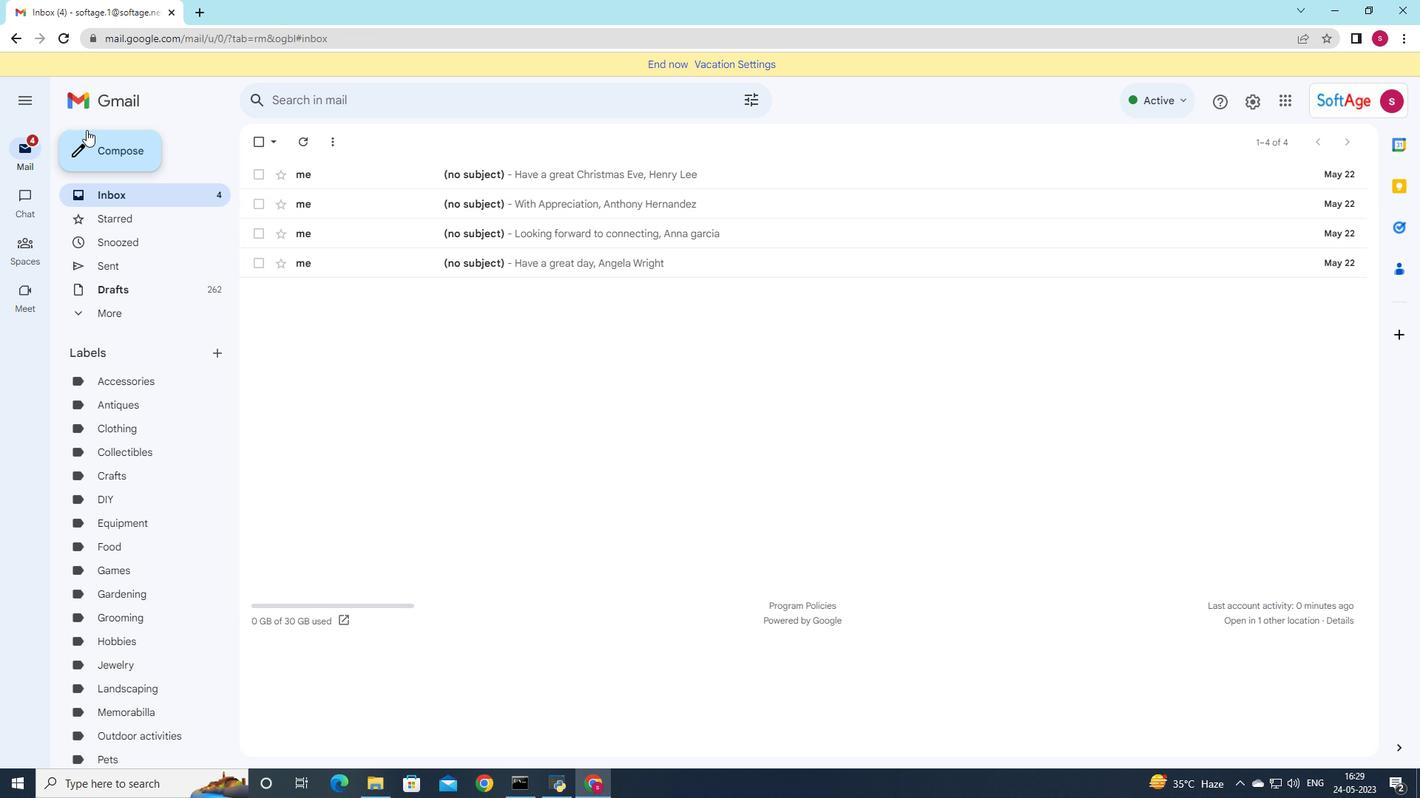 
Action: Mouse pressed left at (94, 142)
Screenshot: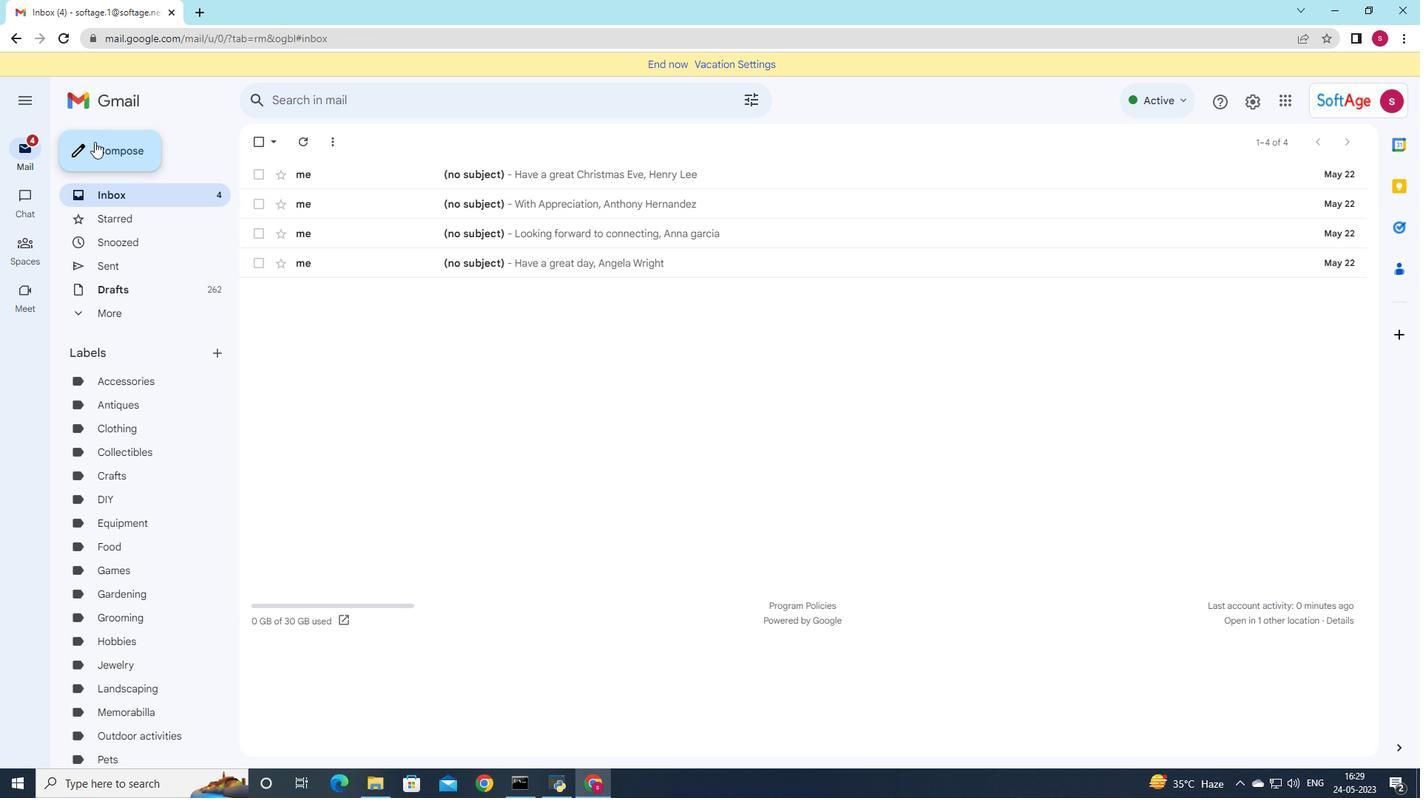 
Action: Mouse moved to (1028, 392)
Screenshot: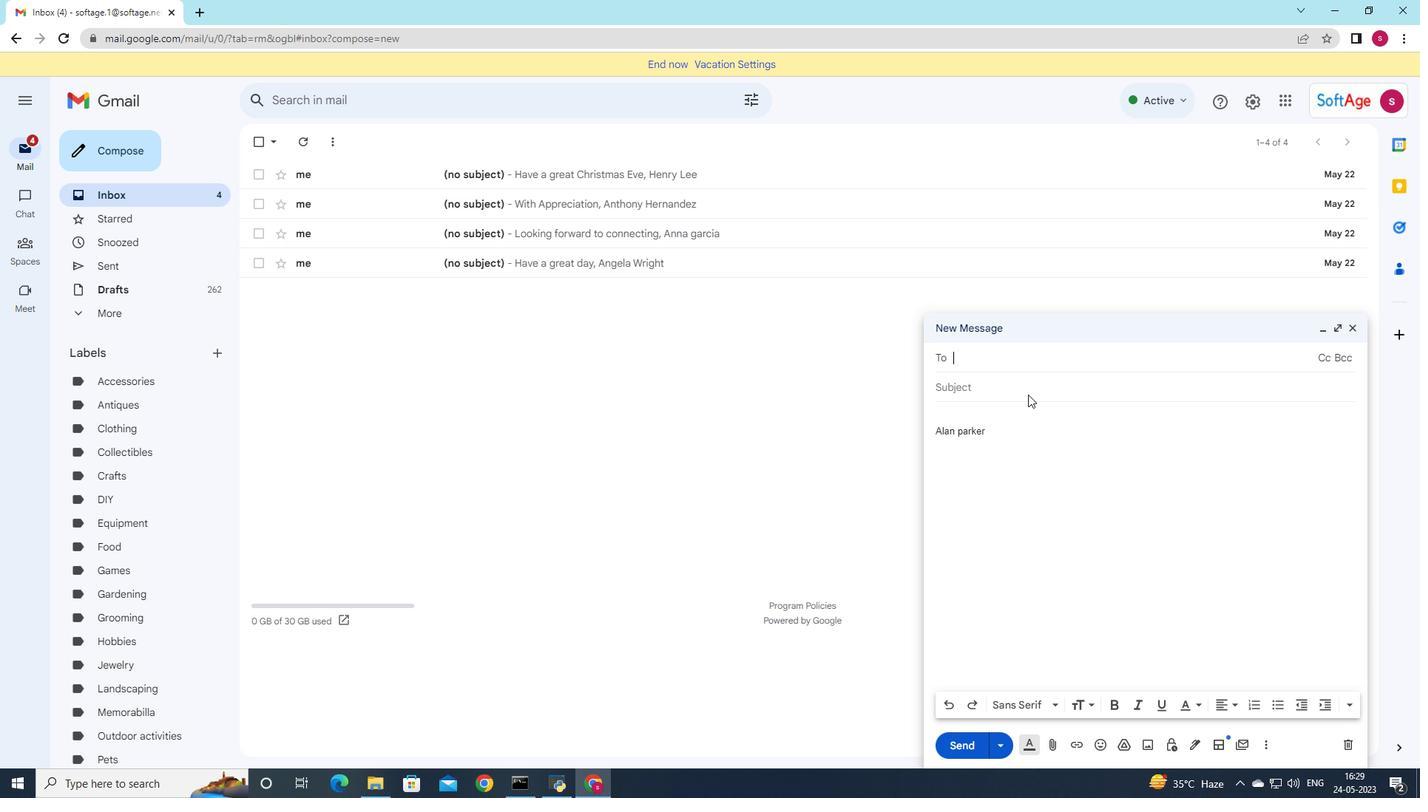 
Action: Mouse pressed left at (1028, 392)
Screenshot: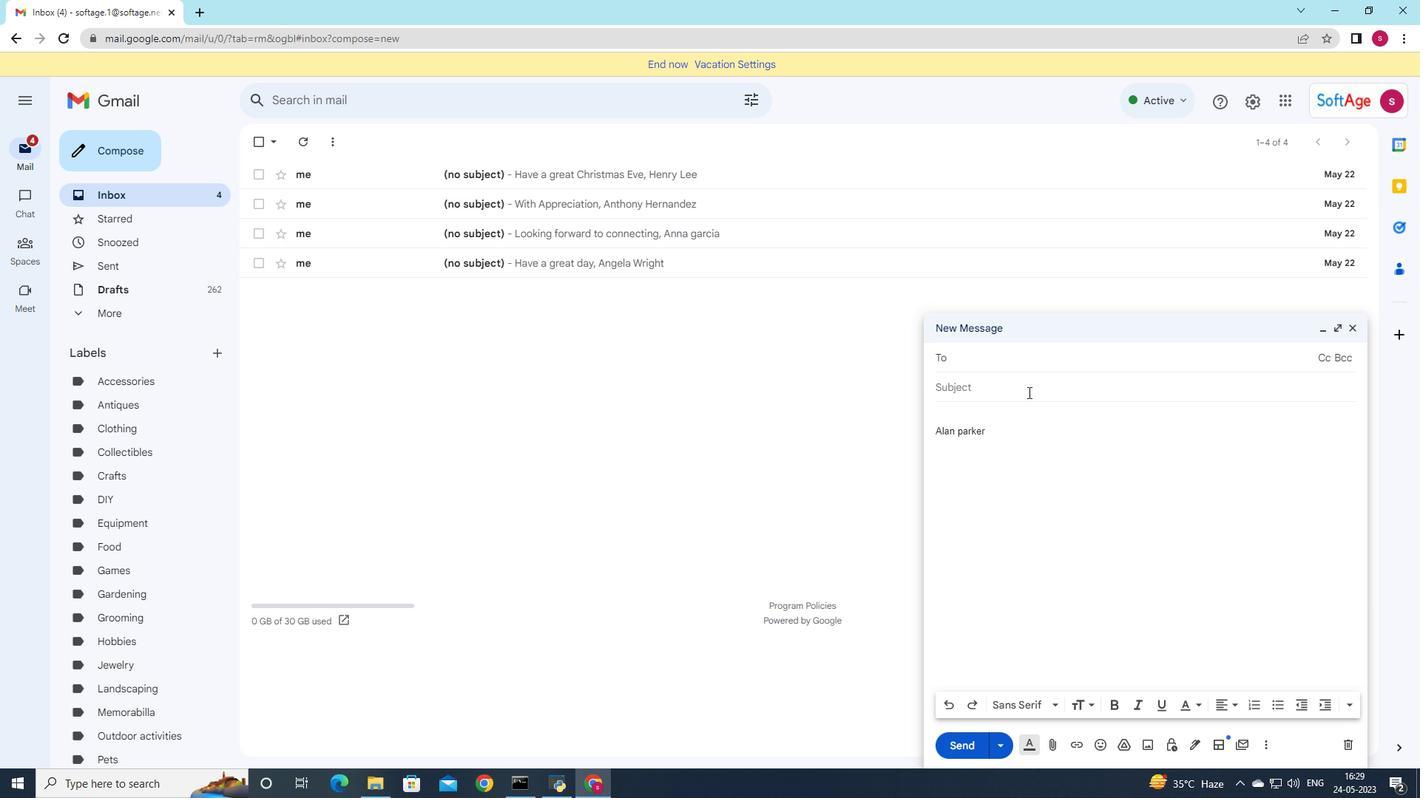 
Action: Key pressed <Key.shift>Follow<Key.space>up<Key.space>on<Key.space>our<Key.space>last<Key.space>conversation
Screenshot: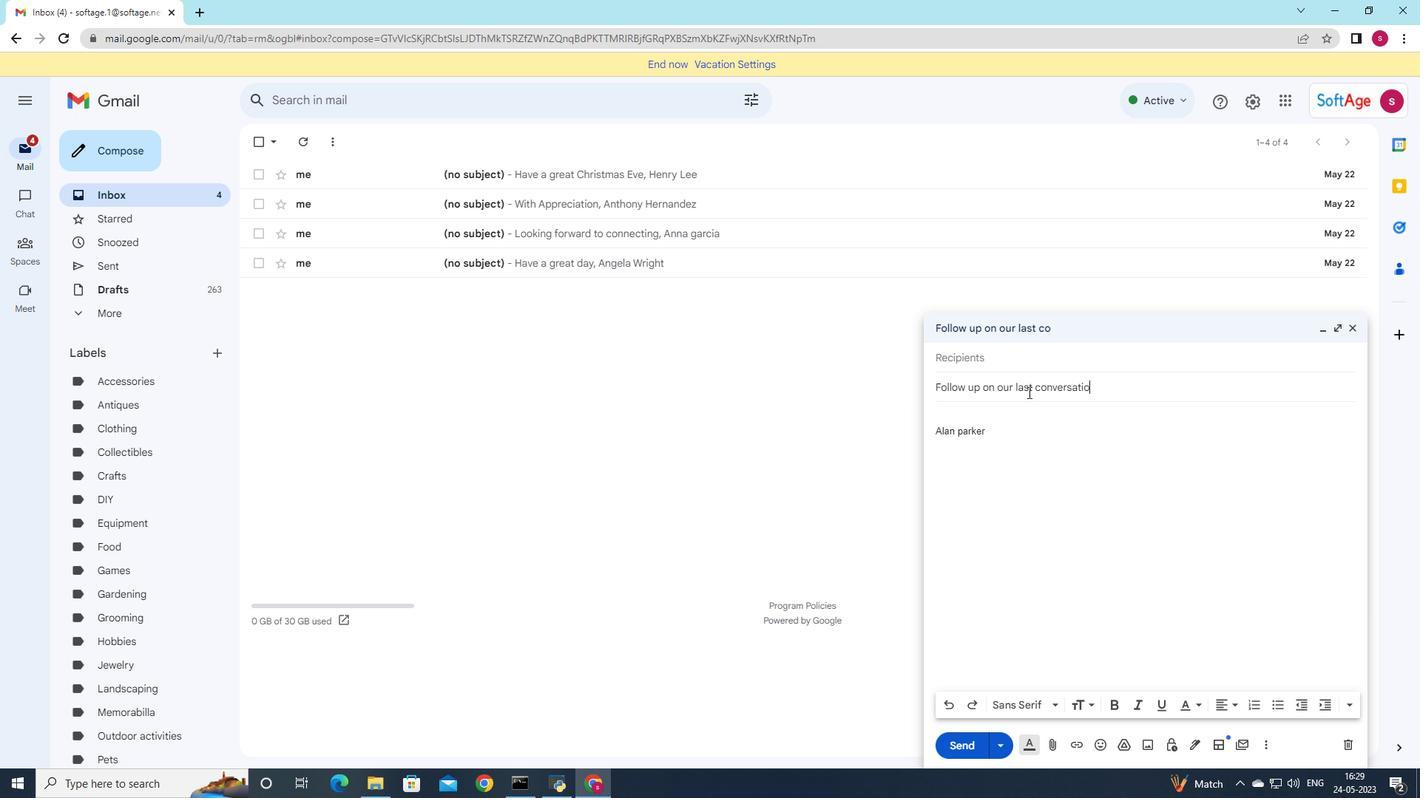 
Action: Mouse moved to (956, 417)
Screenshot: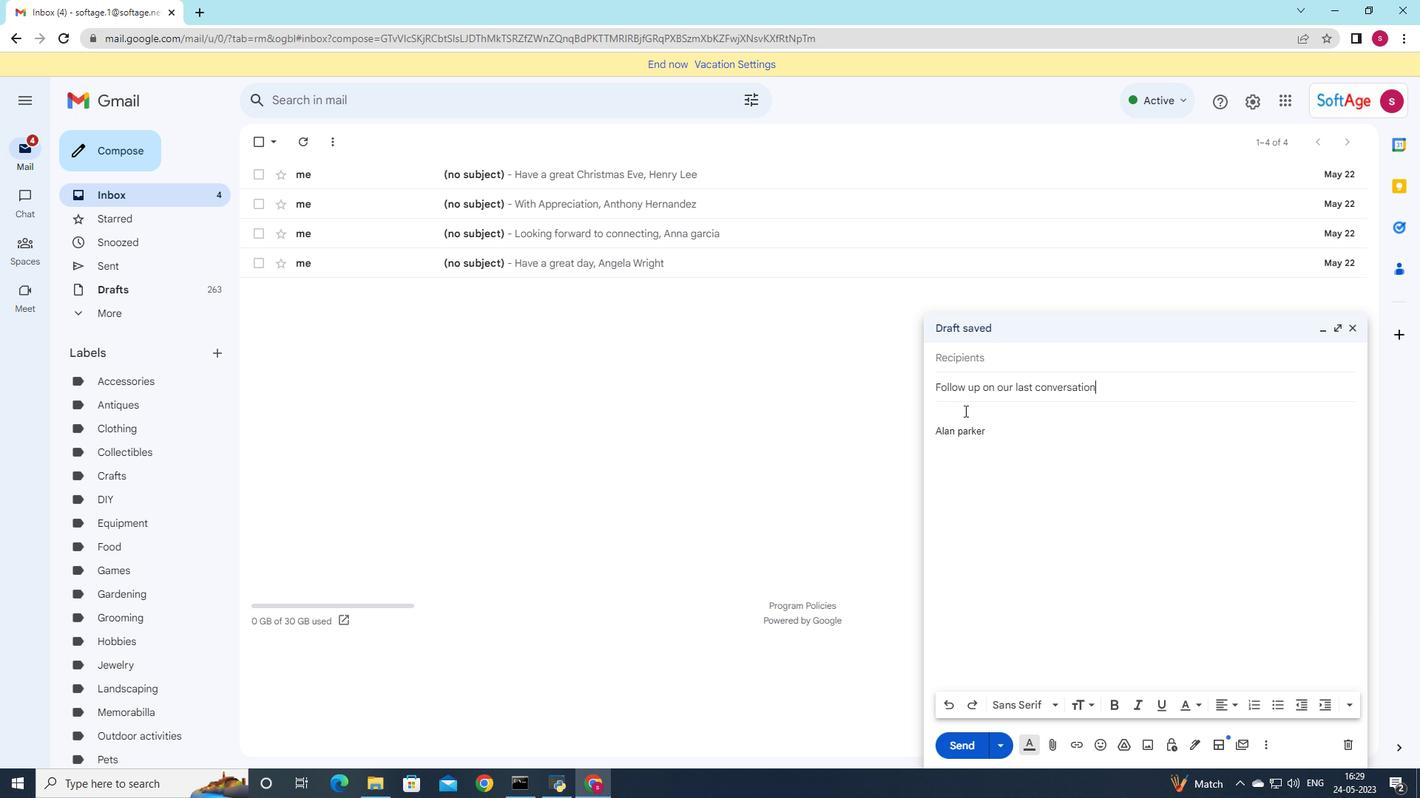
Action: Mouse pressed left at (956, 417)
Screenshot: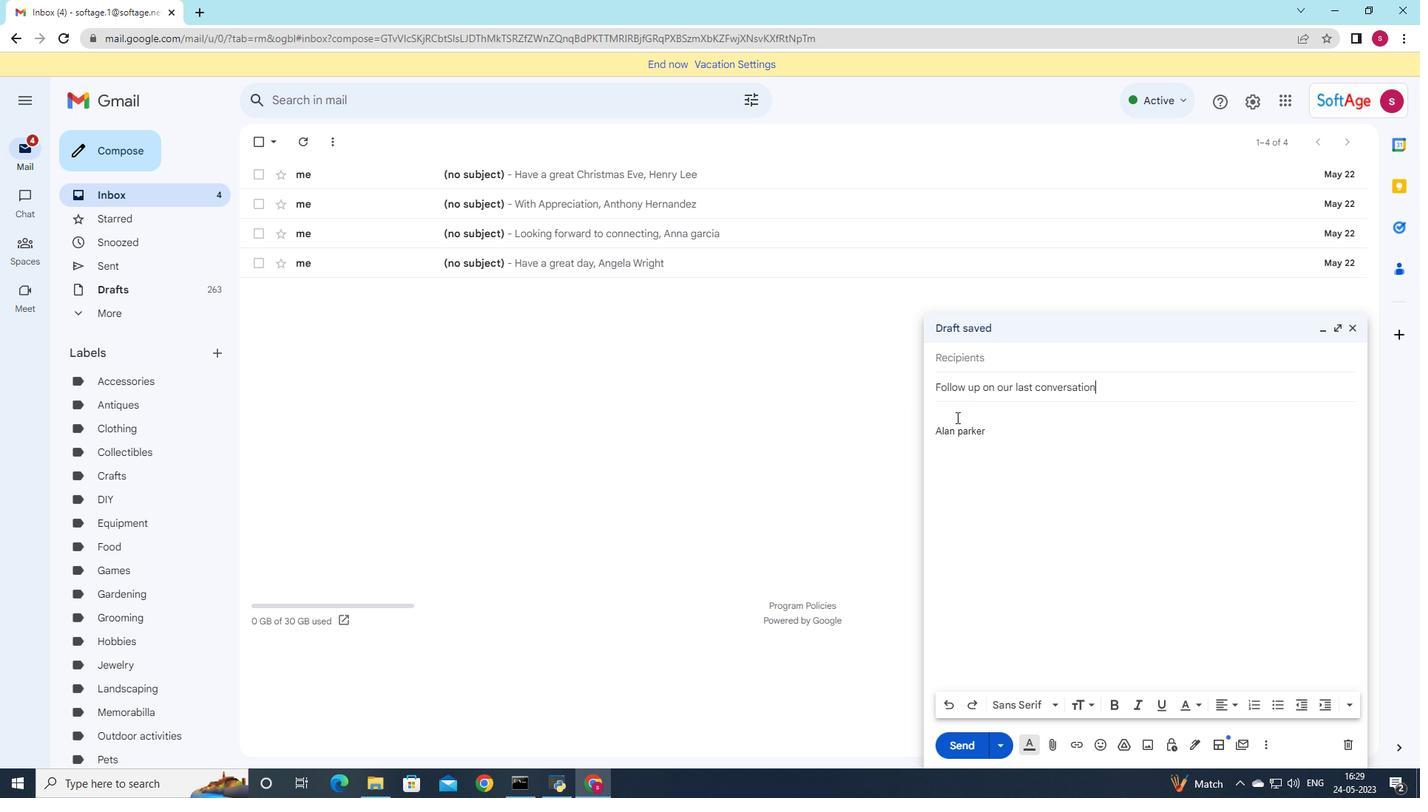 
Action: Mouse moved to (1046, 446)
Screenshot: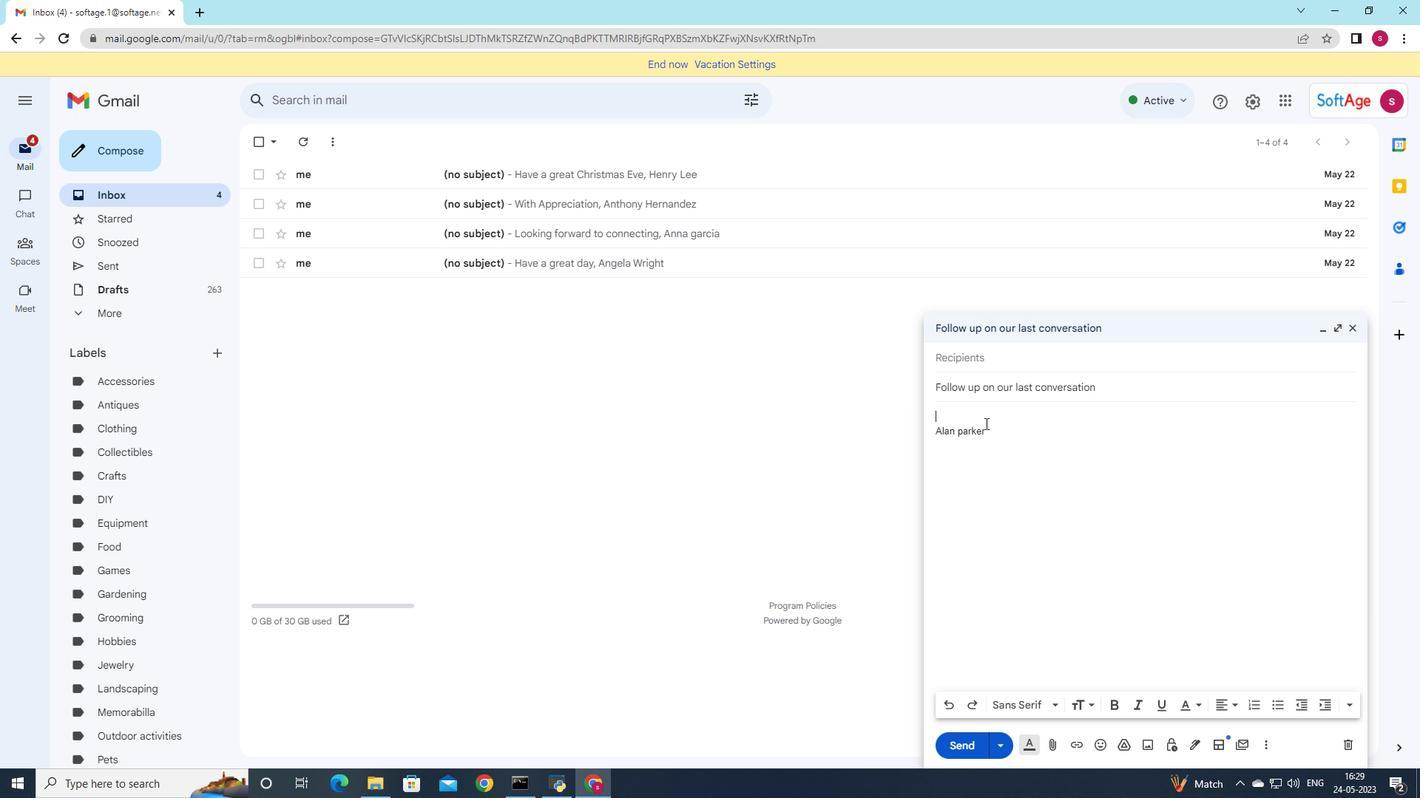 
Action: Key pressed <Key.shift>Could<Key.space>you<Key.space>please<Key.space>clarify<Key.space>your<Key.space>request<Key.shift_r><Key.shift_r><Key.shift_r><Key.shift_r><Key.shift_r><Key.shift_r><Key.shift_r><Key.shift_r><Key.shift_r><Key.shift_r><Key.shift_r><Key.shift_r><Key.shift_r><Key.shift_r><Key.shift_r><Key.shift_r><Key.shift_r><Key.shift_r><Key.shift_r><Key.shift_r><Key.shift_r><Key.shift_r><Key.shift_r><Key.shift_r><Key.shift_r><Key.shift_r><Key.shift_r><Key.shift_r><Key.shift_r><Key.shift_r><Key.shift_r><Key.shift_r><Key.shift_r><Key.shift_r><Key.shift_r><Key.shift_r><Key.shift_r><Key.shift_r><Key.shift_r><Key.shift_r><Key.shift_r><Key.shift_r><Key.shift_r><Key.shift_r><Key.shift_r><Key.shift_r><Key.shift_r><Key.shift_r><Key.shift_r><Key.shift_r><Key.shift_r><Key.shift_r><Key.shift_r><Key.shift_r><Key.shift_r><Key.shift_r><Key.shift_r><Key.shift_r><Key.shift_r><Key.shift_r>?
Screenshot: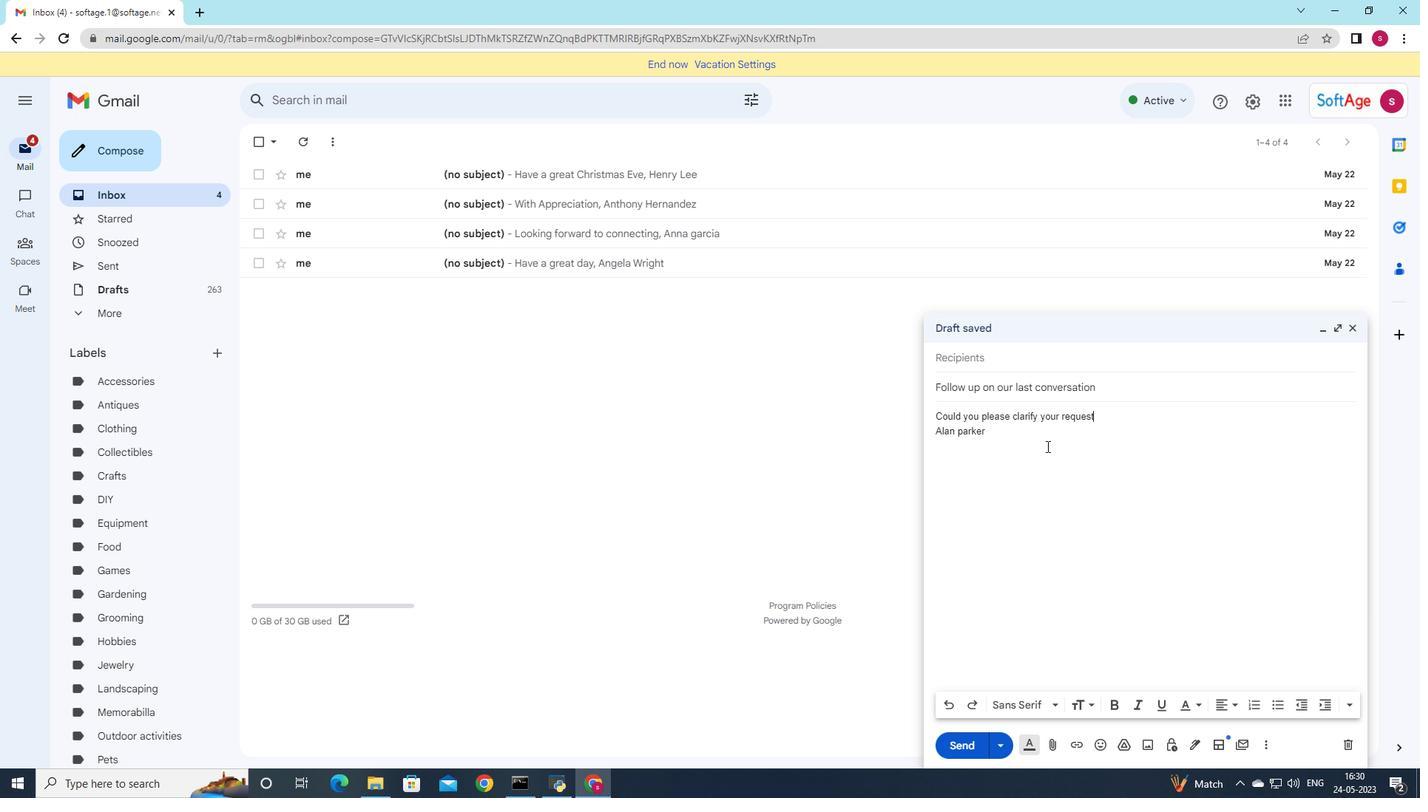 
Action: Mouse moved to (990, 355)
Screenshot: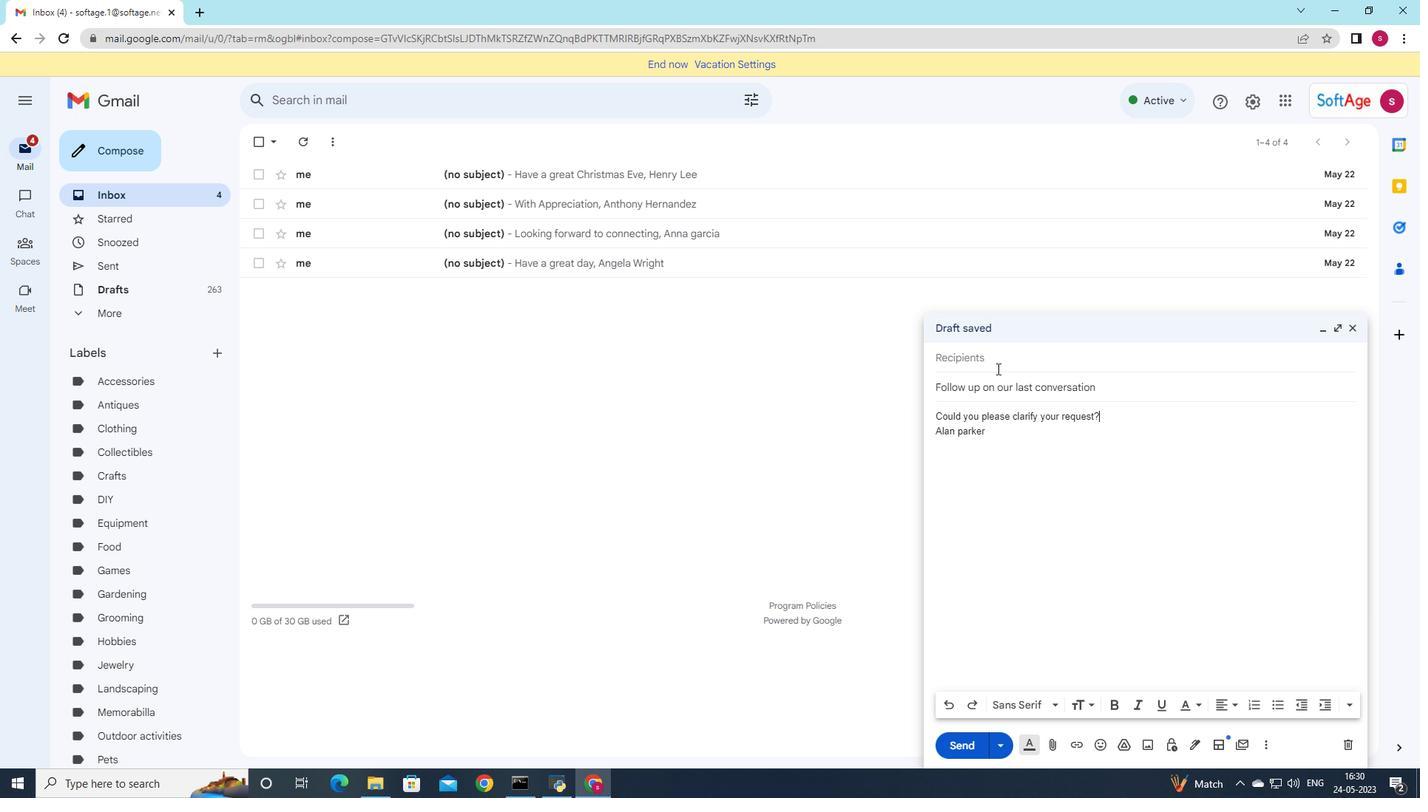 
Action: Mouse pressed left at (990, 355)
Screenshot: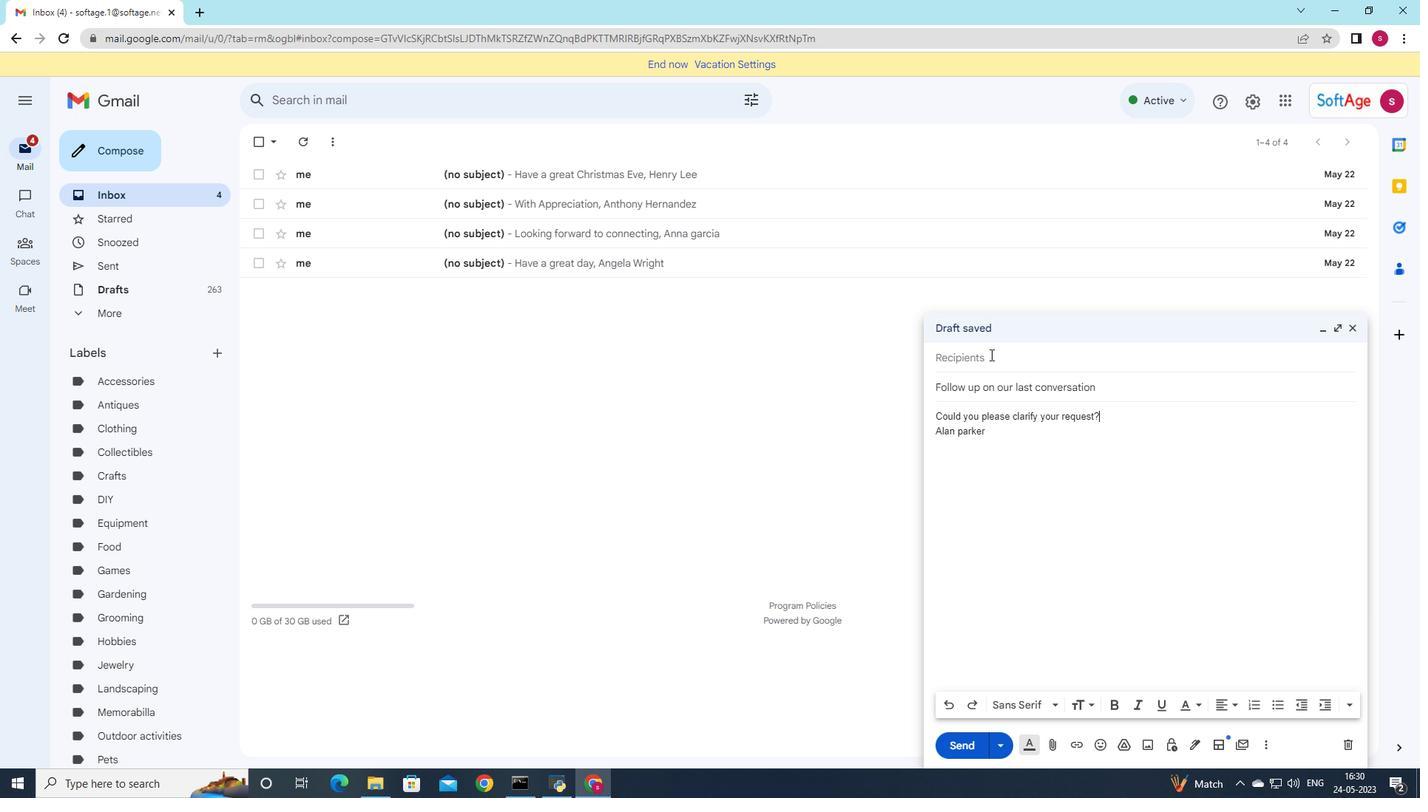 
Action: Key pressed so
Screenshot: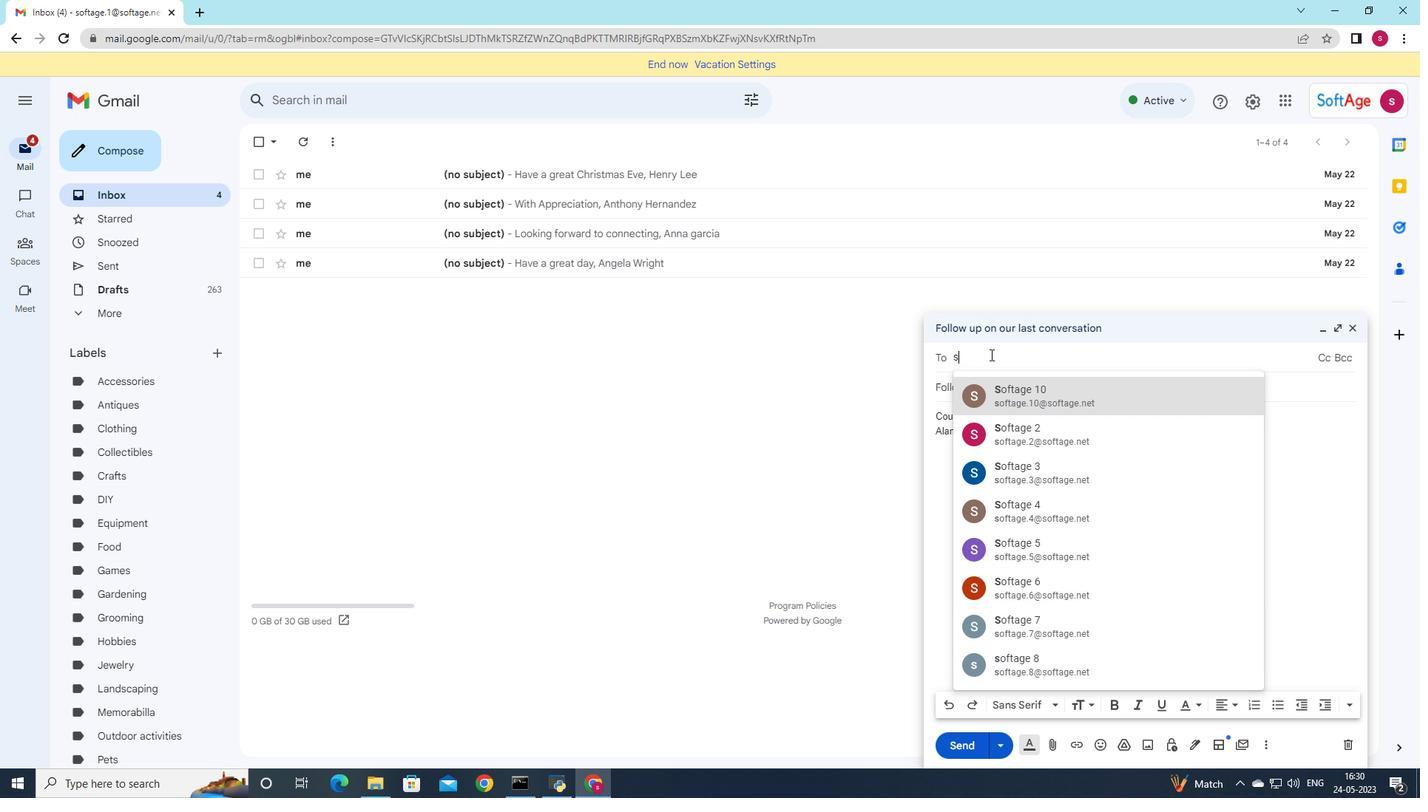 
Action: Mouse moved to (1049, 505)
Screenshot: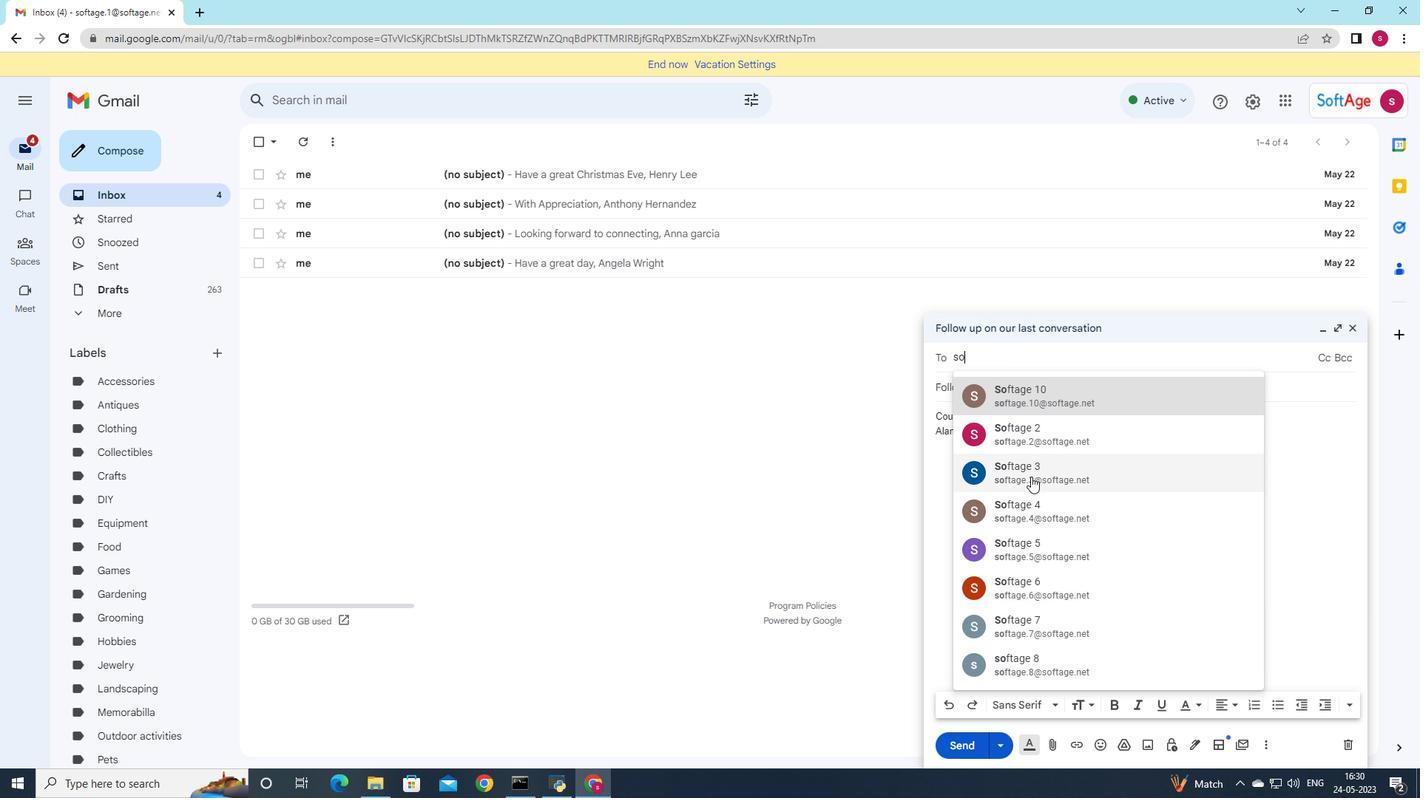 
Action: Mouse pressed left at (1049, 505)
Screenshot: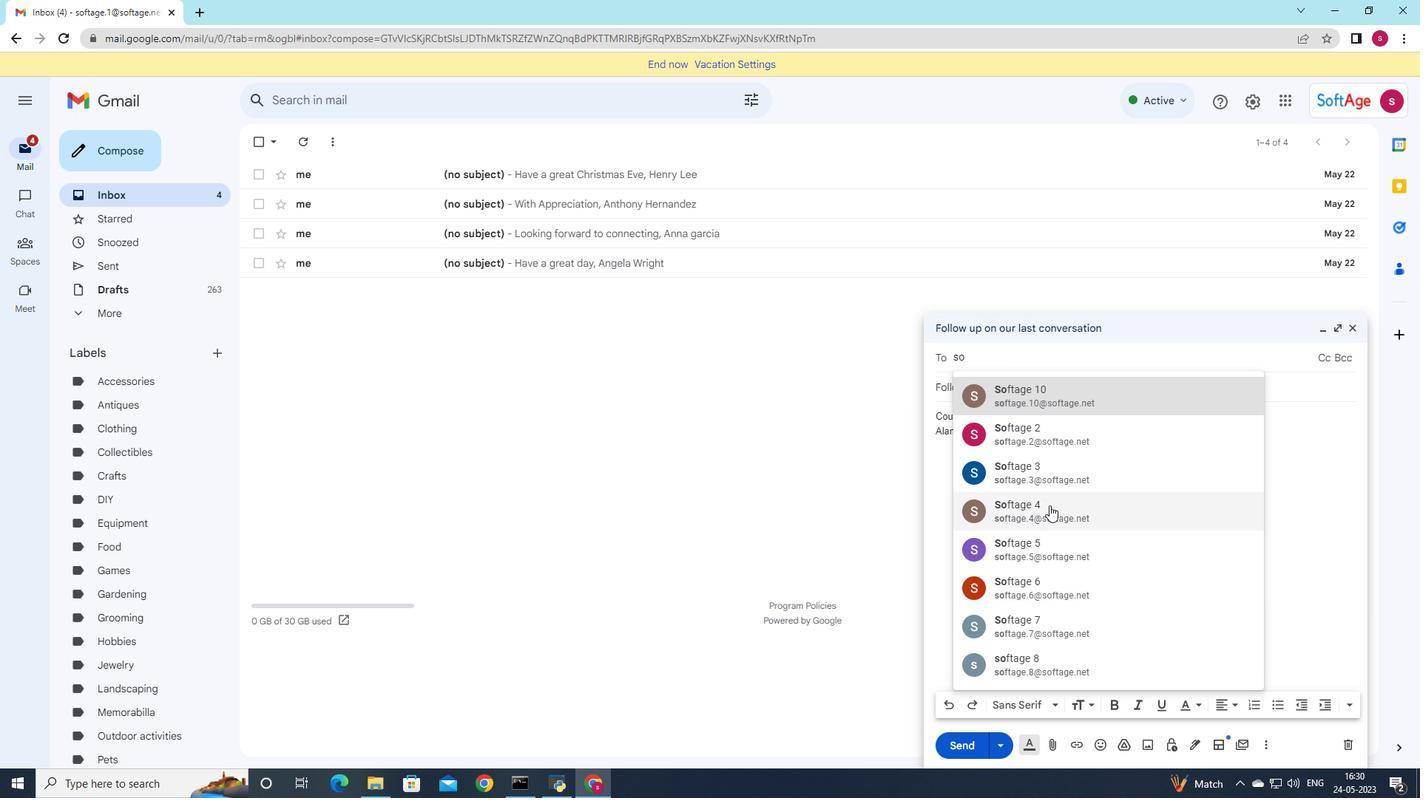 
Action: Mouse moved to (1029, 431)
Screenshot: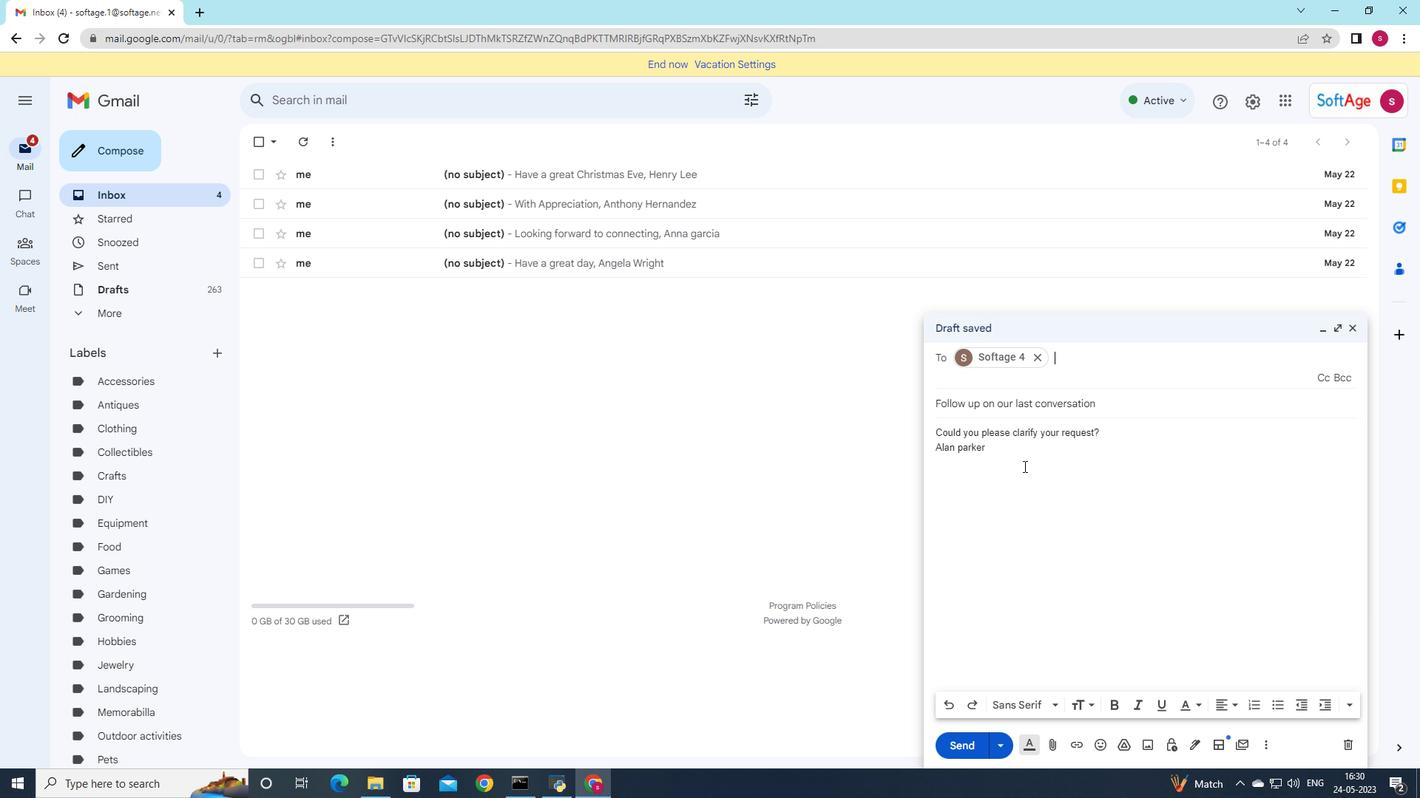 
Action: Key pressed s
Screenshot: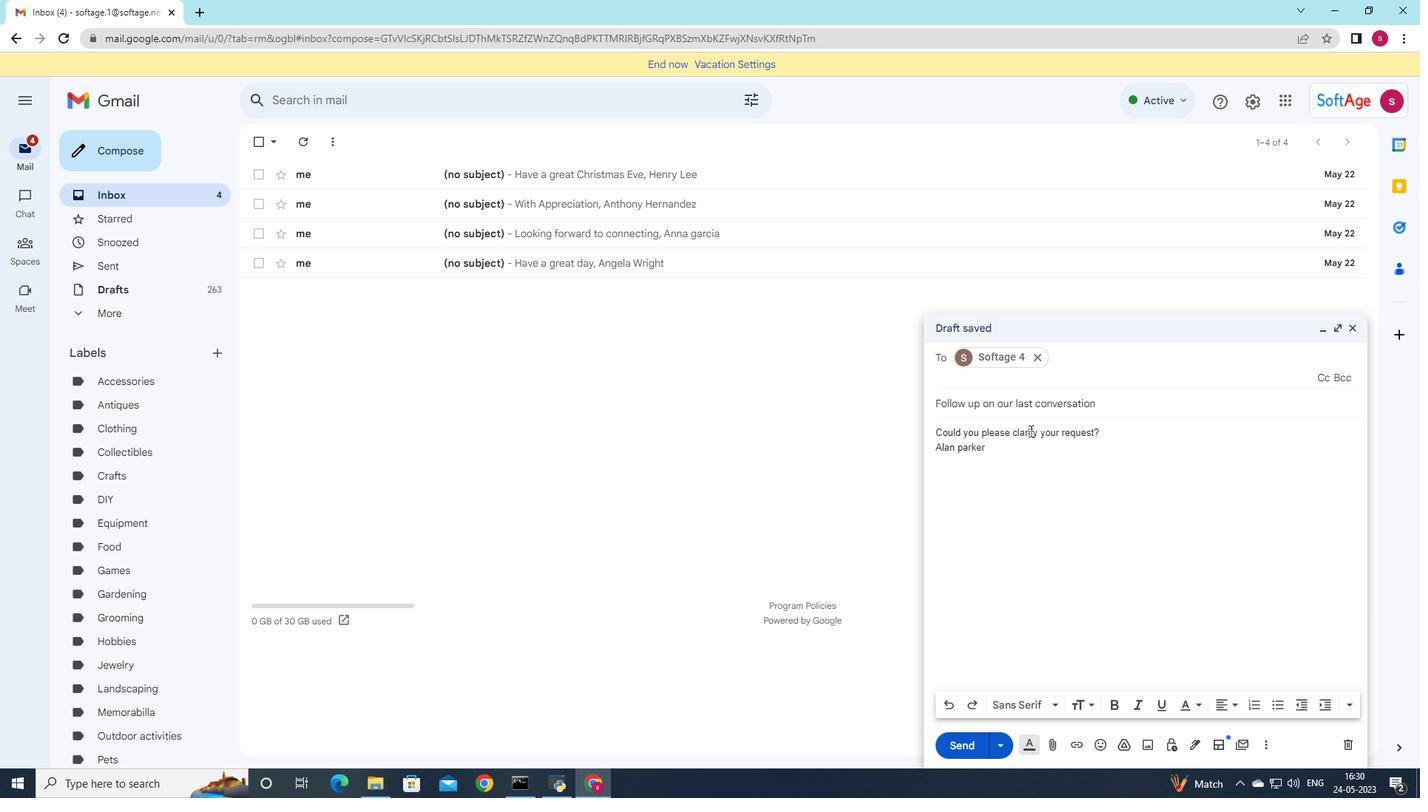 
Action: Mouse moved to (1181, 554)
Screenshot: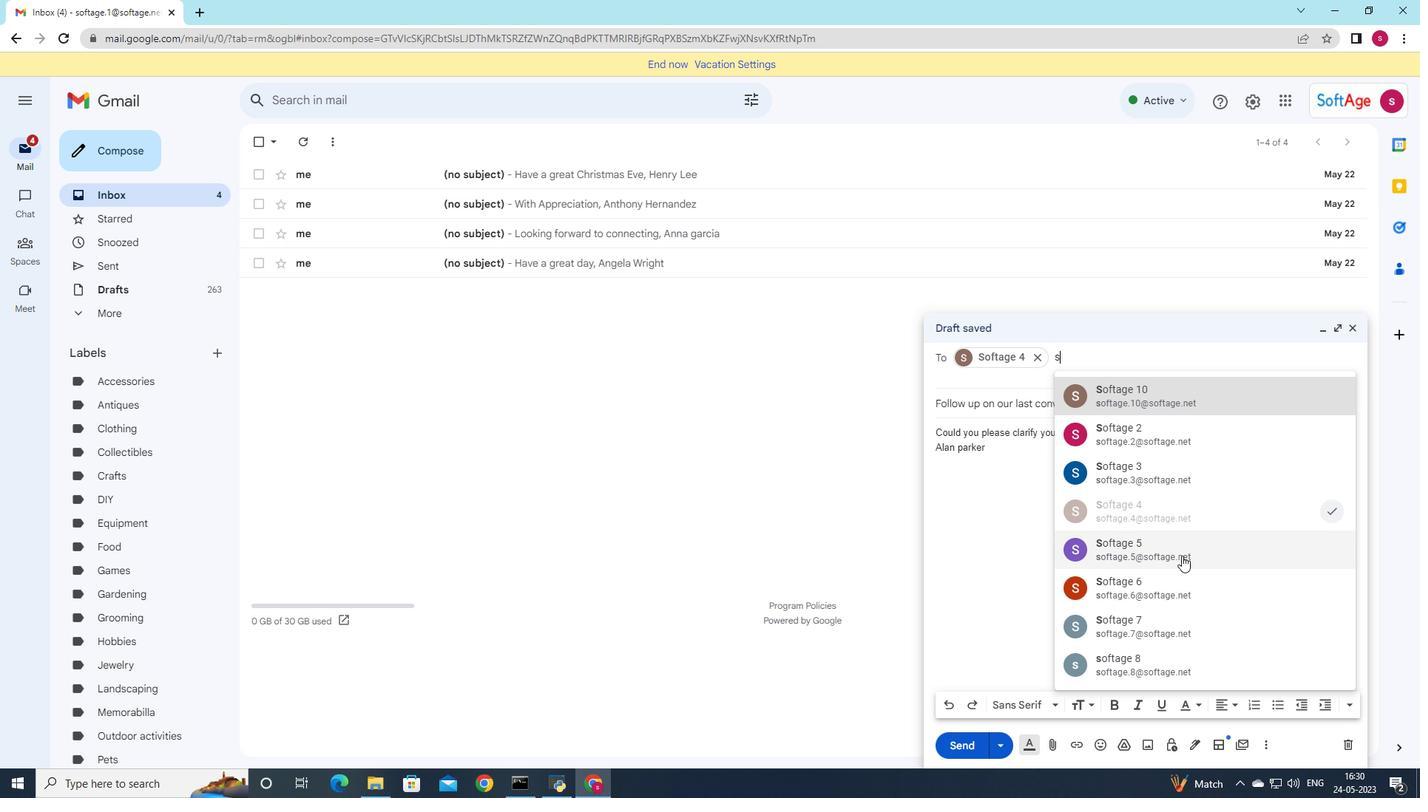 
Action: Mouse pressed left at (1181, 554)
Screenshot: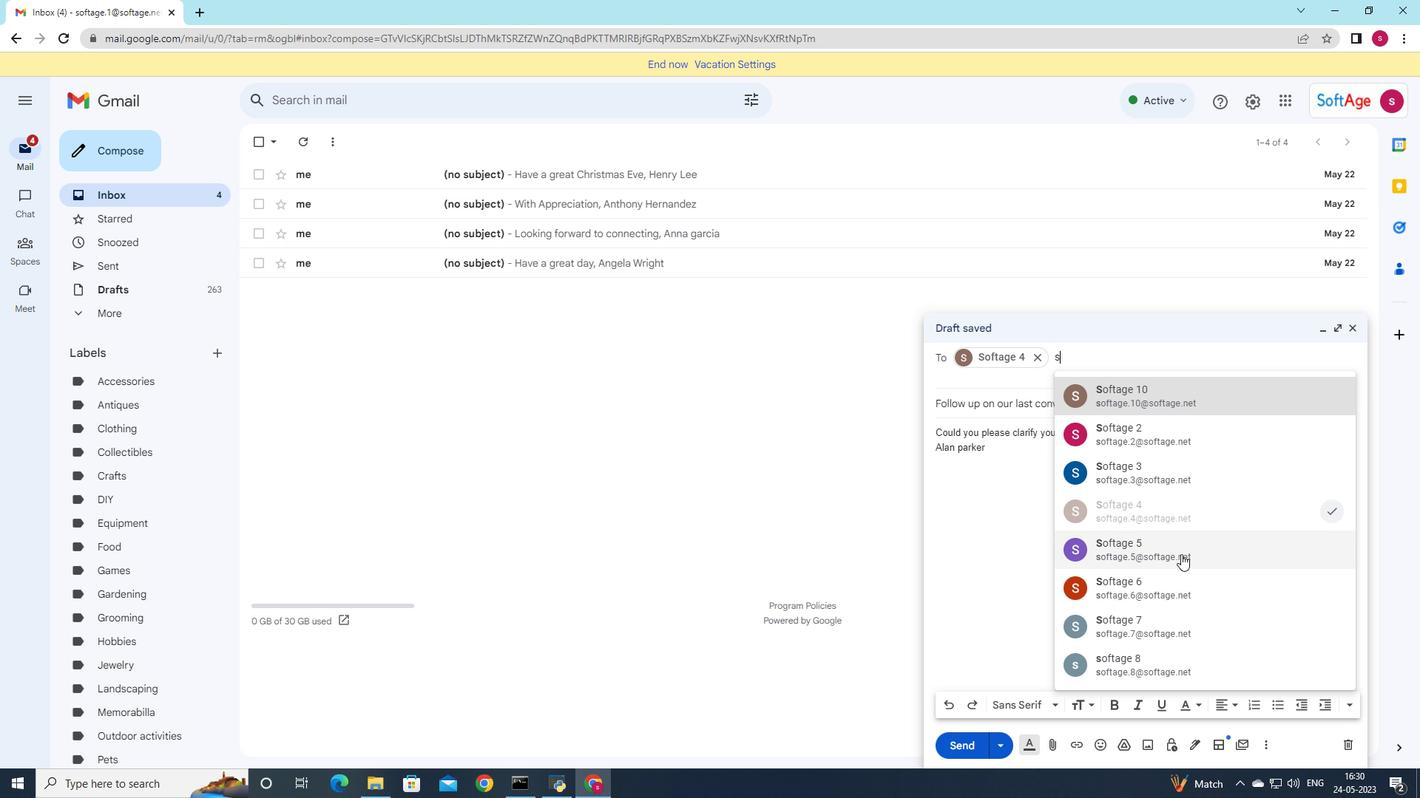 
Action: Mouse moved to (1051, 748)
Screenshot: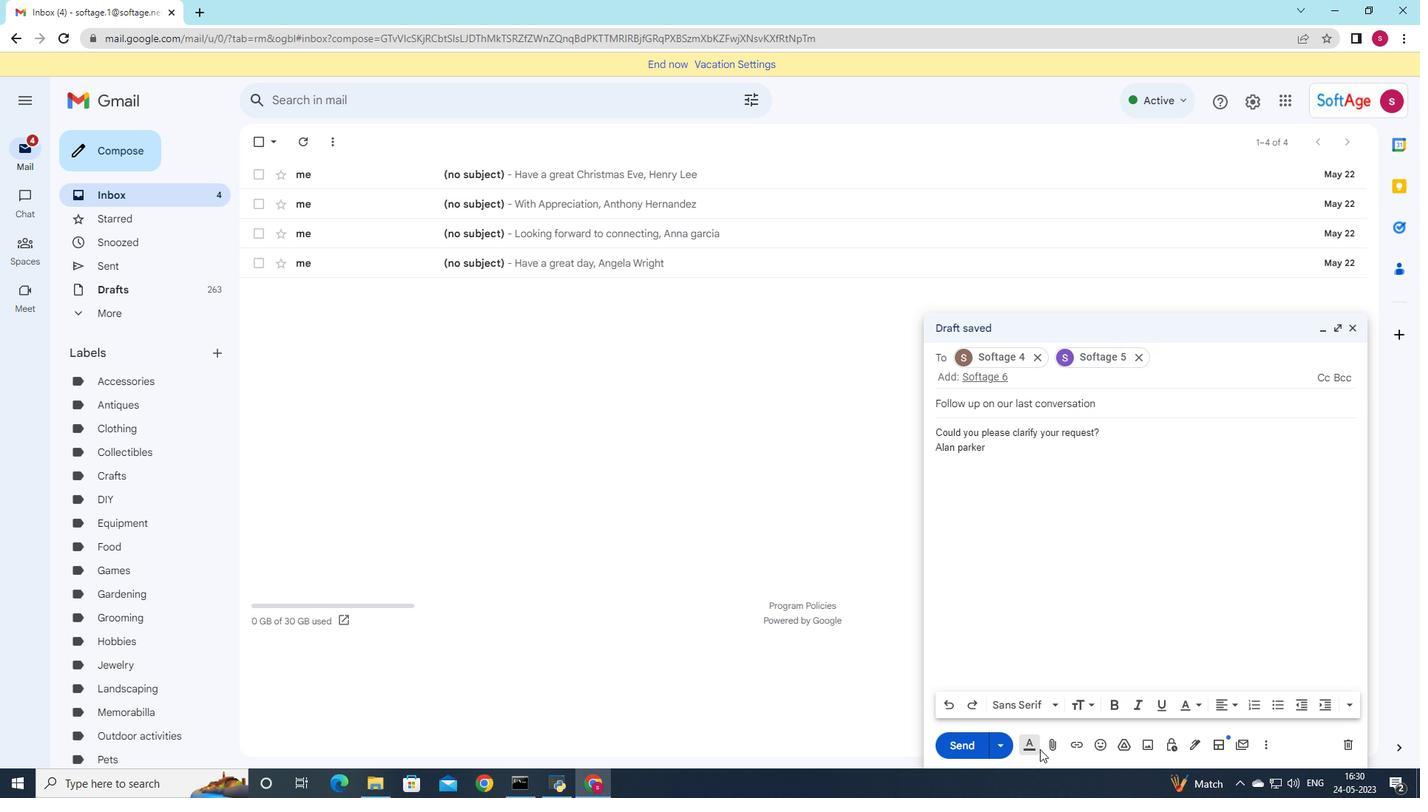 
Action: Mouse pressed left at (1051, 748)
Screenshot: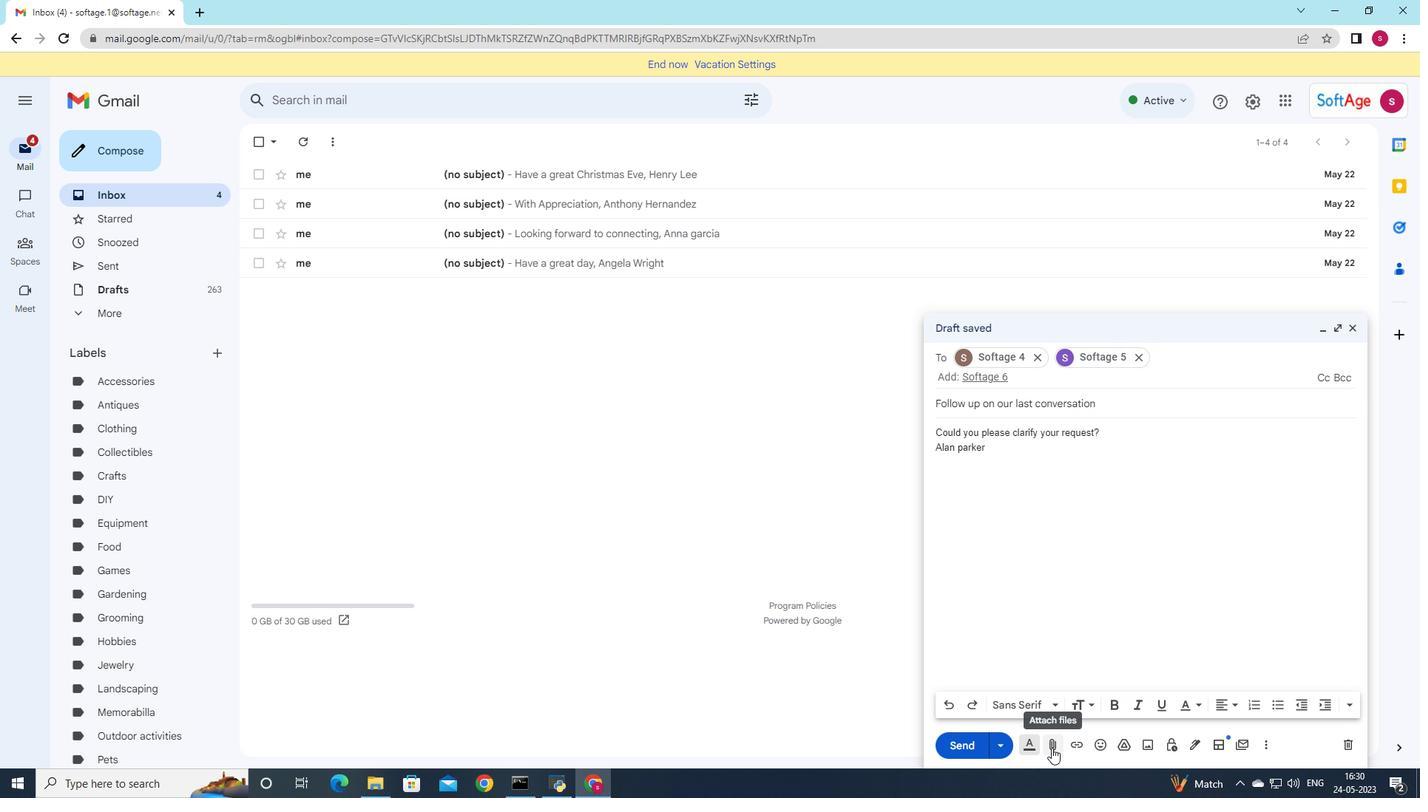 
Action: Mouse moved to (159, 110)
Screenshot: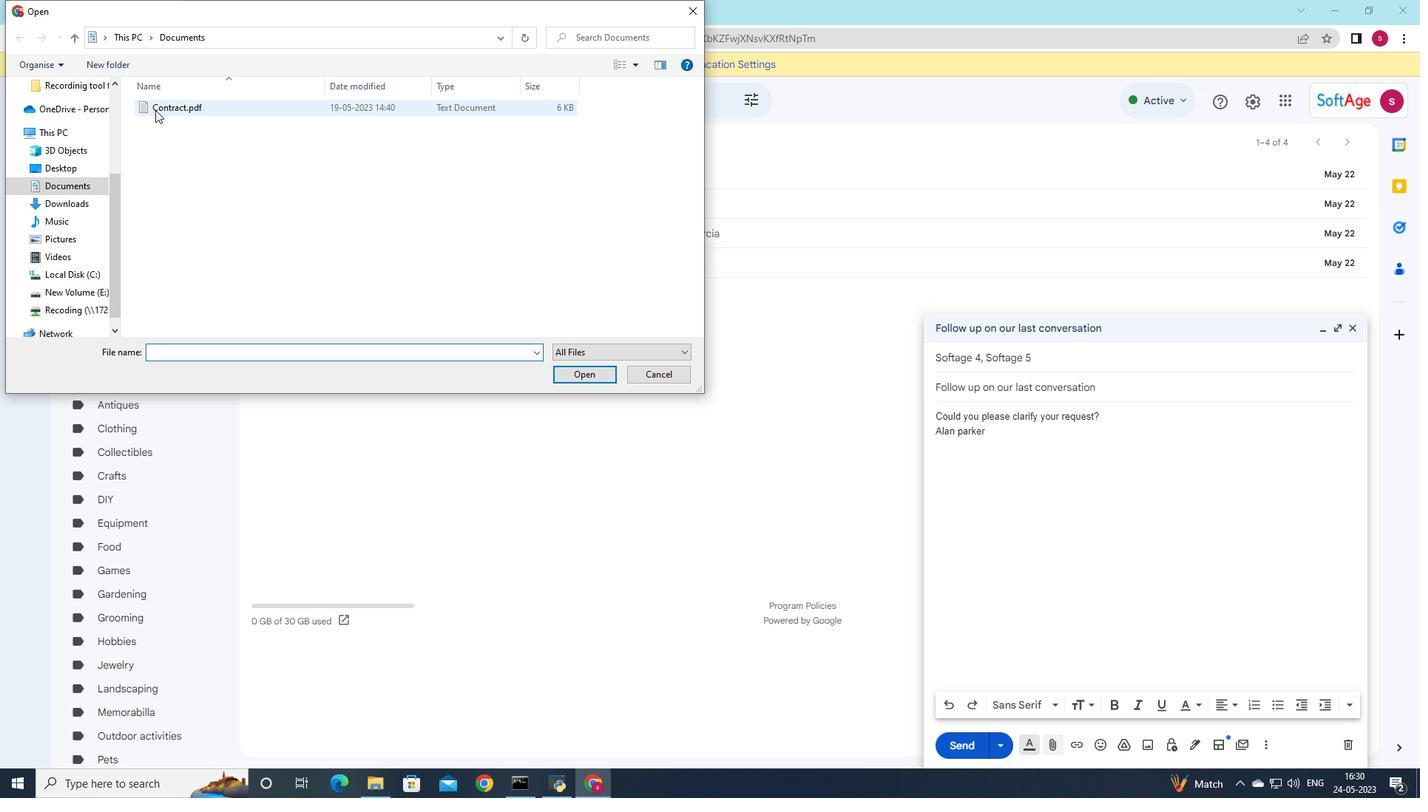 
Action: Mouse pressed left at (159, 110)
Screenshot: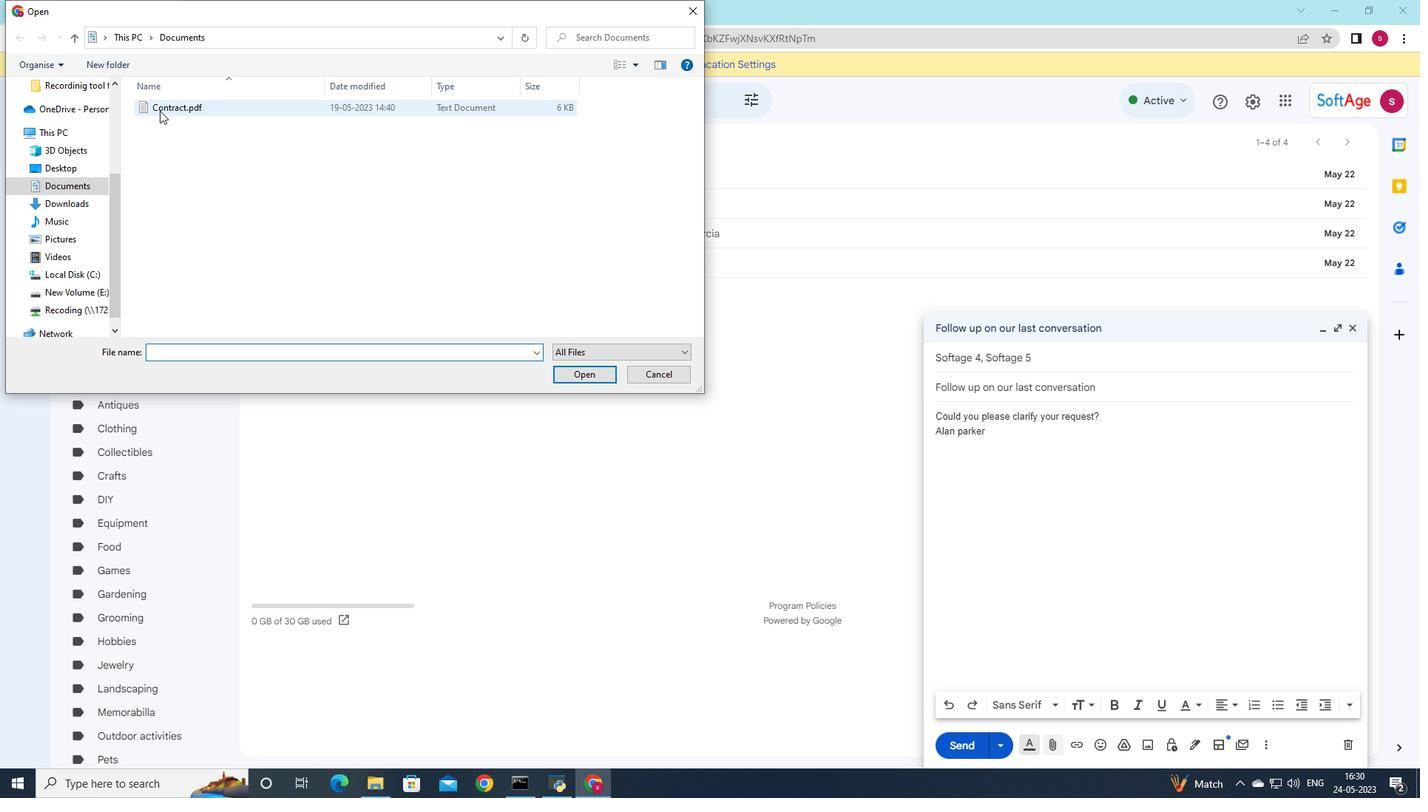 
Action: Mouse moved to (191, 102)
Screenshot: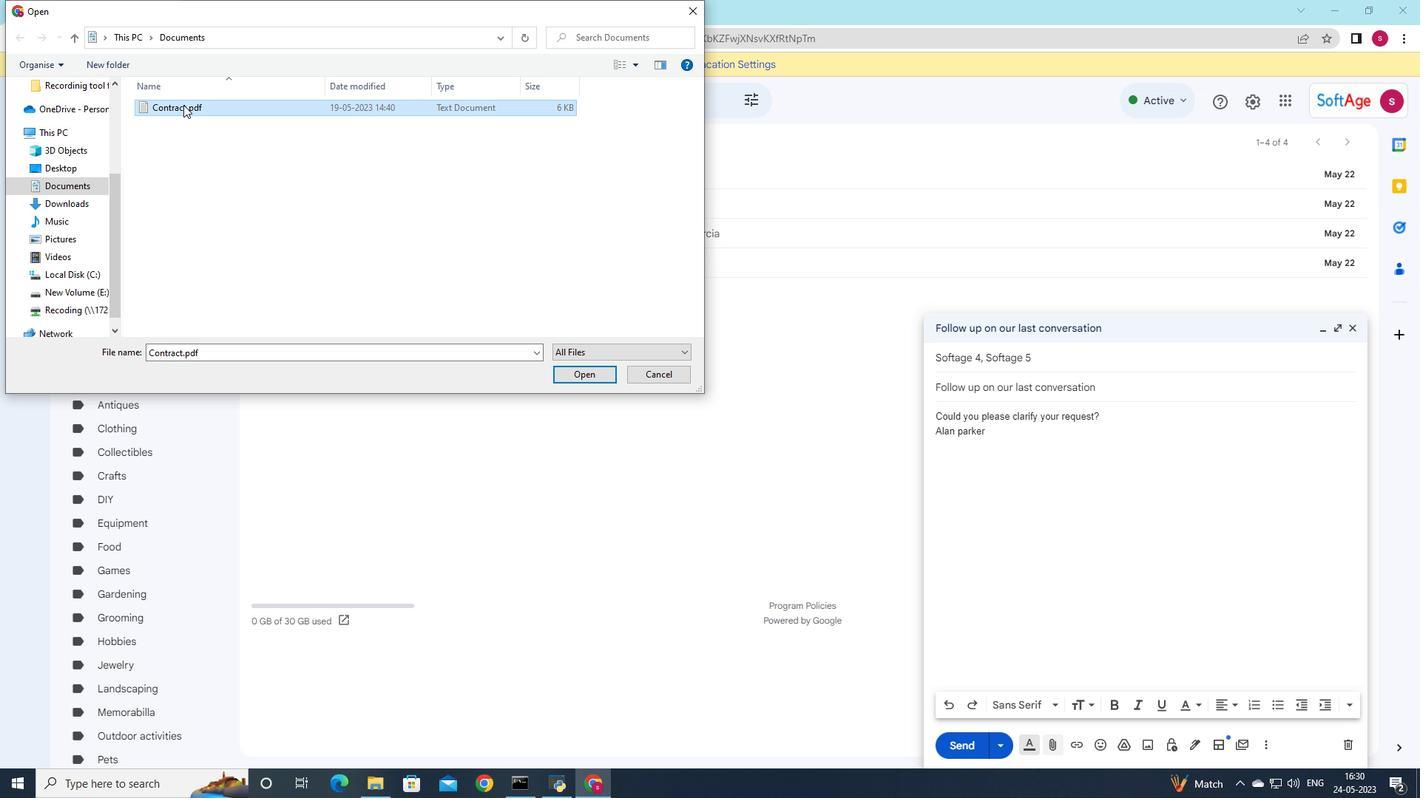 
Action: Mouse pressed left at (191, 102)
Screenshot: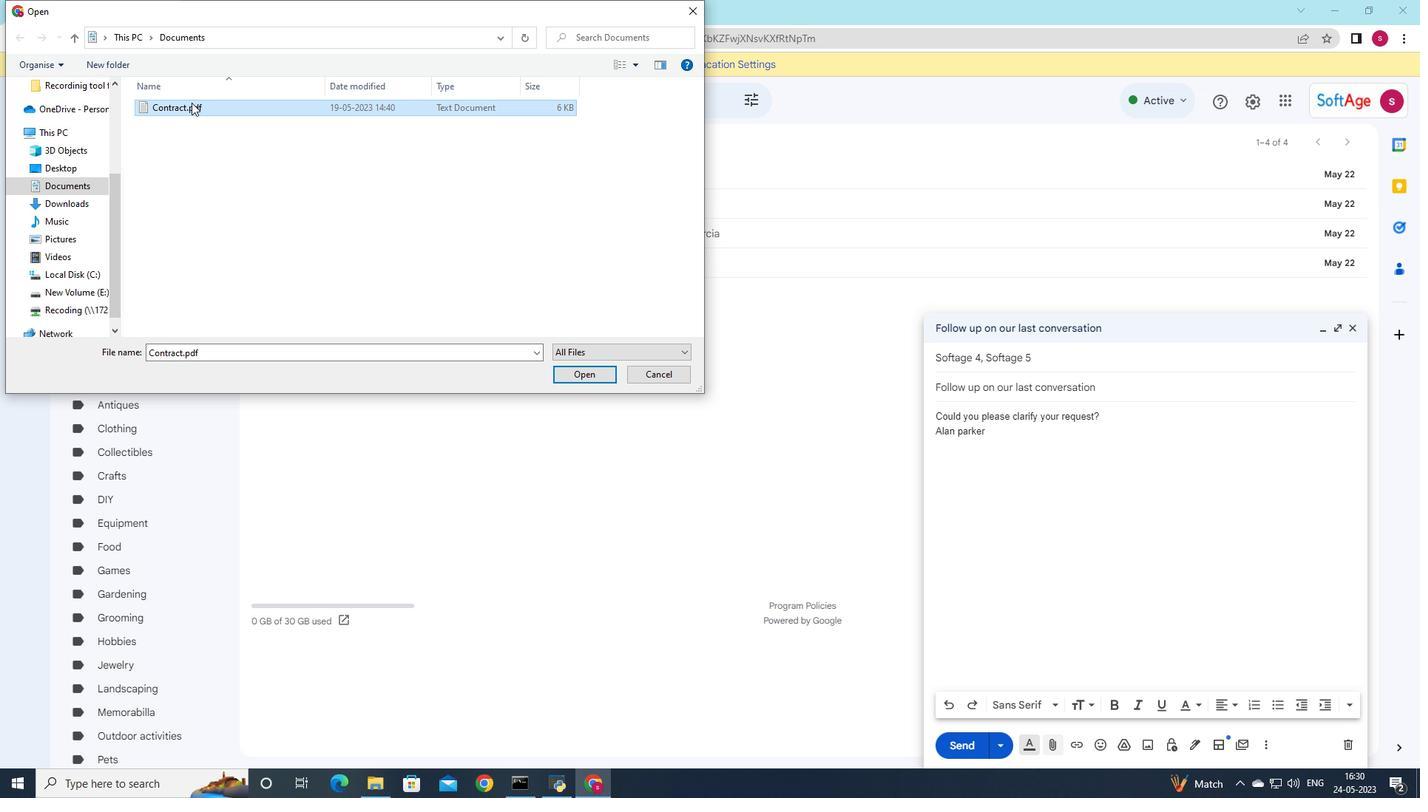 
Action: Mouse moved to (733, 160)
Screenshot: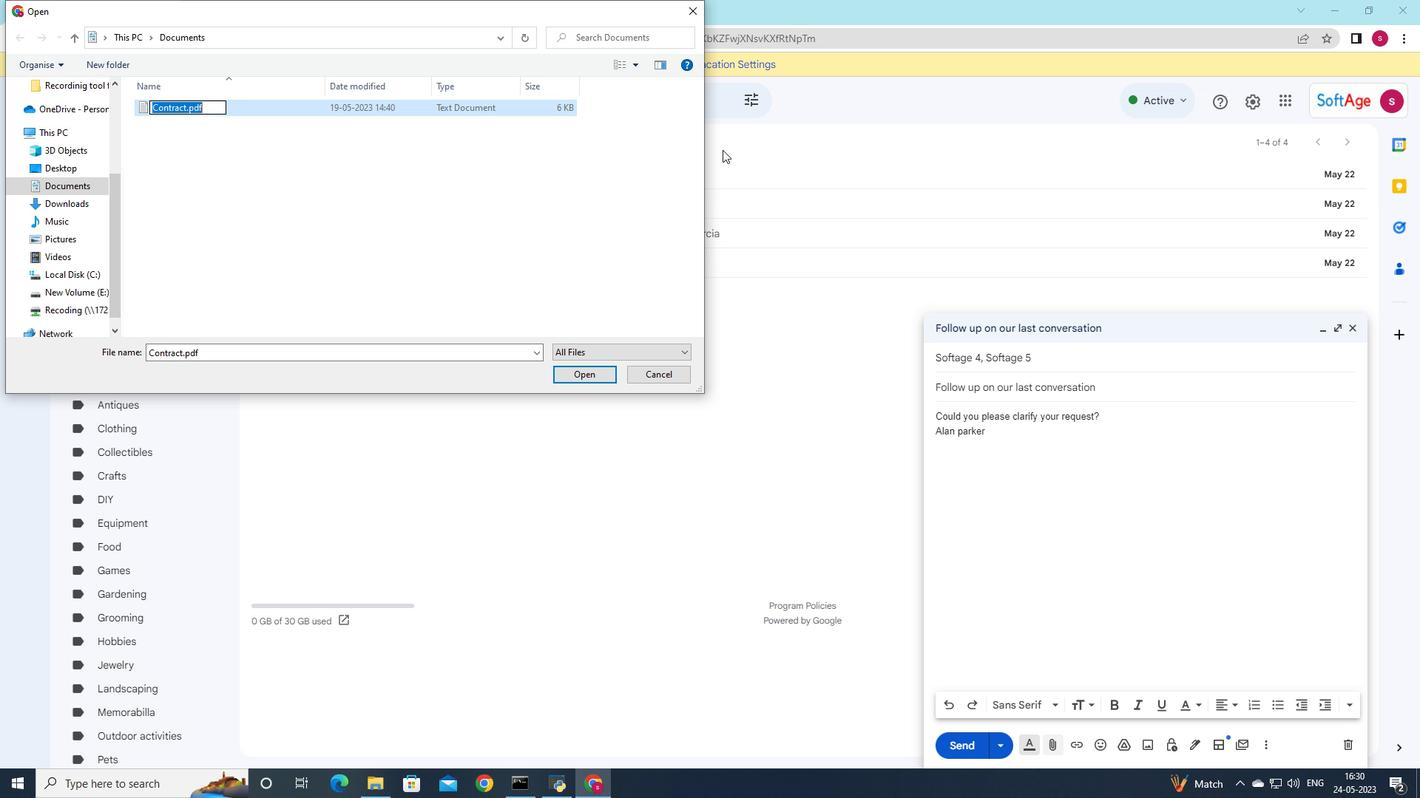 
Action: Key pressed <Key.shift>Proposal.doc
Screenshot: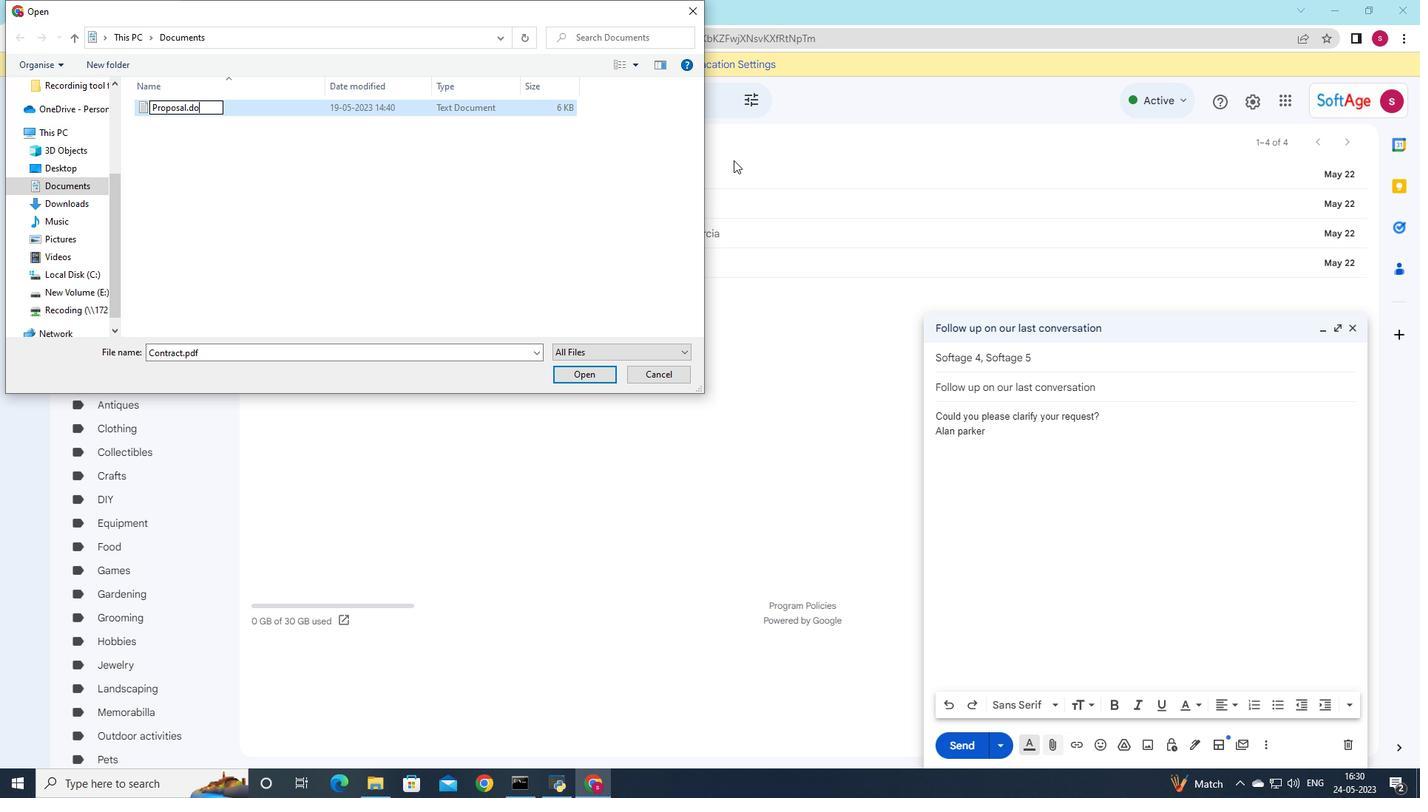 
Action: Mouse moved to (394, 113)
Screenshot: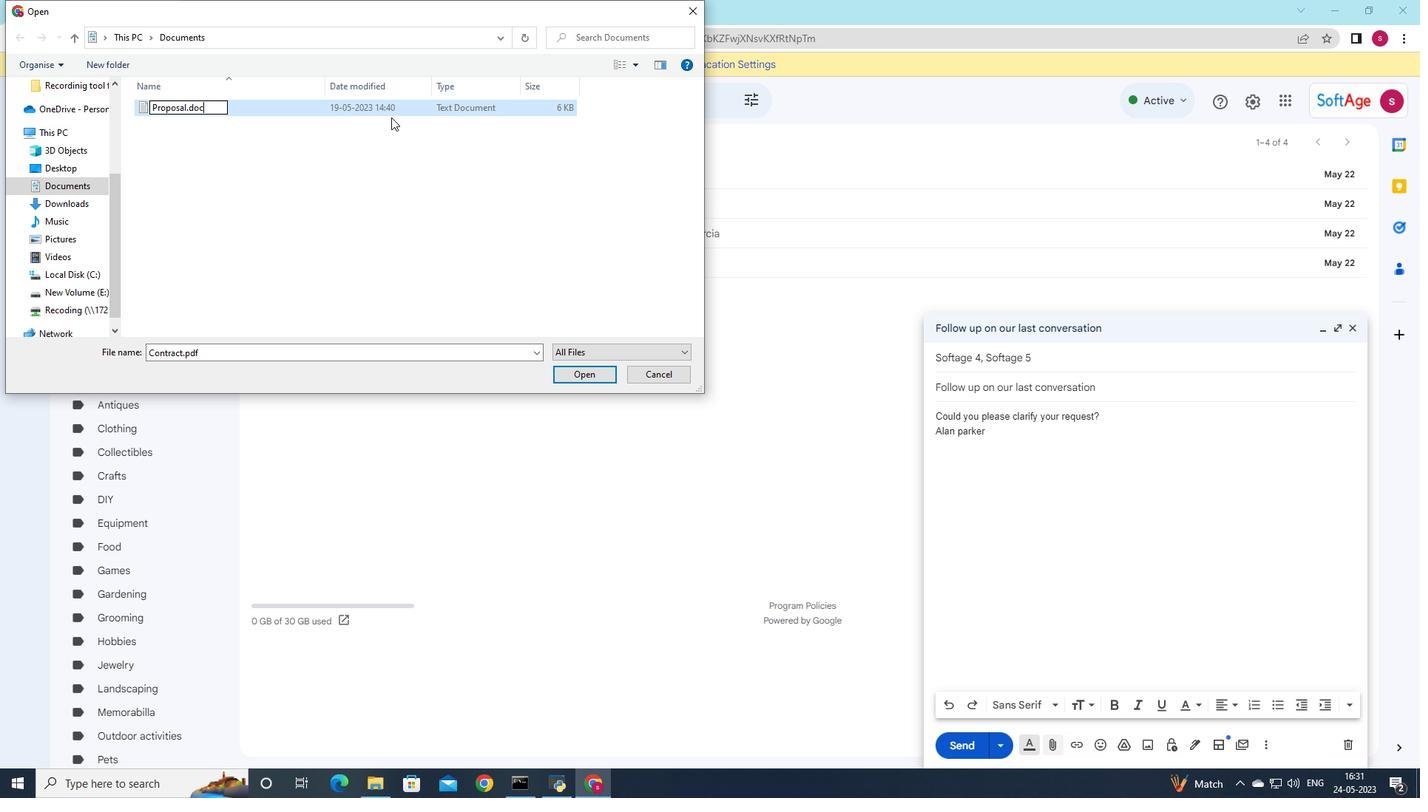 
Action: Mouse pressed left at (394, 113)
Screenshot: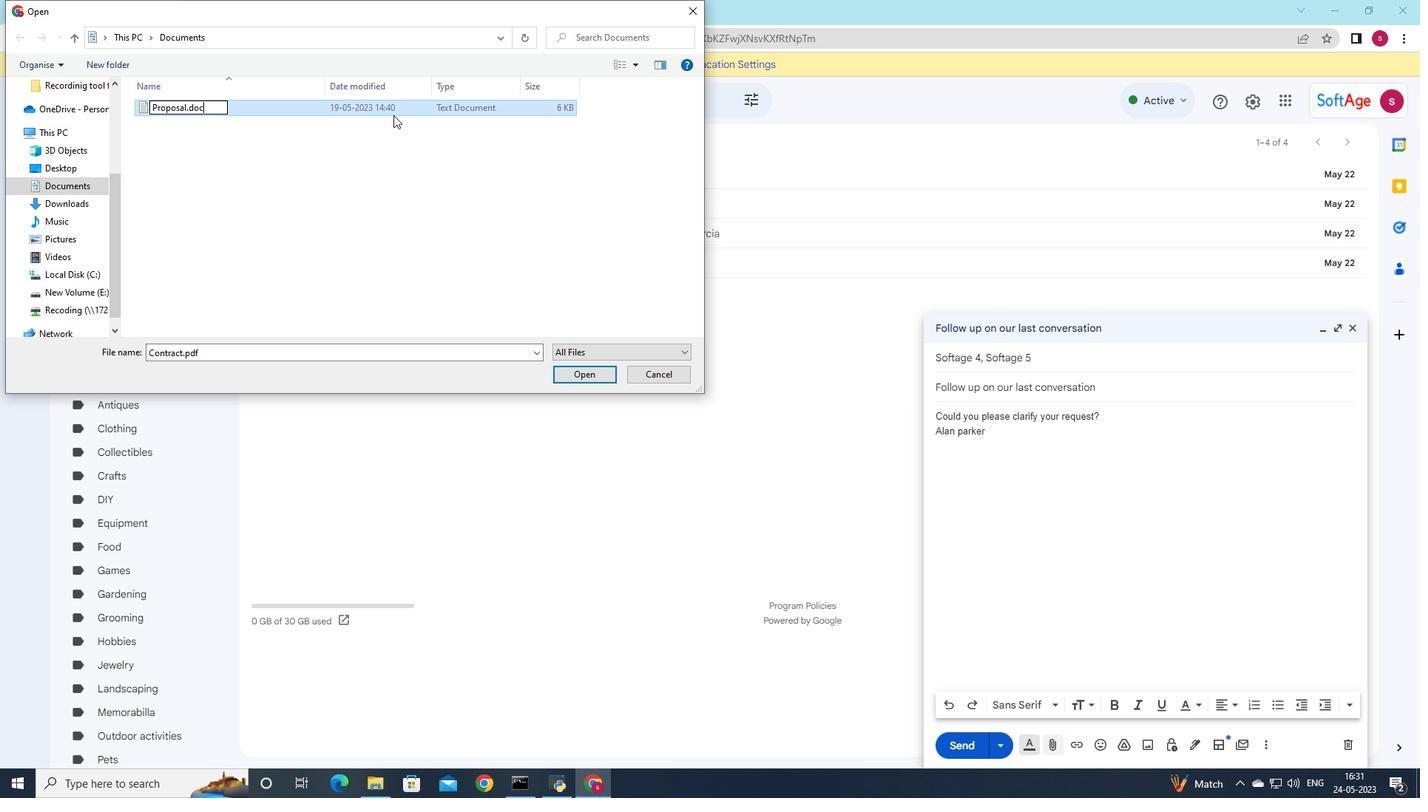 
Action: Mouse moved to (584, 376)
Screenshot: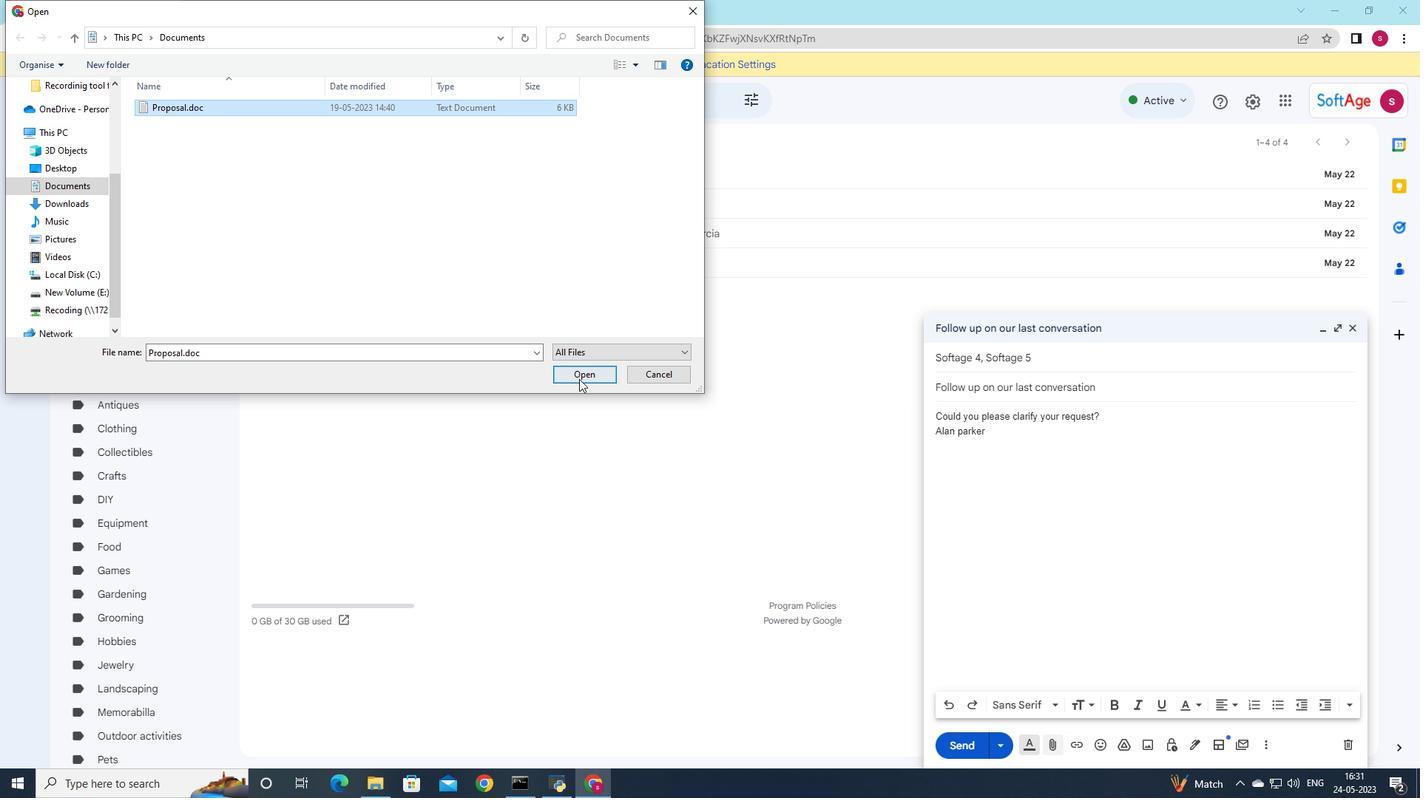 
Action: Mouse pressed left at (584, 376)
Screenshot: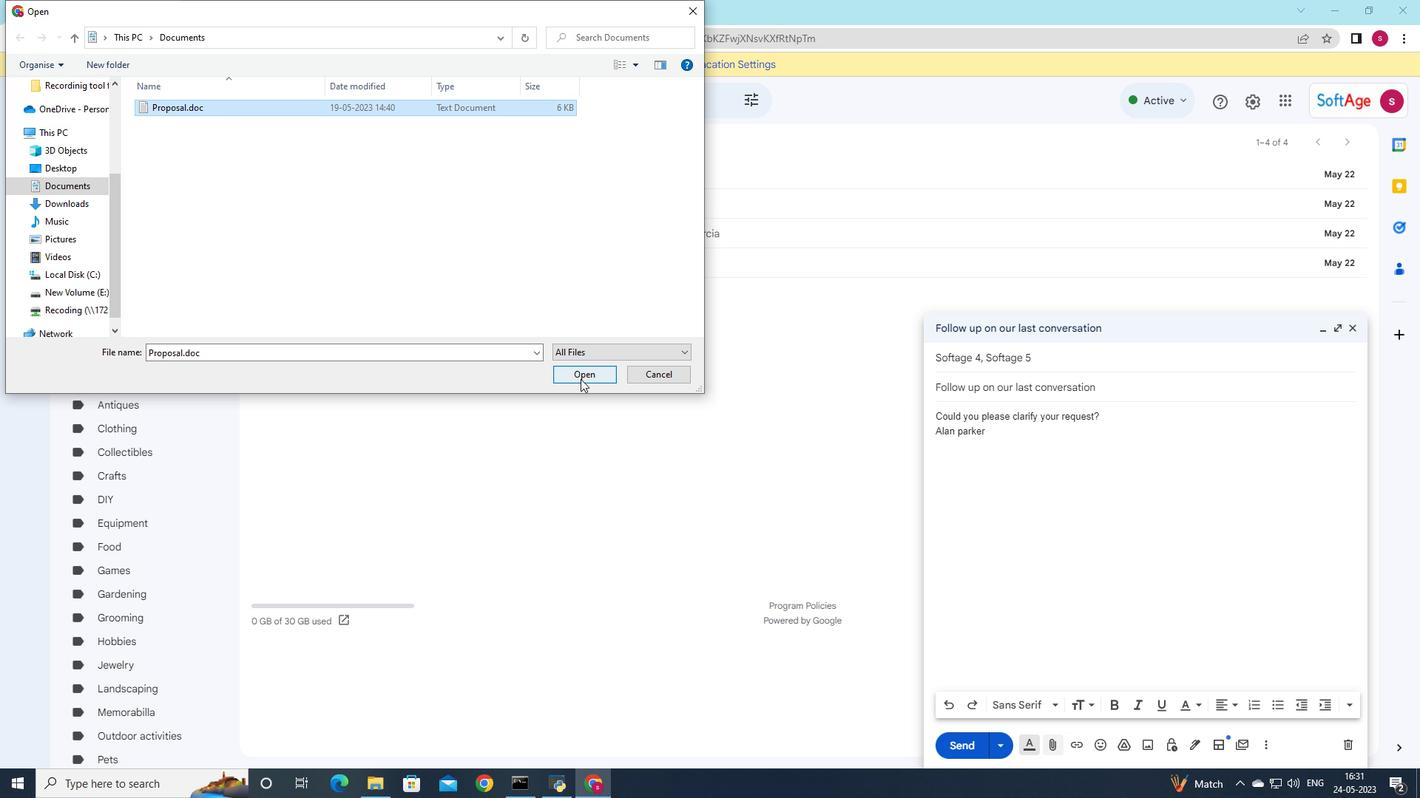 
Action: Mouse moved to (964, 746)
Screenshot: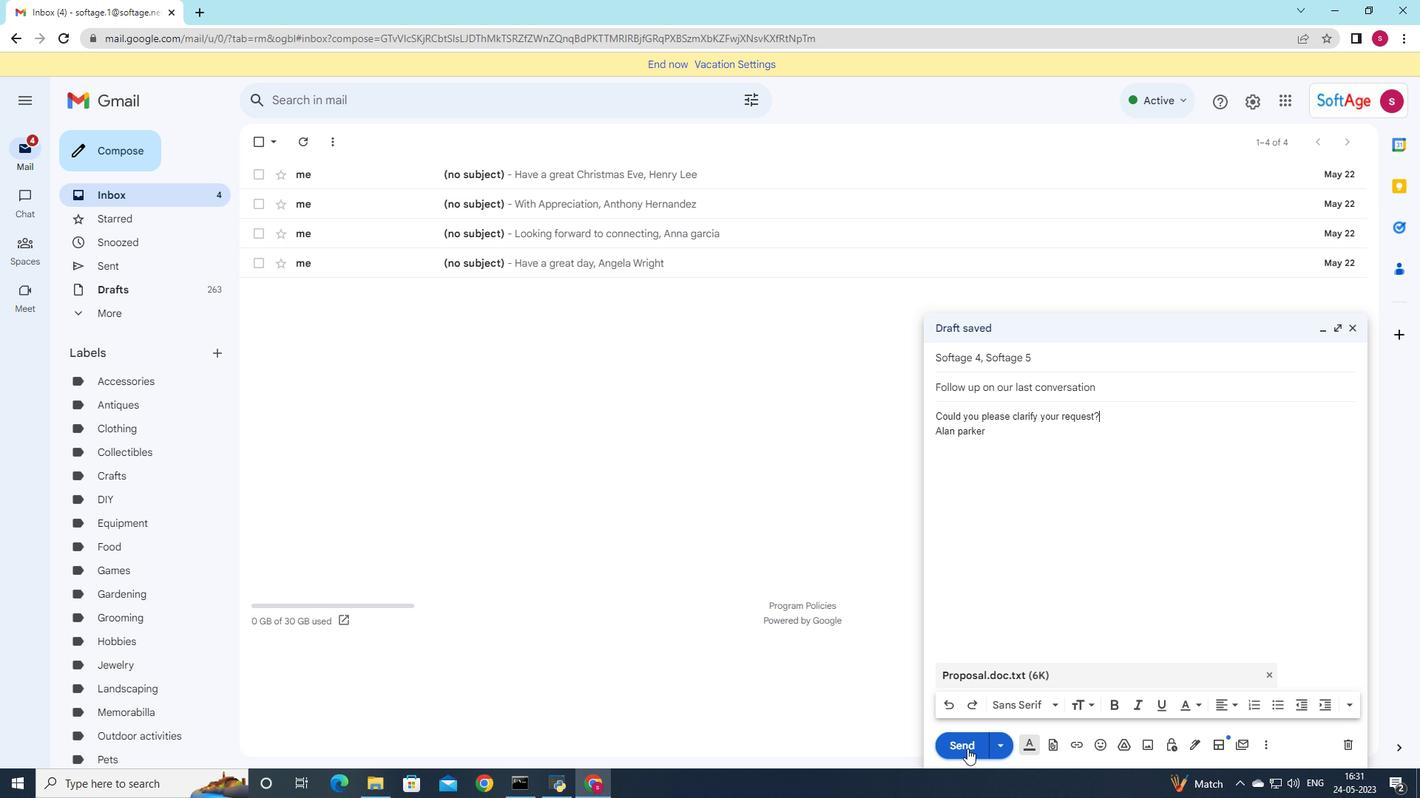 
Action: Mouse pressed left at (964, 746)
Screenshot: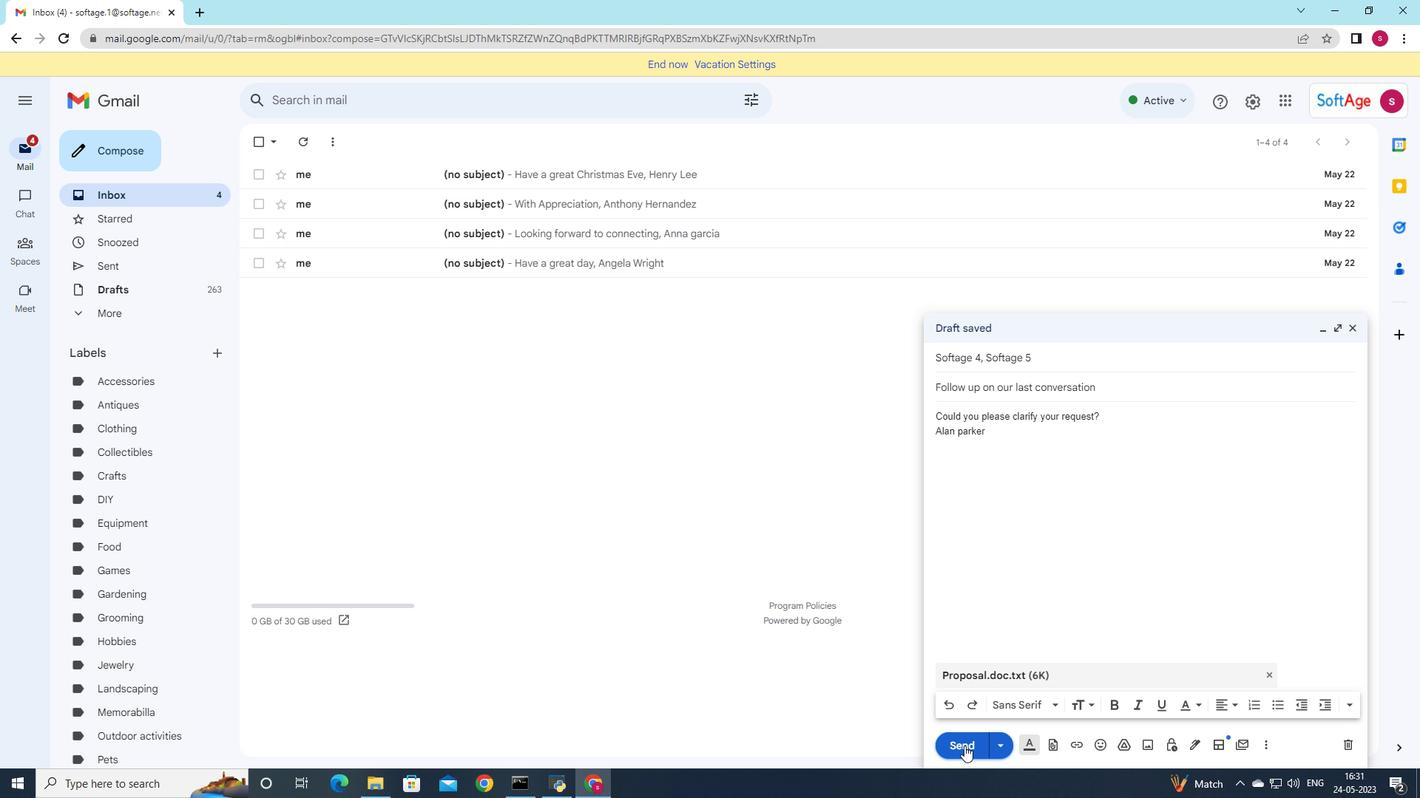 
Action: Mouse moved to (1059, 615)
Screenshot: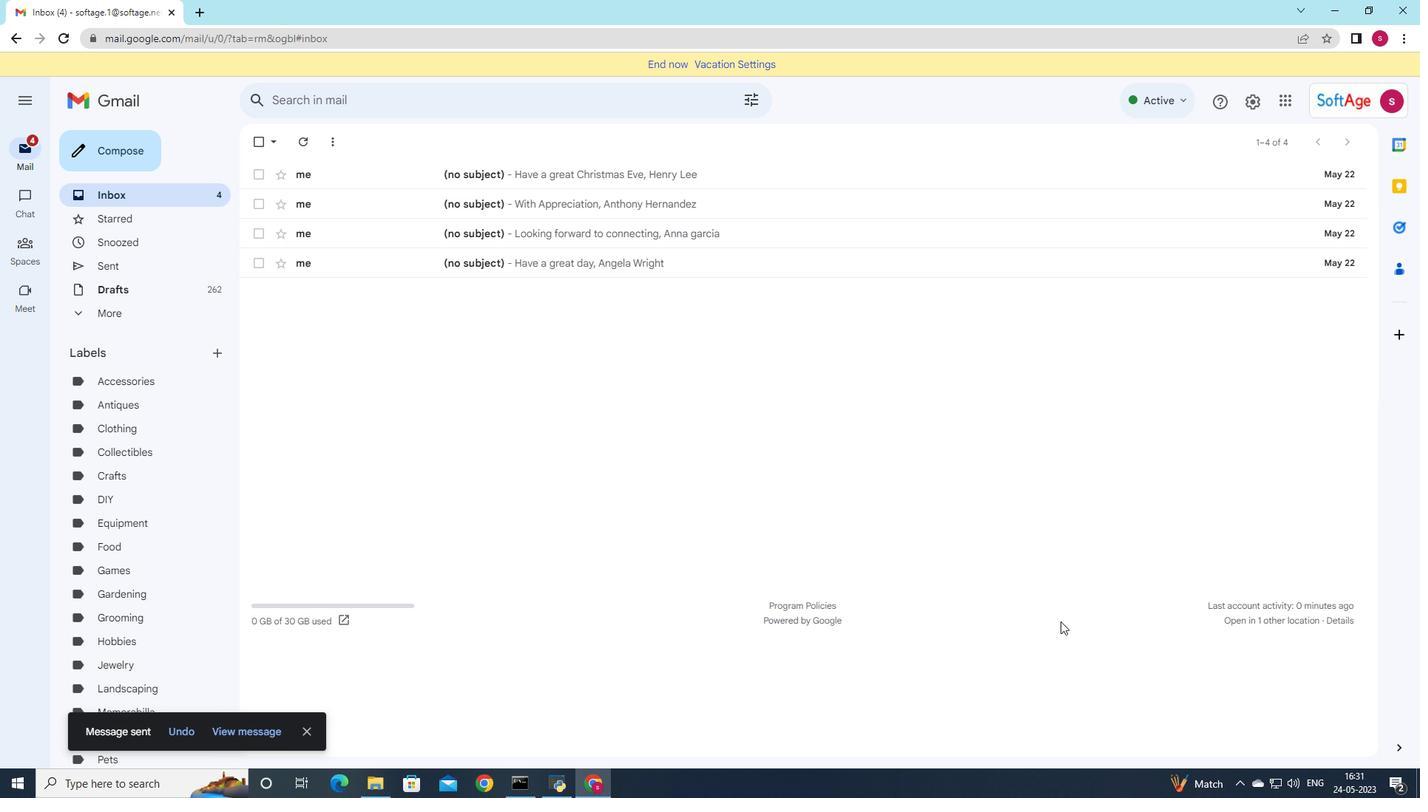 
